 Task: Play online Dominion games in very easy mode.
Action: Mouse moved to (329, 265)
Screenshot: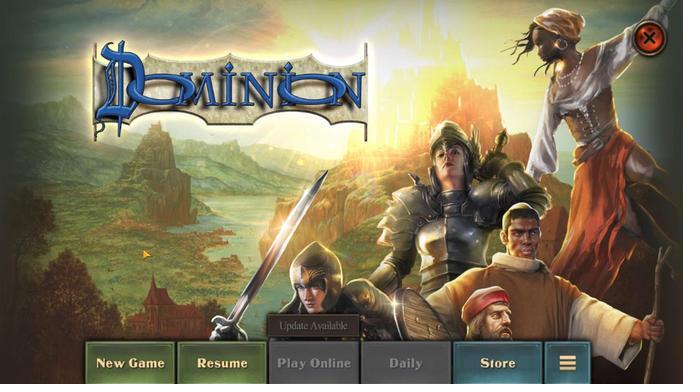 
Action: Mouse pressed left at (329, 265)
Screenshot: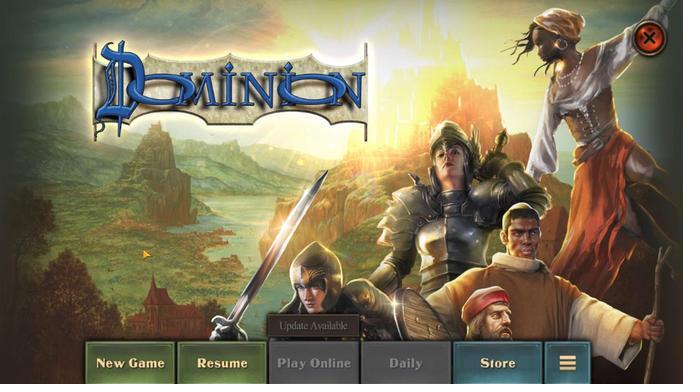 
Action: Mouse moved to (246, 336)
Screenshot: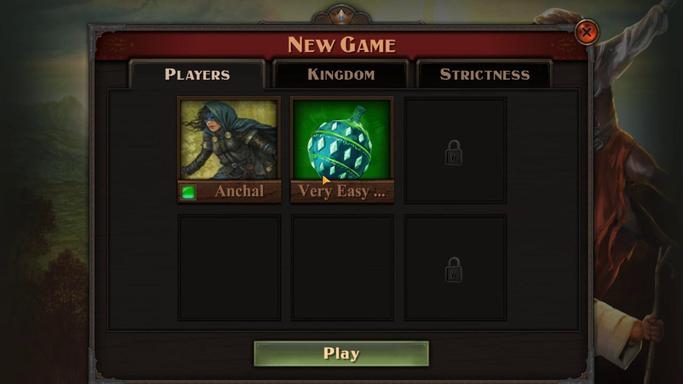 
Action: Mouse pressed left at (246, 336)
Screenshot: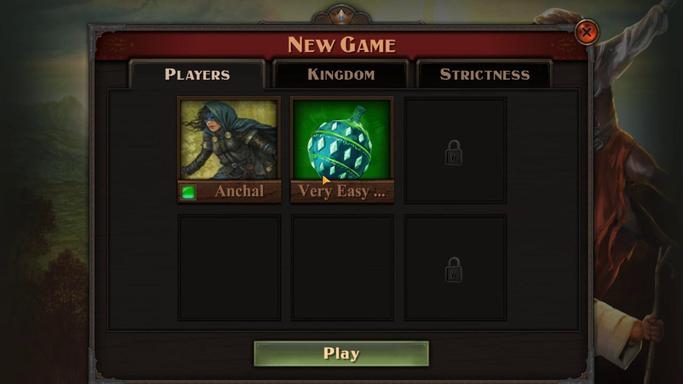 
Action: Mouse moved to (290, 336)
Screenshot: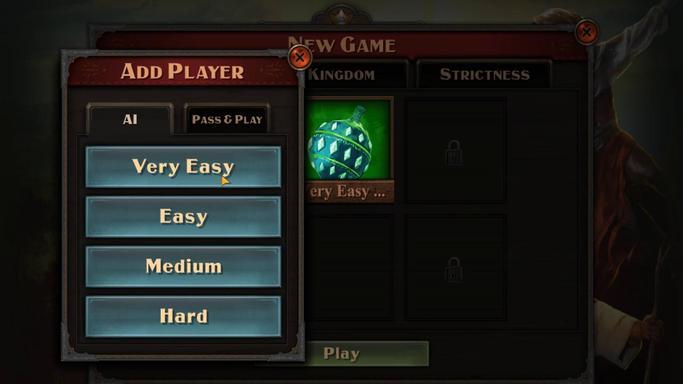 
Action: Mouse pressed left at (290, 336)
Screenshot: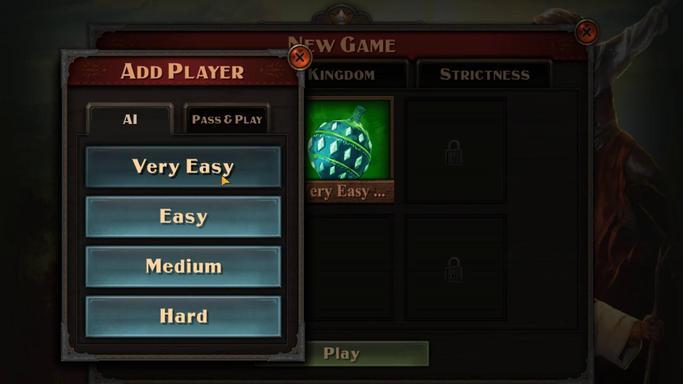 
Action: Mouse moved to (258, 264)
Screenshot: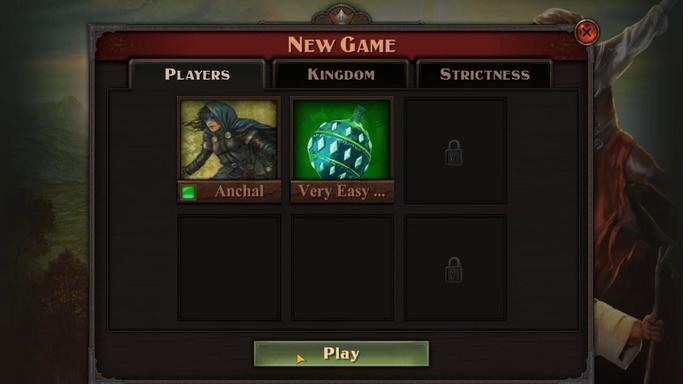 
Action: Mouse pressed left at (258, 264)
Screenshot: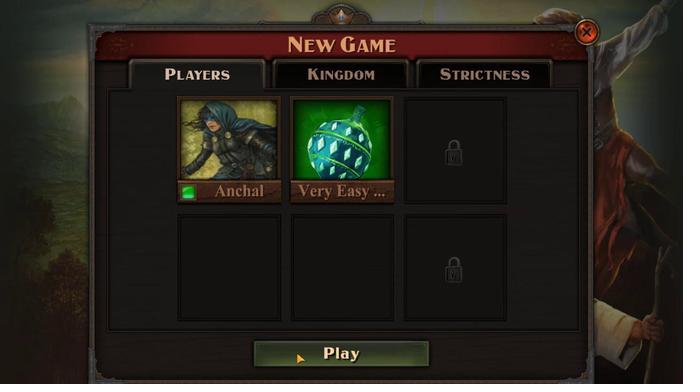 
Action: Mouse moved to (271, 271)
Screenshot: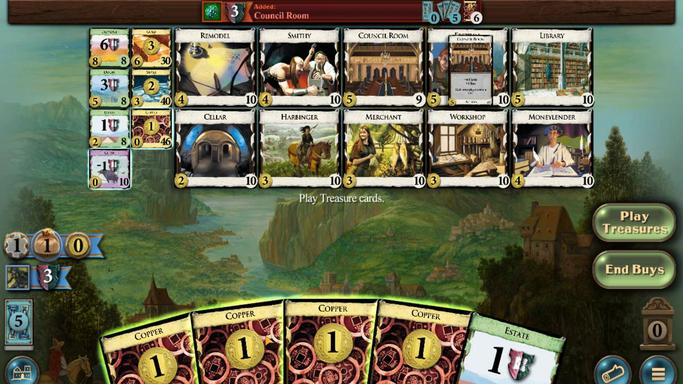 
Action: Mouse pressed left at (271, 271)
Screenshot: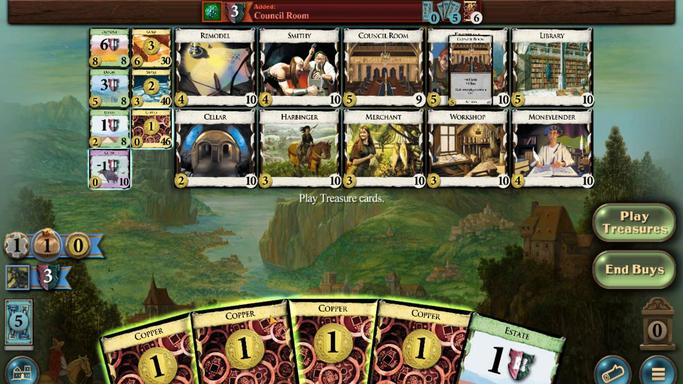 
Action: Mouse moved to (260, 268)
Screenshot: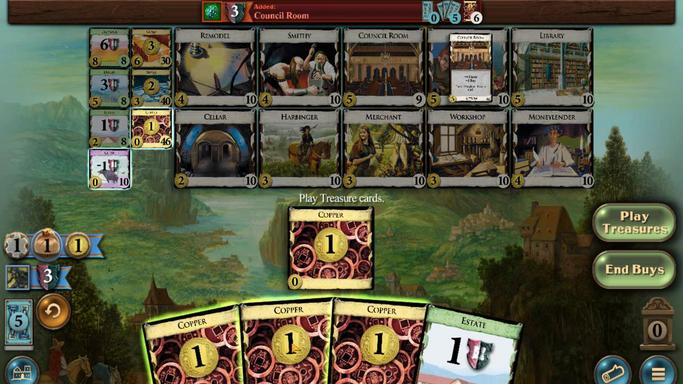 
Action: Mouse pressed left at (260, 268)
Screenshot: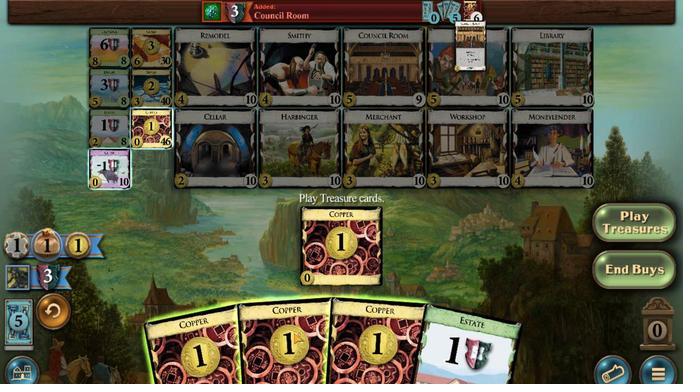 
Action: Mouse moved to (277, 267)
Screenshot: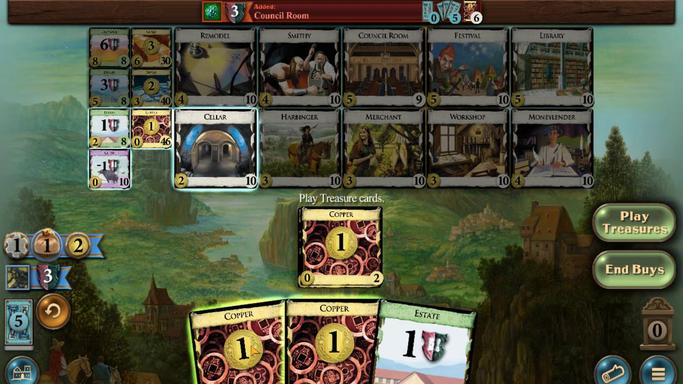 
Action: Mouse pressed left at (277, 267)
Screenshot: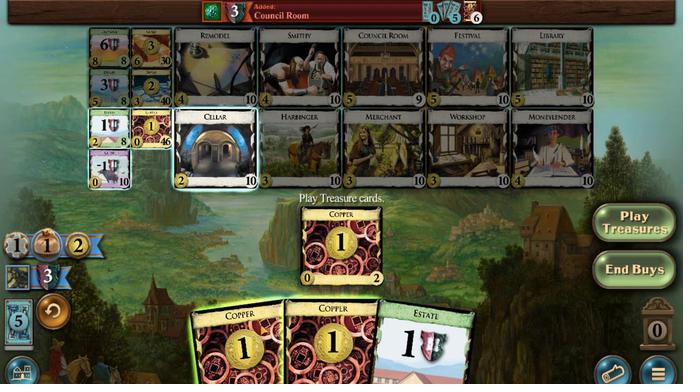 
Action: Mouse moved to (261, 347)
Screenshot: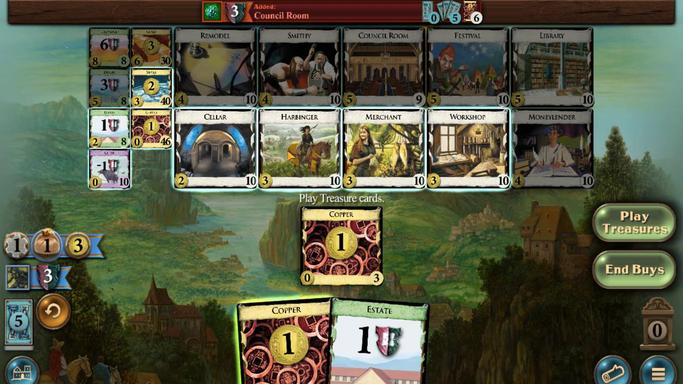 
Action: Mouse pressed left at (261, 347)
Screenshot: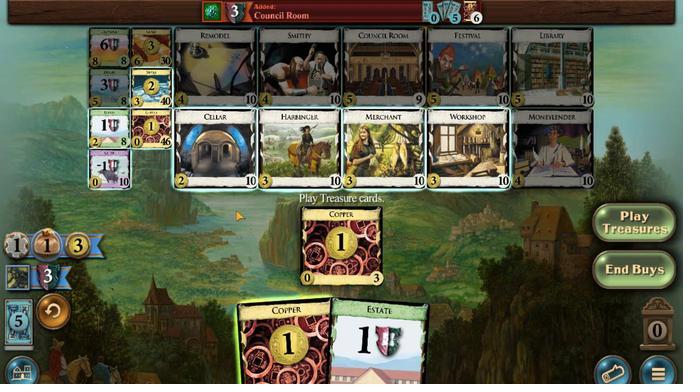 
Action: Mouse moved to (245, 272)
Screenshot: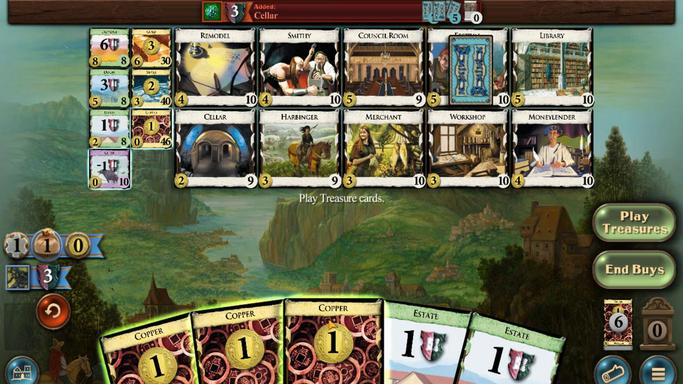 
Action: Mouse pressed left at (245, 272)
Screenshot: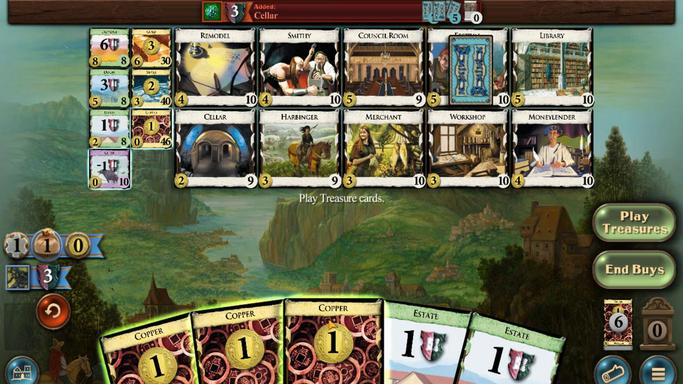 
Action: Mouse moved to (269, 267)
Screenshot: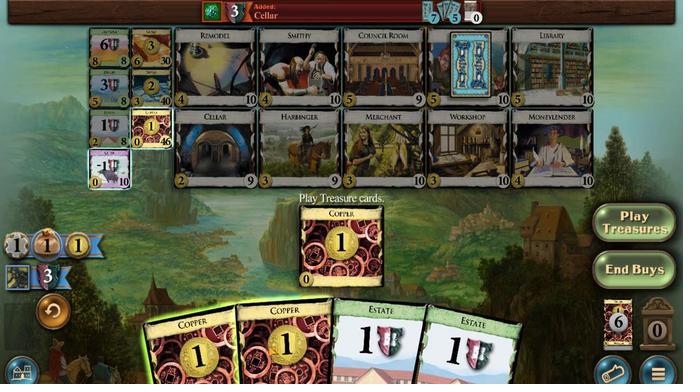 
Action: Mouse pressed left at (269, 267)
Screenshot: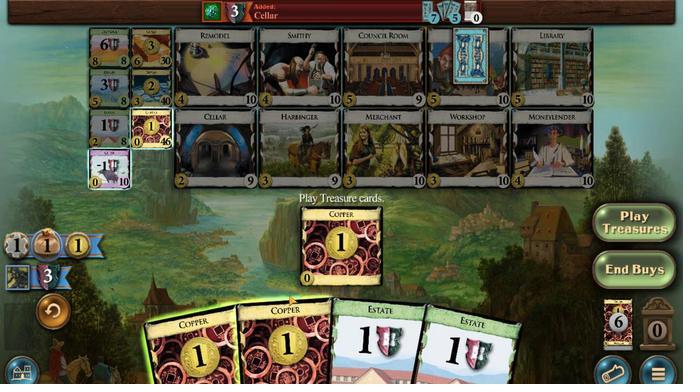 
Action: Mouse moved to (292, 267)
Screenshot: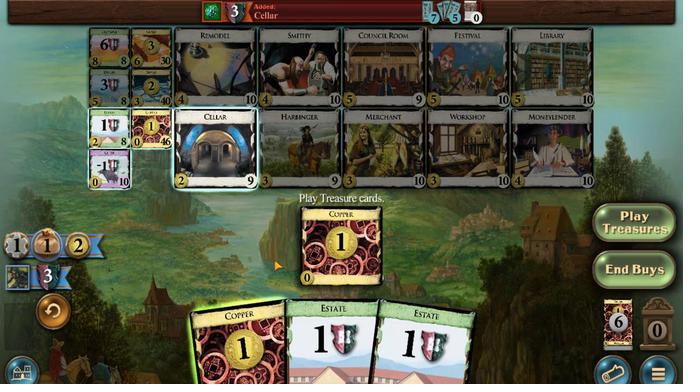 
Action: Mouse pressed left at (292, 267)
Screenshot: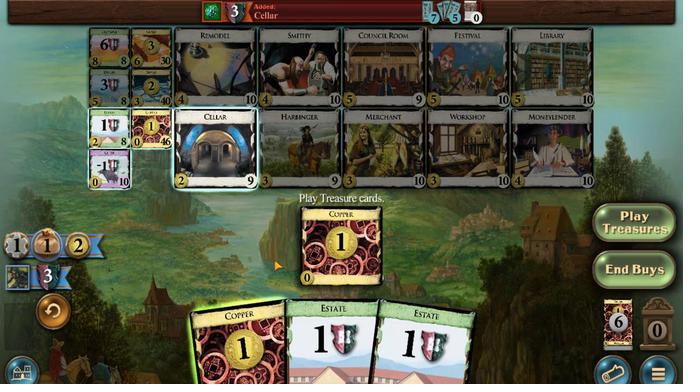 
Action: Mouse moved to (232, 353)
Screenshot: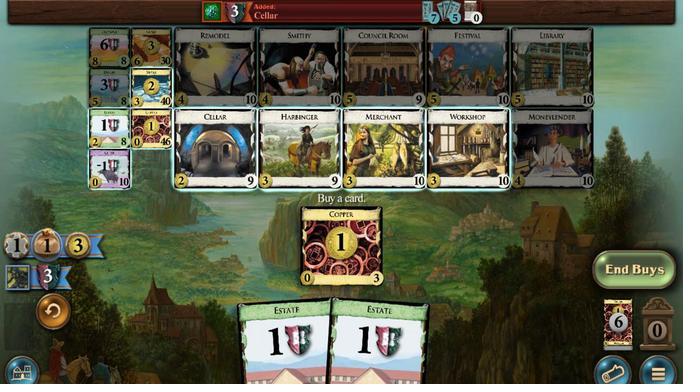 
Action: Mouse pressed left at (232, 353)
Screenshot: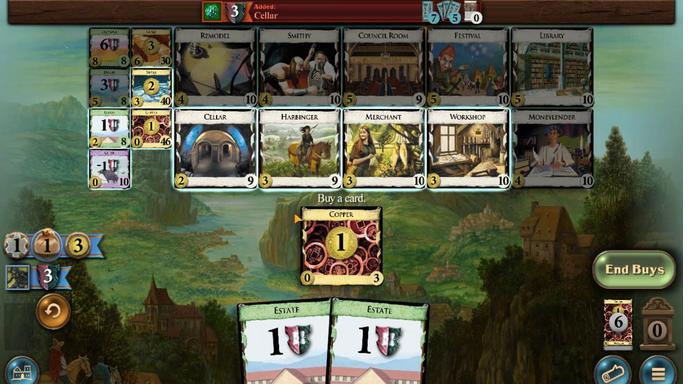 
Action: Mouse moved to (233, 266)
Screenshot: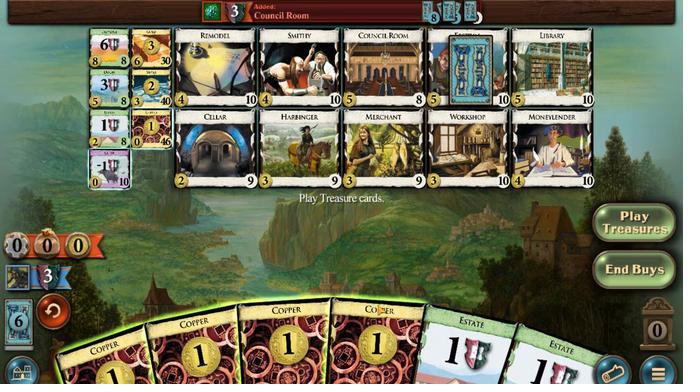 
Action: Mouse pressed left at (233, 266)
Screenshot: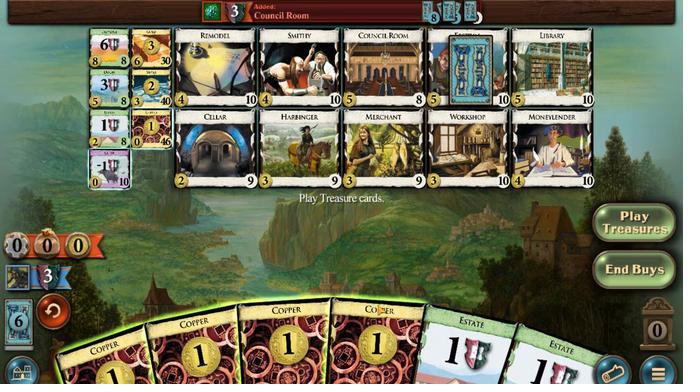 
Action: Mouse moved to (251, 267)
Screenshot: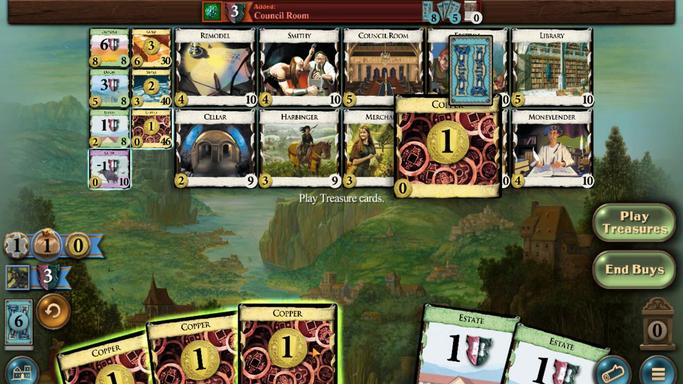 
Action: Mouse pressed left at (251, 267)
Screenshot: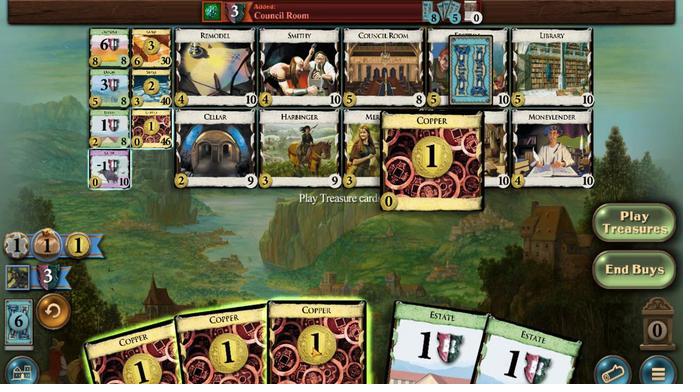 
Action: Mouse moved to (274, 270)
Screenshot: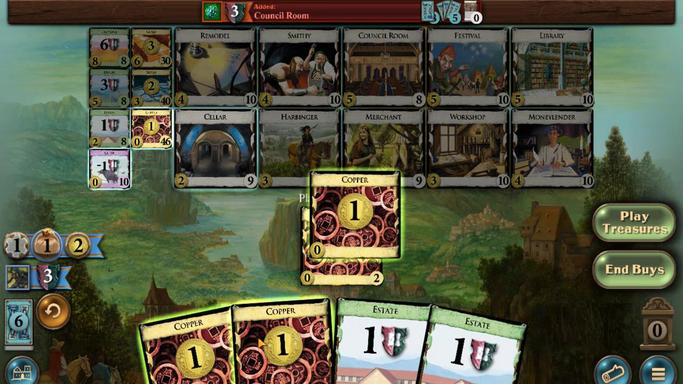 
Action: Mouse pressed left at (274, 270)
Screenshot: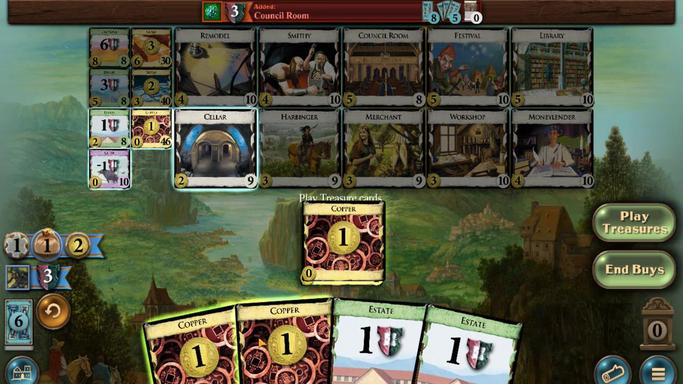 
Action: Mouse moved to (319, 369)
Screenshot: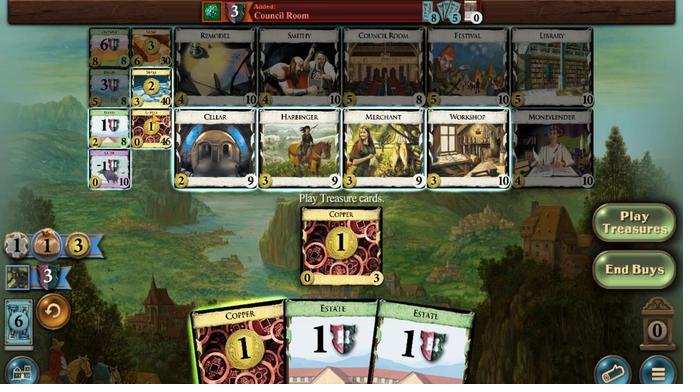 
Action: Mouse pressed left at (319, 369)
Screenshot: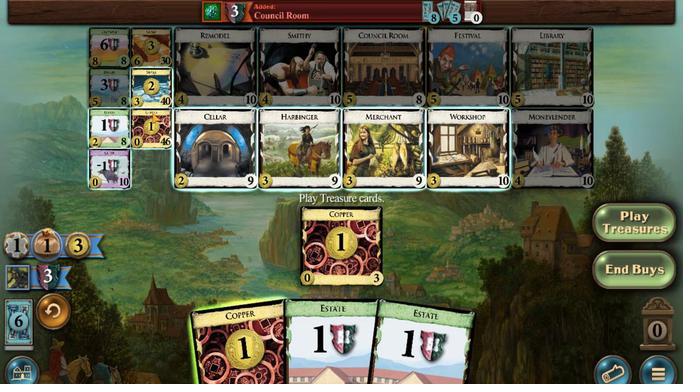 
Action: Mouse moved to (308, 261)
Screenshot: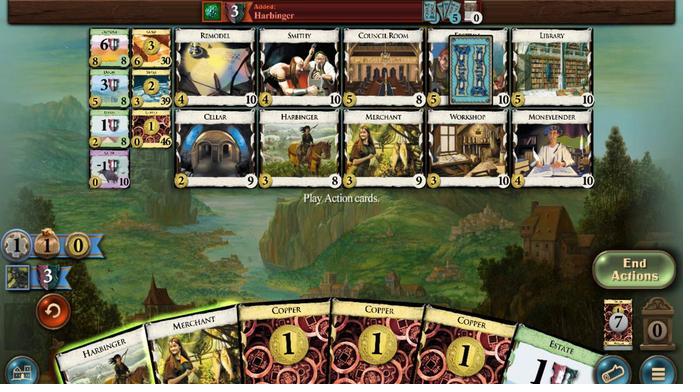 
Action: Mouse pressed left at (308, 261)
Screenshot: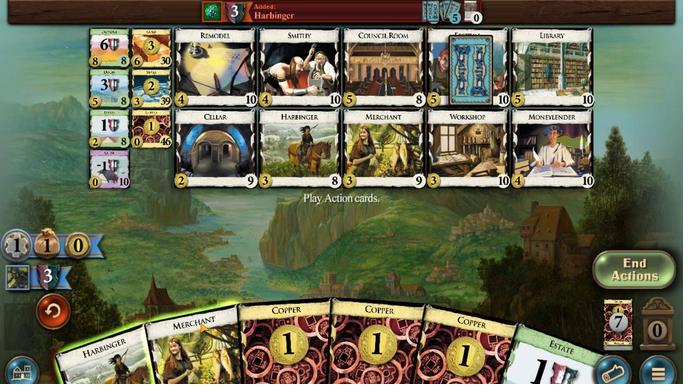 
Action: Mouse moved to (328, 258)
Screenshot: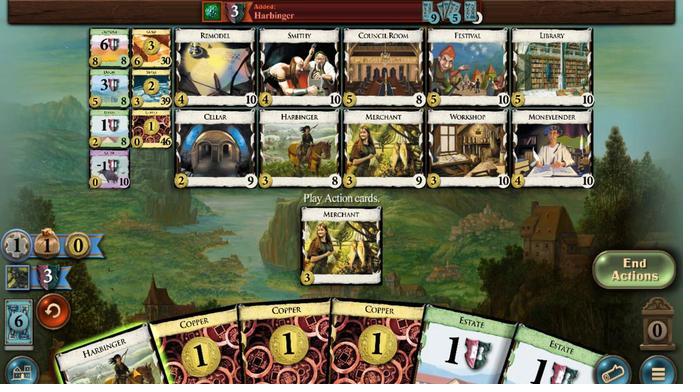 
Action: Mouse pressed left at (328, 258)
Screenshot: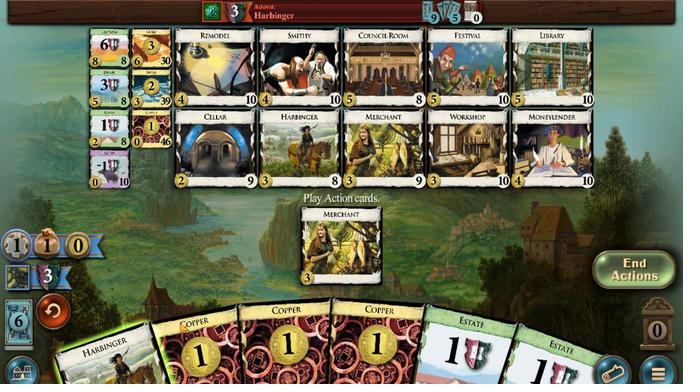 
Action: Mouse moved to (277, 260)
Screenshot: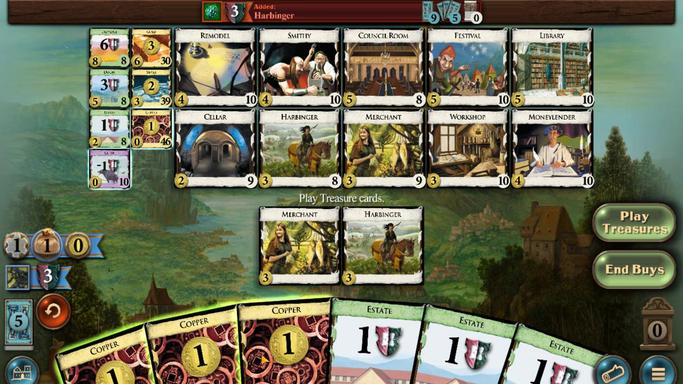 
Action: Mouse pressed left at (277, 260)
Screenshot: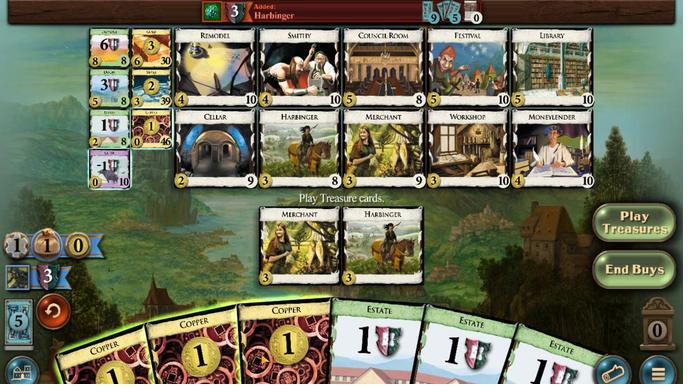 
Action: Mouse moved to (283, 257)
Screenshot: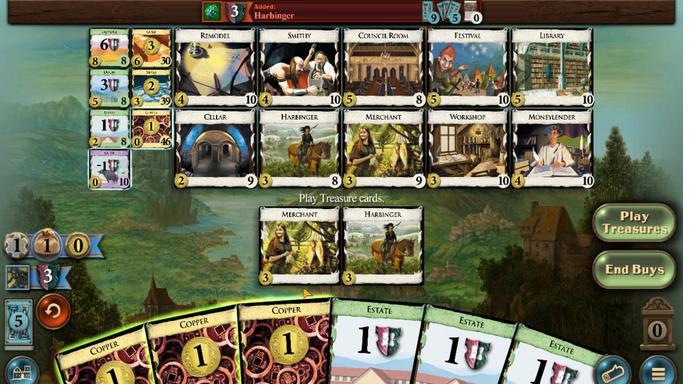 
Action: Mouse pressed left at (283, 257)
Screenshot: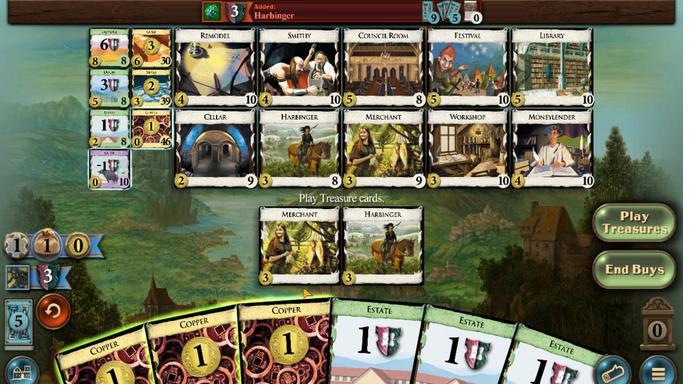 
Action: Mouse moved to (289, 261)
Screenshot: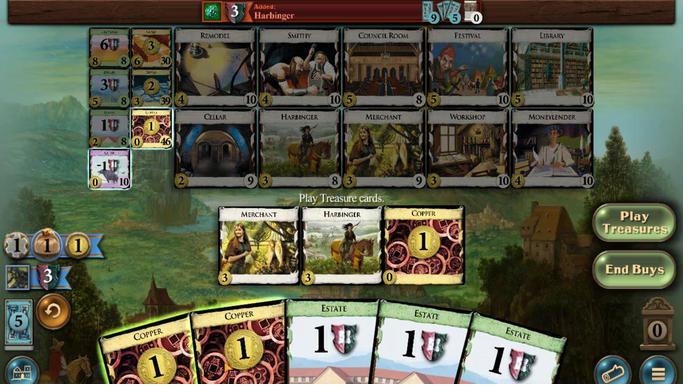 
Action: Mouse pressed left at (289, 261)
Screenshot: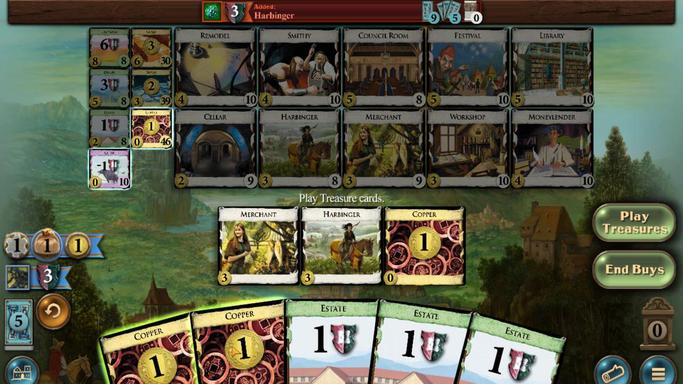 
Action: Mouse moved to (303, 259)
Screenshot: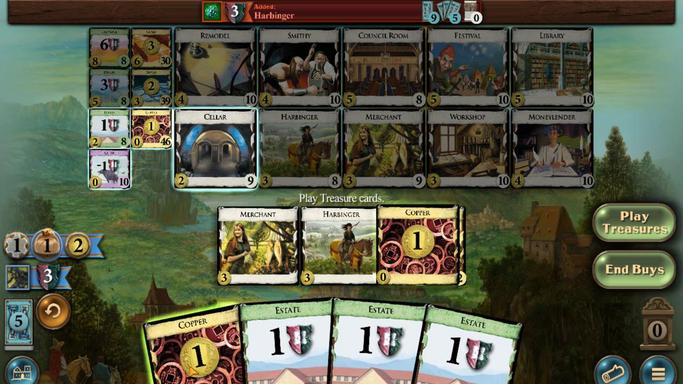 
Action: Mouse pressed left at (303, 259)
Screenshot: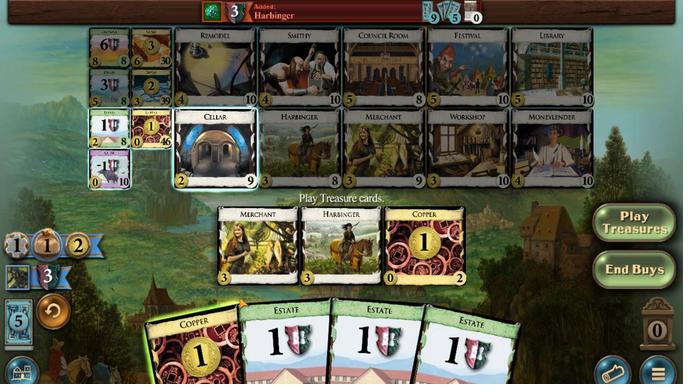 
Action: Mouse moved to (320, 371)
Screenshot: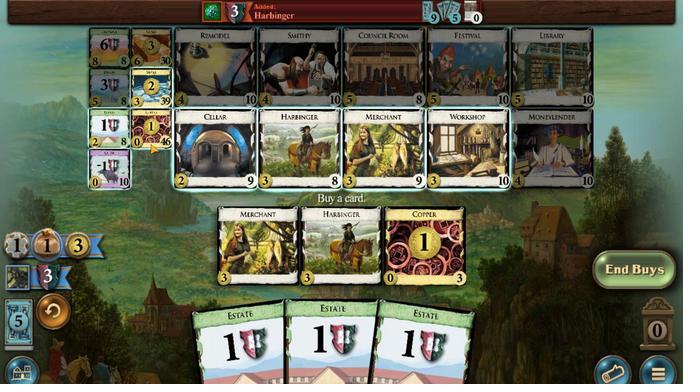 
Action: Mouse pressed left at (320, 371)
Screenshot: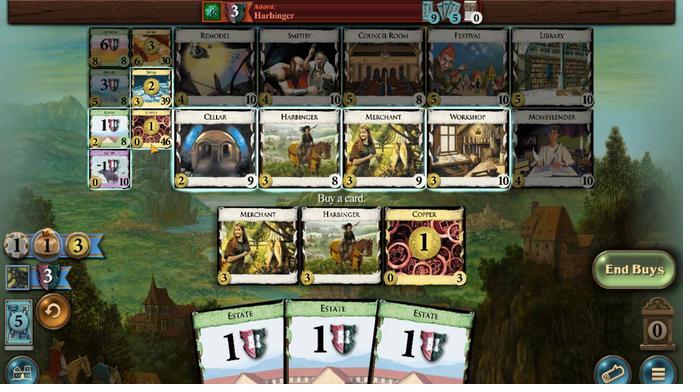
Action: Mouse moved to (185, 269)
Screenshot: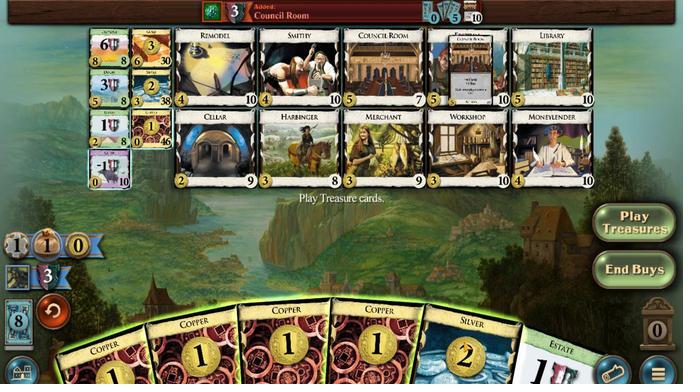 
Action: Mouse pressed left at (185, 269)
Screenshot: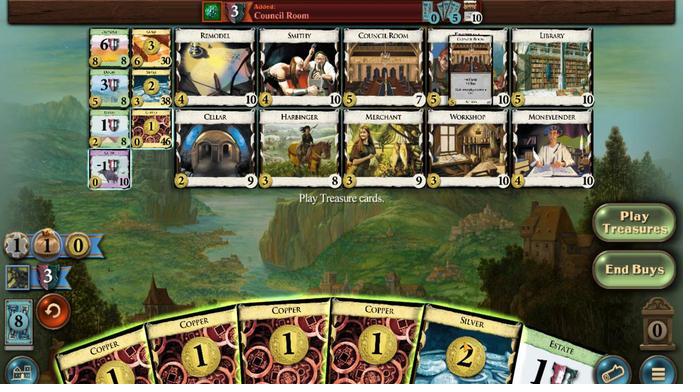 
Action: Mouse moved to (217, 265)
Screenshot: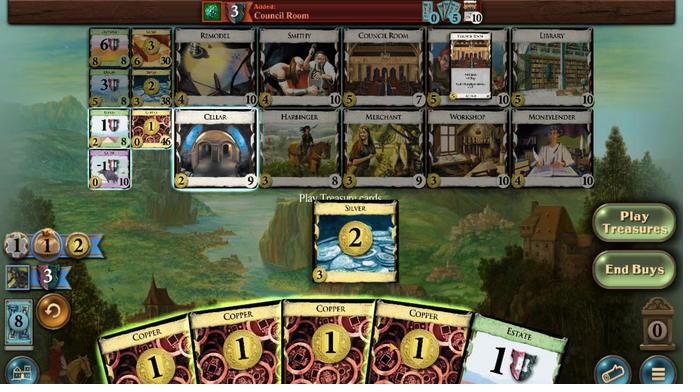 
Action: Mouse pressed left at (217, 265)
Screenshot: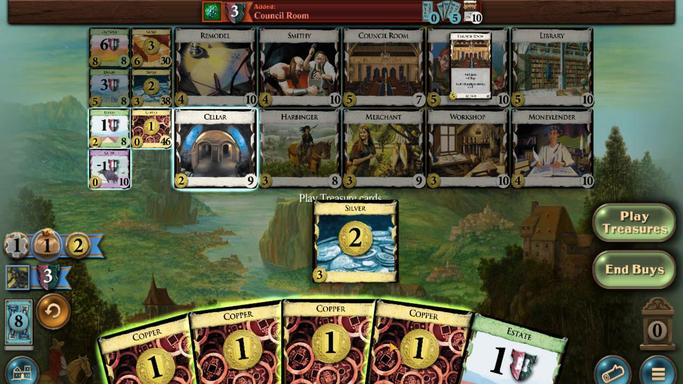 
Action: Mouse moved to (229, 269)
Screenshot: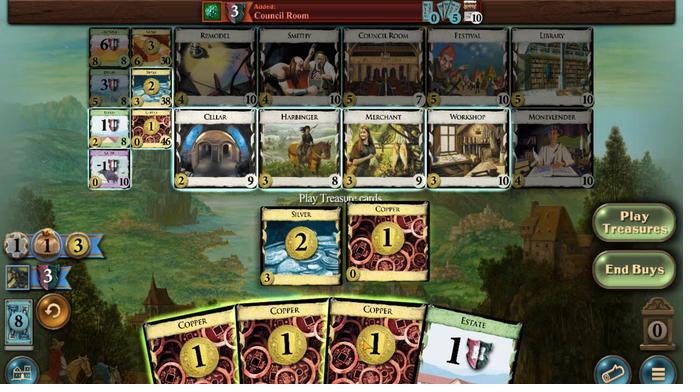 
Action: Mouse pressed left at (229, 269)
Screenshot: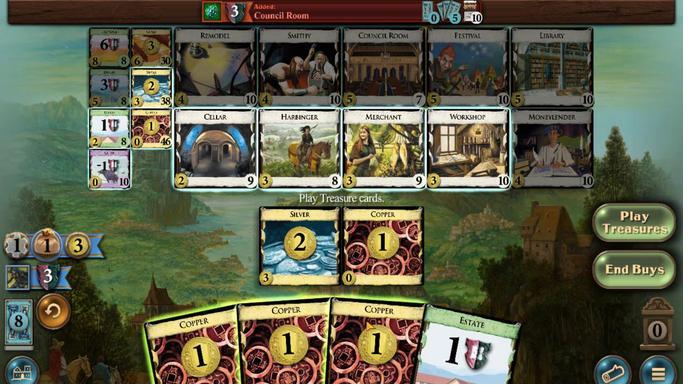 
Action: Mouse moved to (245, 271)
Screenshot: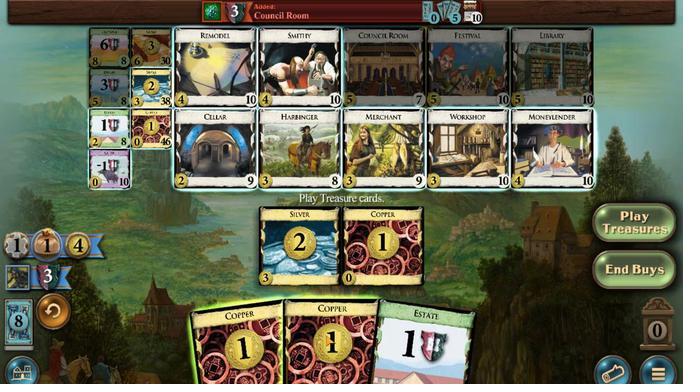 
Action: Mouse pressed left at (245, 271)
Screenshot: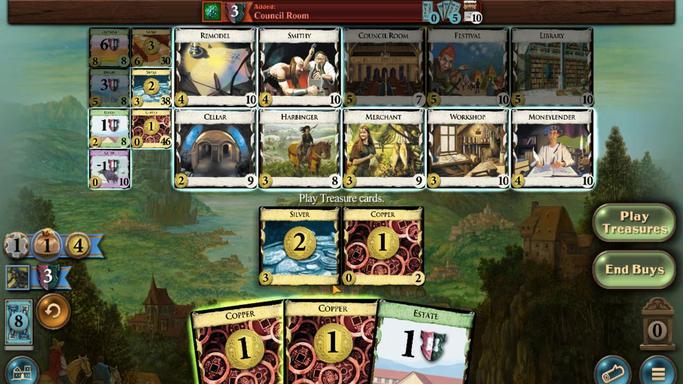 
Action: Mouse moved to (227, 385)
Screenshot: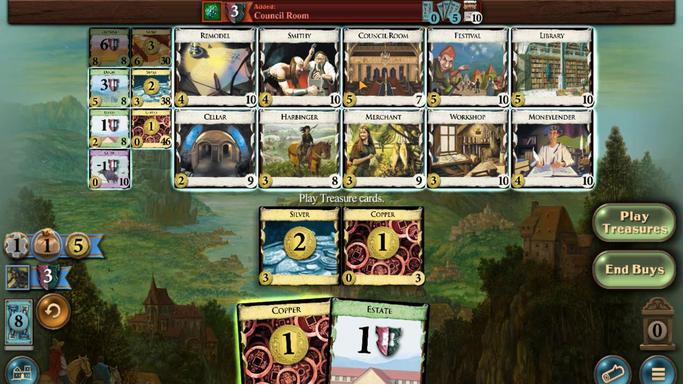 
Action: Mouse pressed left at (227, 385)
Screenshot: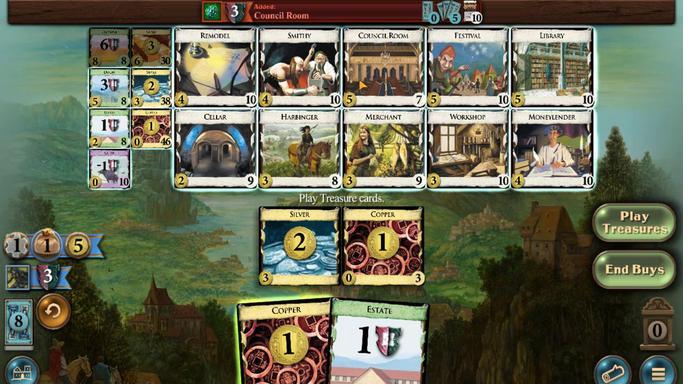 
Action: Mouse moved to (300, 270)
Screenshot: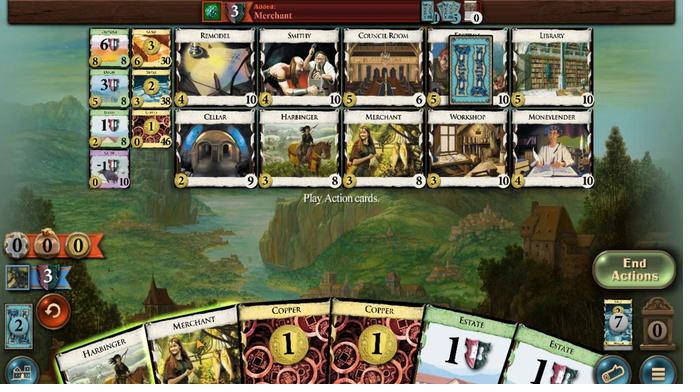 
Action: Mouse pressed left at (300, 270)
Screenshot: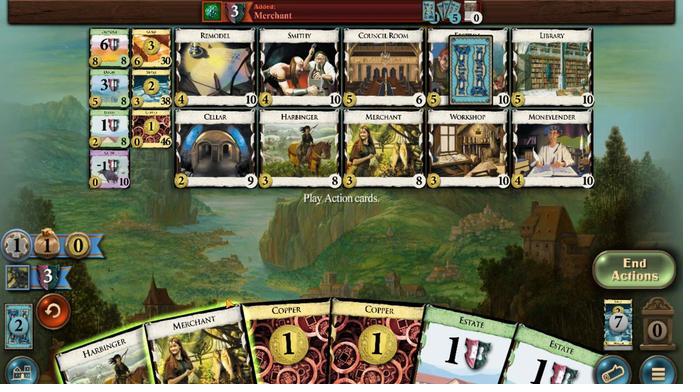 
Action: Mouse moved to (333, 260)
Screenshot: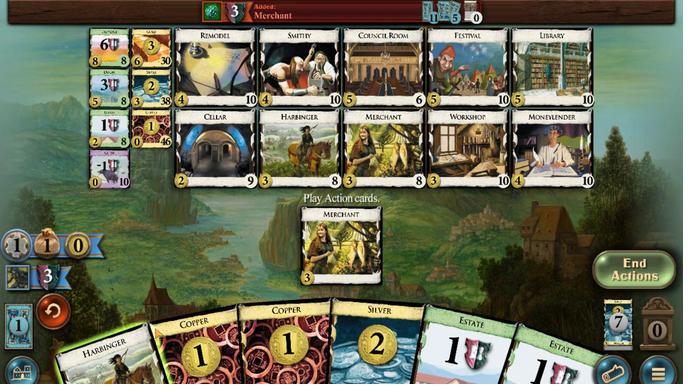 
Action: Mouse pressed left at (333, 260)
Screenshot: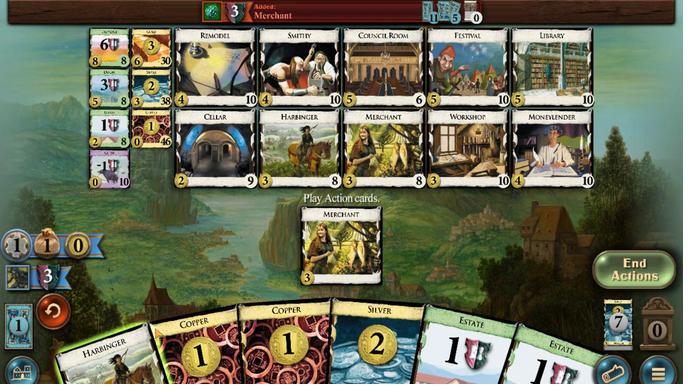 
Action: Mouse moved to (188, 377)
Screenshot: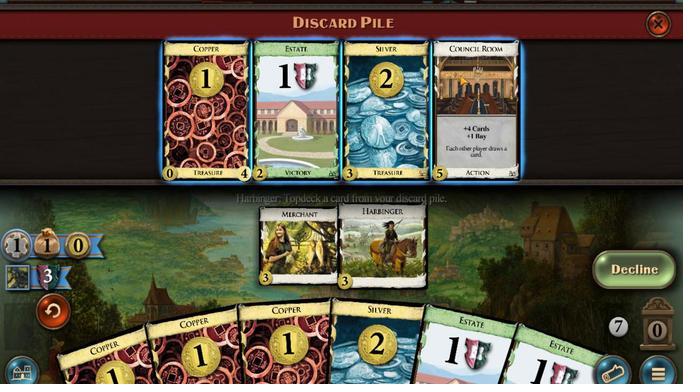 
Action: Mouse pressed left at (188, 377)
Screenshot: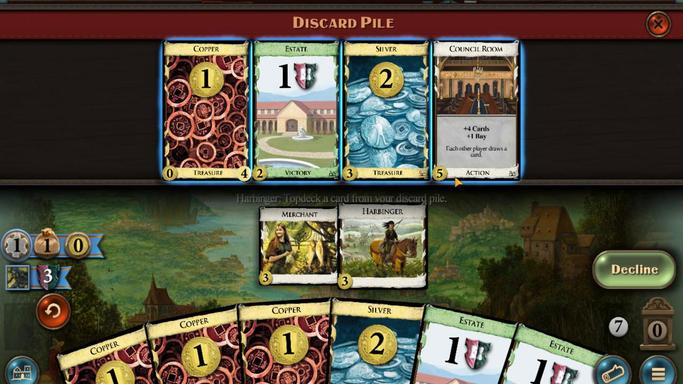 
Action: Mouse moved to (220, 369)
Screenshot: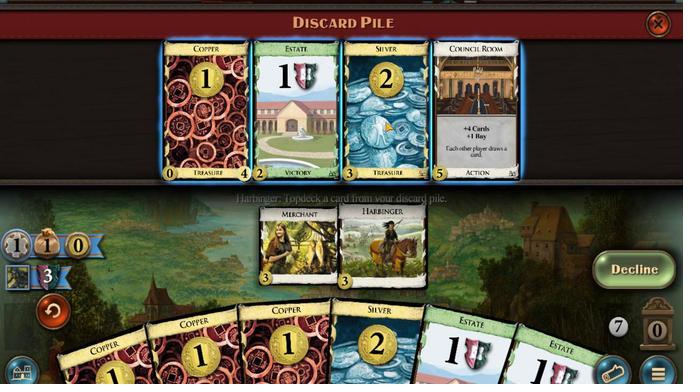 
Action: Mouse pressed left at (220, 369)
Screenshot: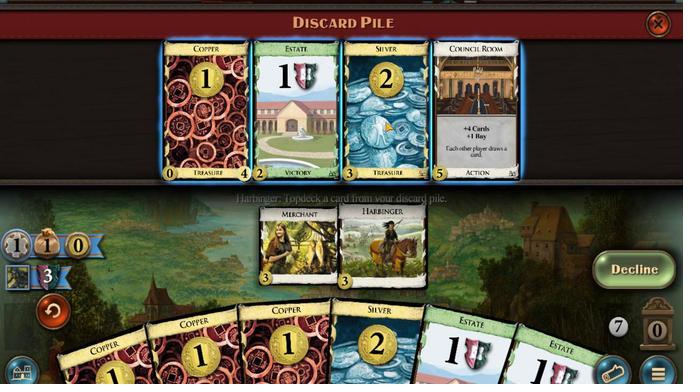 
Action: Mouse moved to (223, 373)
Screenshot: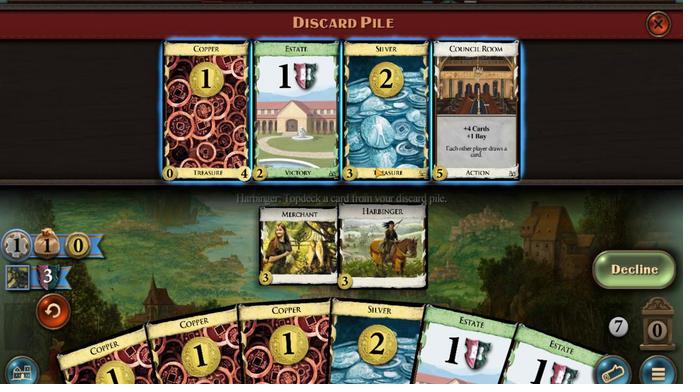 
Action: Mouse pressed left at (223, 373)
Screenshot: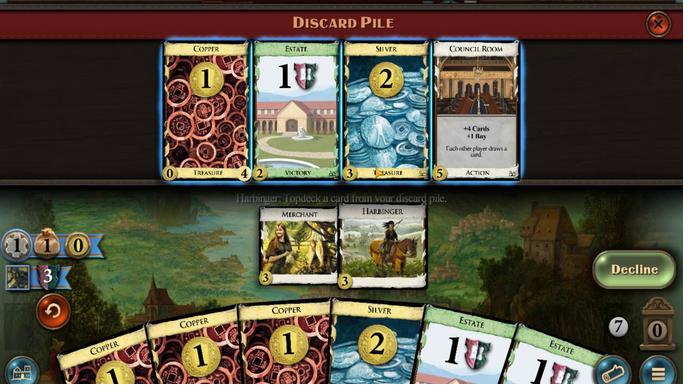 
Action: Mouse moved to (234, 264)
Screenshot: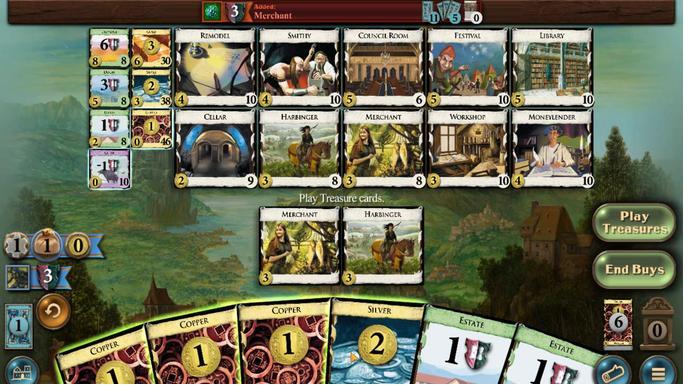 
Action: Mouse pressed left at (234, 264)
Screenshot: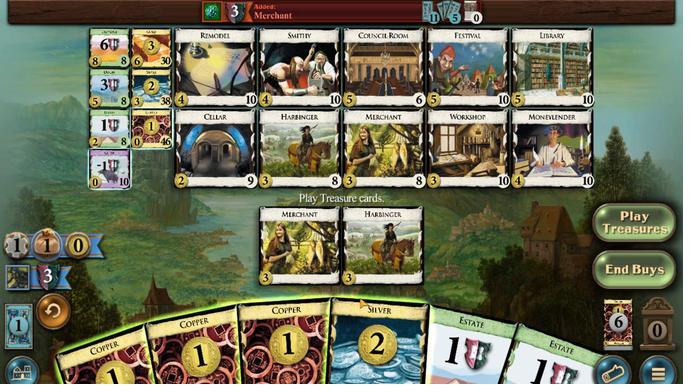 
Action: Mouse moved to (247, 261)
Screenshot: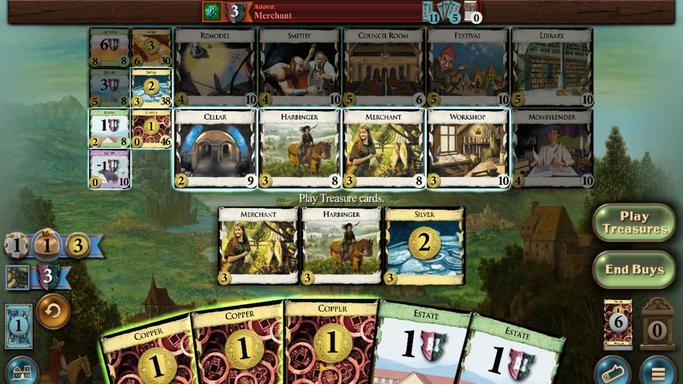 
Action: Mouse pressed left at (247, 261)
Screenshot: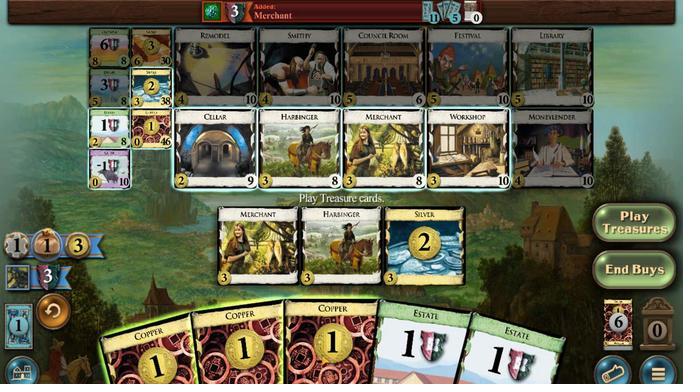 
Action: Mouse moved to (260, 267)
Screenshot: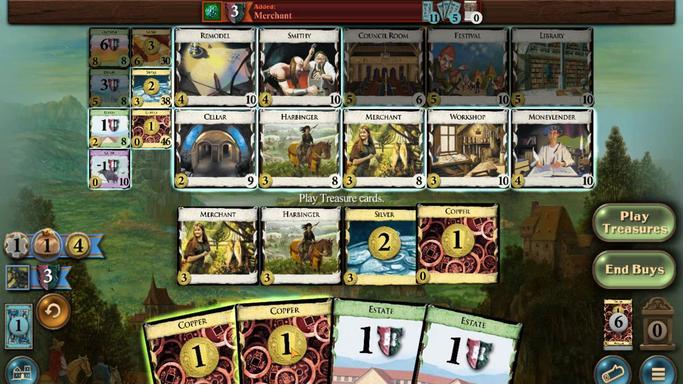 
Action: Mouse pressed left at (260, 267)
Screenshot: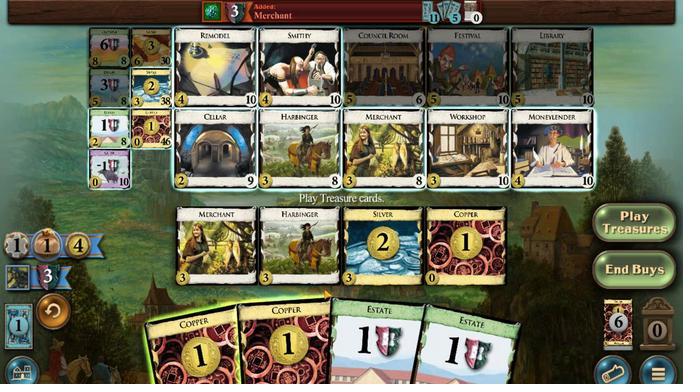 
Action: Mouse moved to (284, 262)
Screenshot: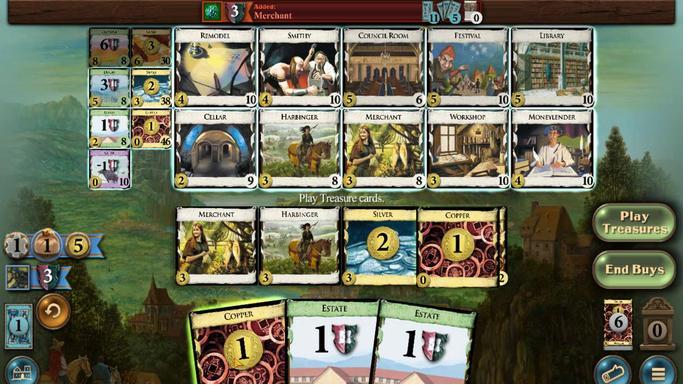 
Action: Mouse pressed left at (284, 262)
Screenshot: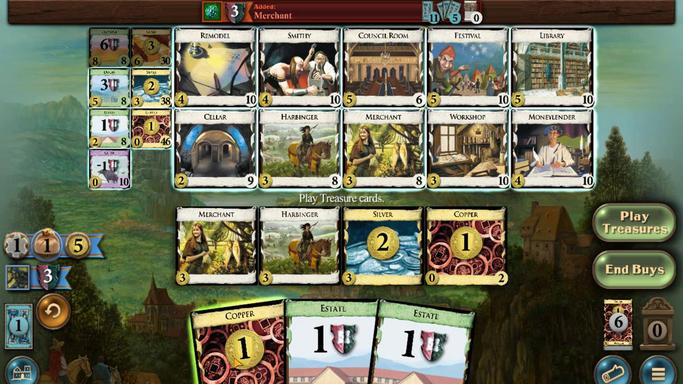 
Action: Mouse moved to (326, 273)
Screenshot: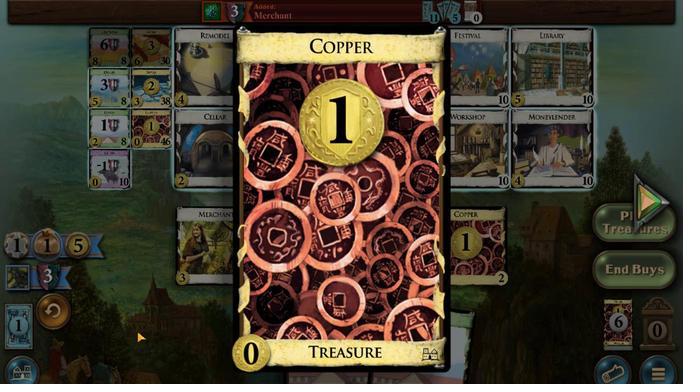 
Action: Mouse pressed left at (326, 273)
Screenshot: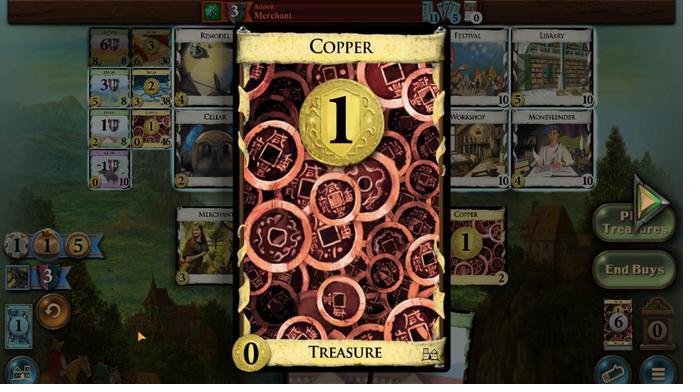 
Action: Mouse moved to (185, 382)
Screenshot: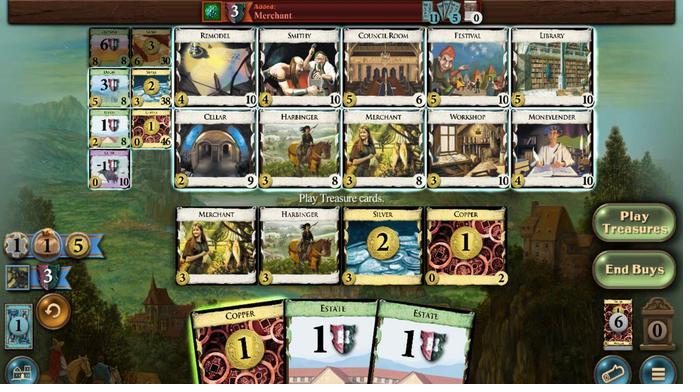 
Action: Mouse pressed left at (185, 382)
Screenshot: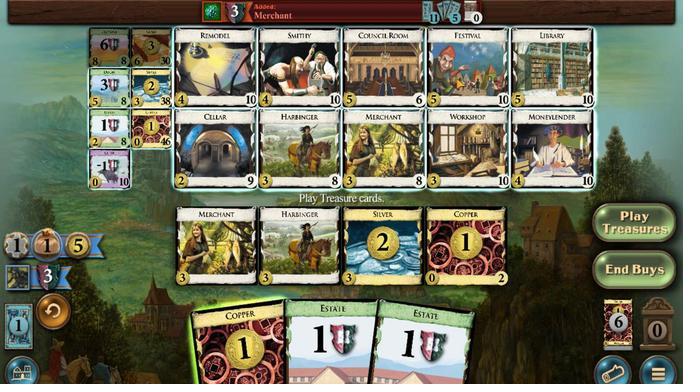
Action: Mouse moved to (336, 256)
Screenshot: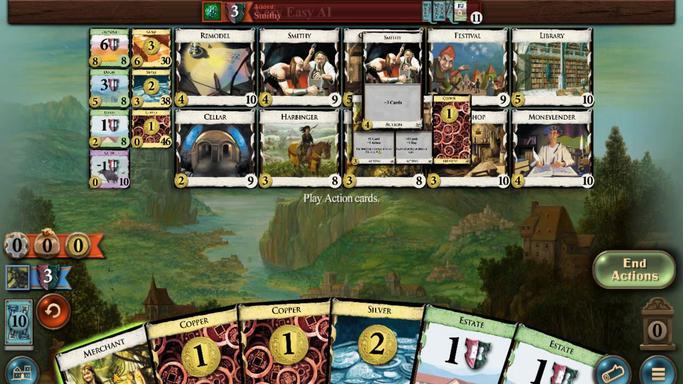 
Action: Mouse pressed left at (336, 256)
Screenshot: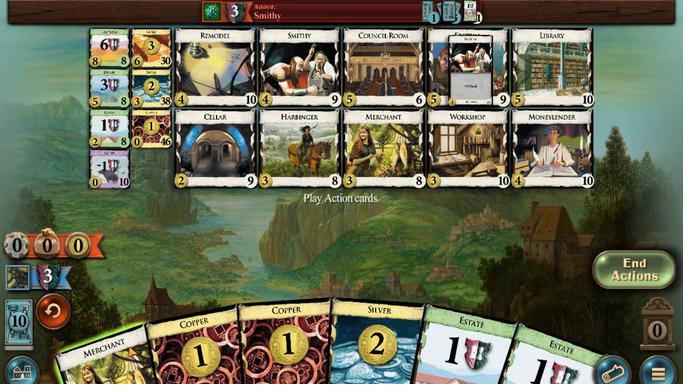
Action: Mouse moved to (334, 259)
Screenshot: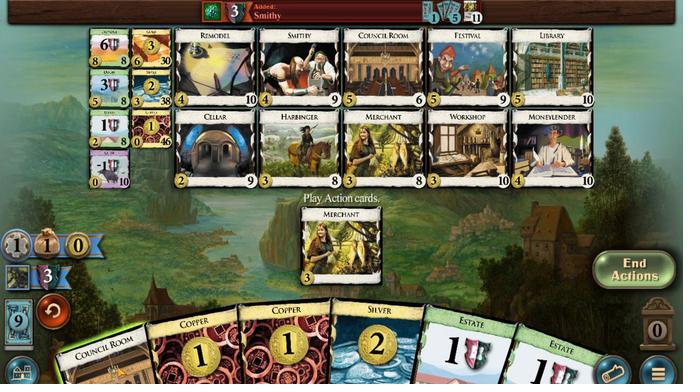 
Action: Mouse pressed left at (334, 259)
Screenshot: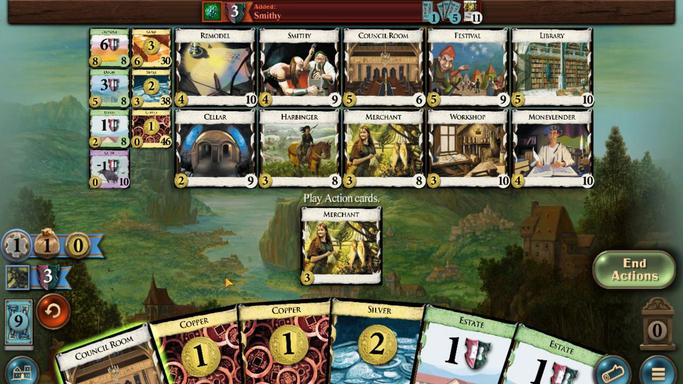
Action: Mouse moved to (236, 264)
Screenshot: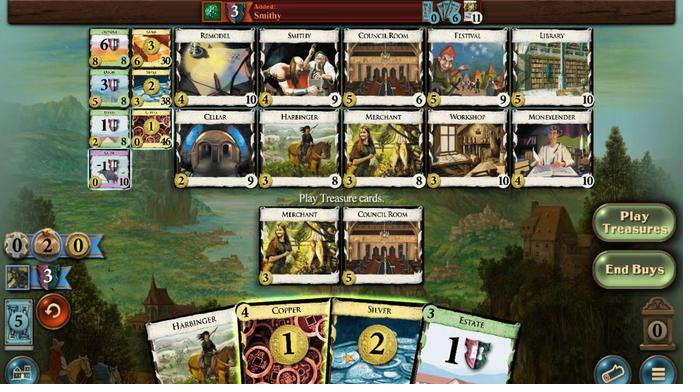 
Action: Mouse pressed left at (236, 264)
Screenshot: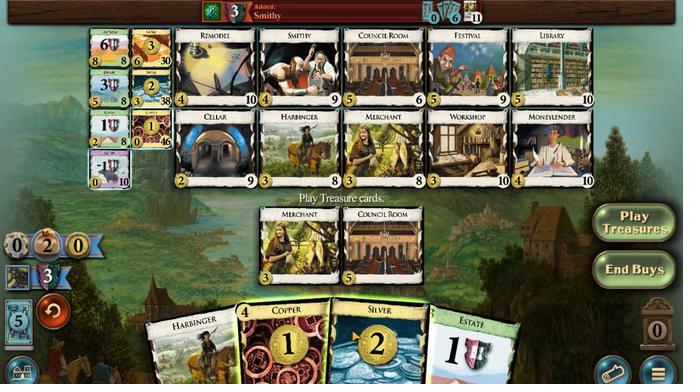 
Action: Mouse moved to (244, 265)
Screenshot: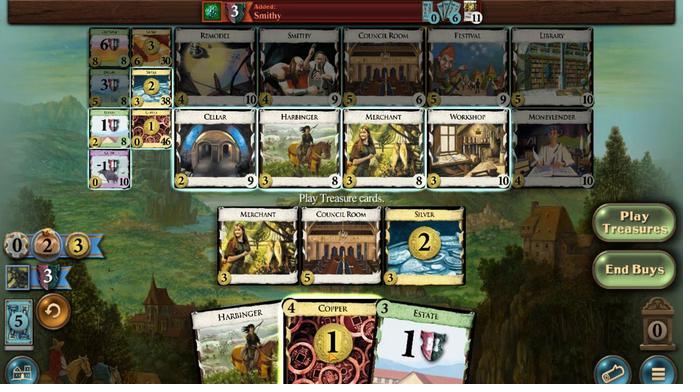
Action: Mouse pressed left at (244, 265)
Screenshot: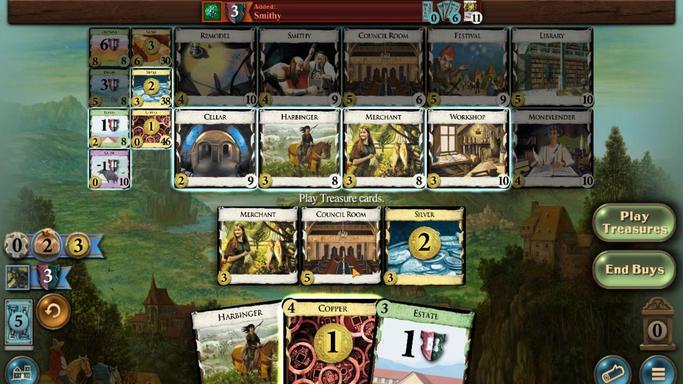
Action: Mouse moved to (245, 267)
Screenshot: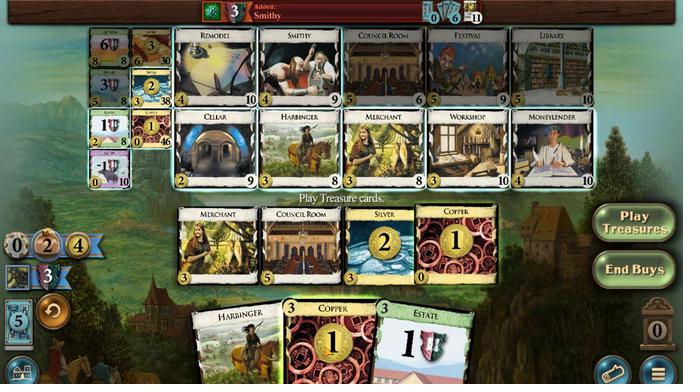 
Action: Mouse pressed left at (245, 267)
Screenshot: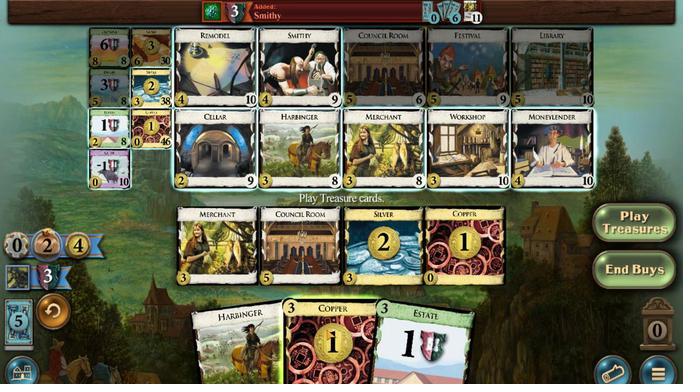 
Action: Mouse moved to (224, 389)
Screenshot: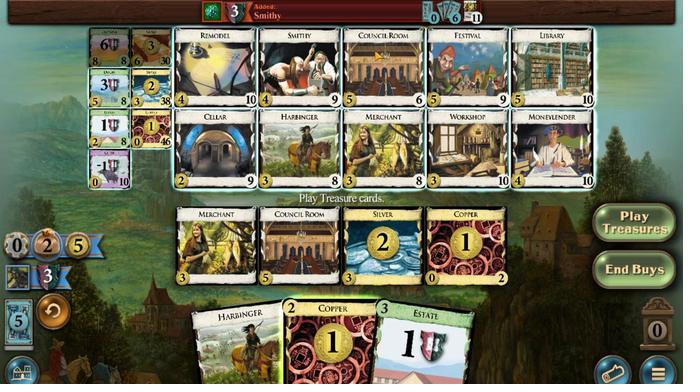 
Action: Mouse pressed left at (224, 389)
Screenshot: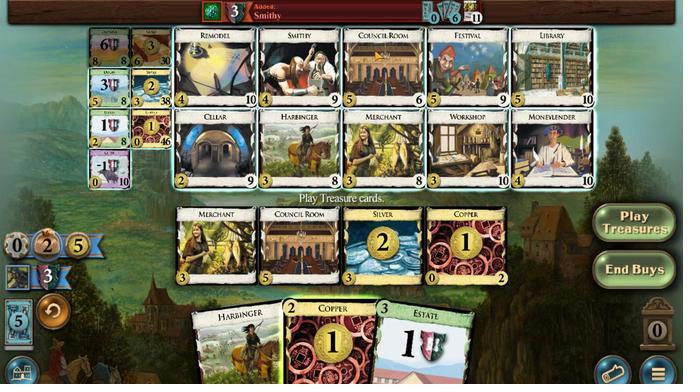 
Action: Mouse moved to (324, 354)
Screenshot: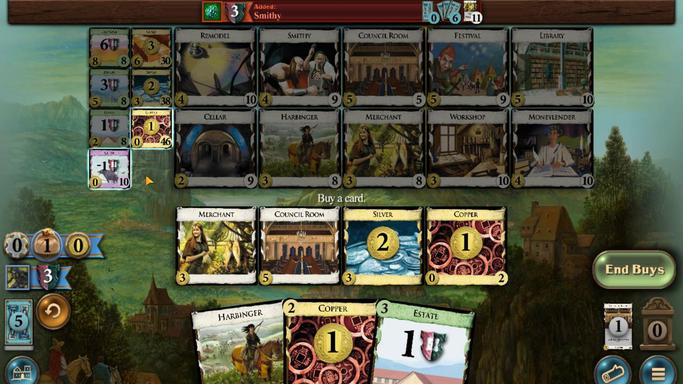 
Action: Mouse pressed left at (324, 354)
Screenshot: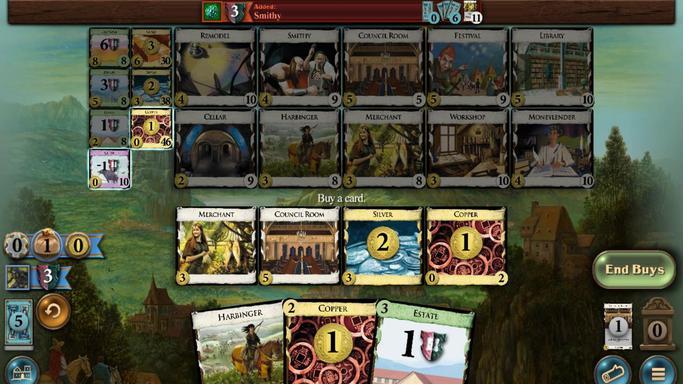 
Action: Mouse moved to (331, 263)
Screenshot: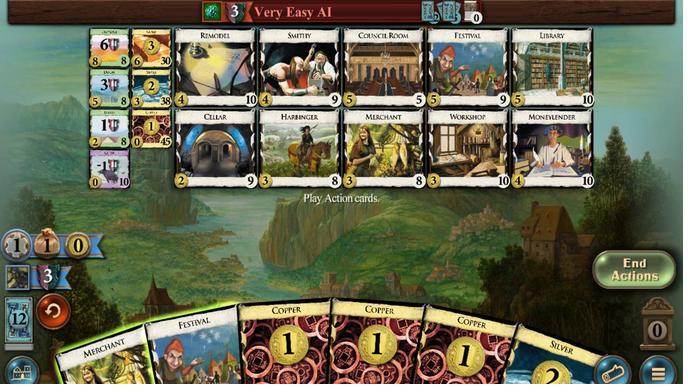 
Action: Mouse pressed left at (331, 263)
Screenshot: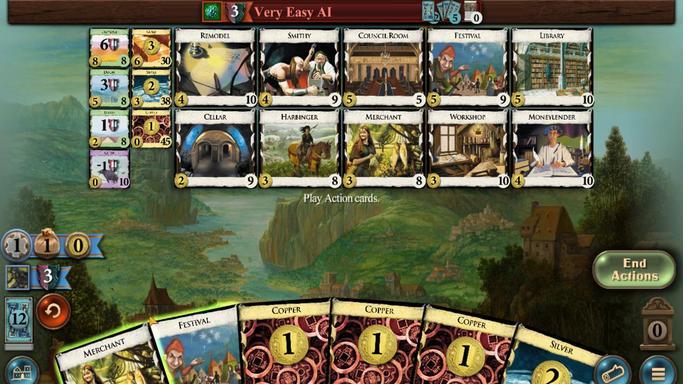 
Action: Mouse moved to (337, 261)
Screenshot: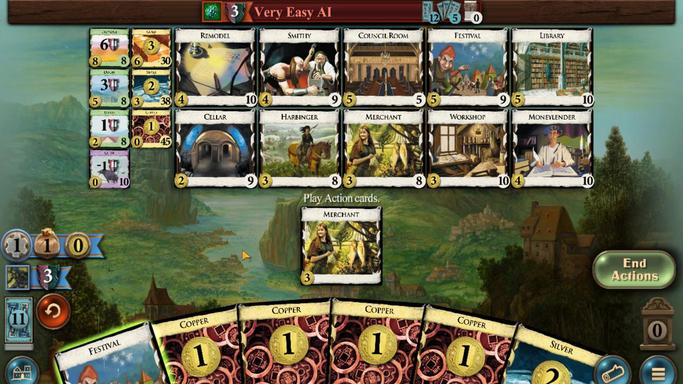 
Action: Mouse pressed left at (337, 261)
Screenshot: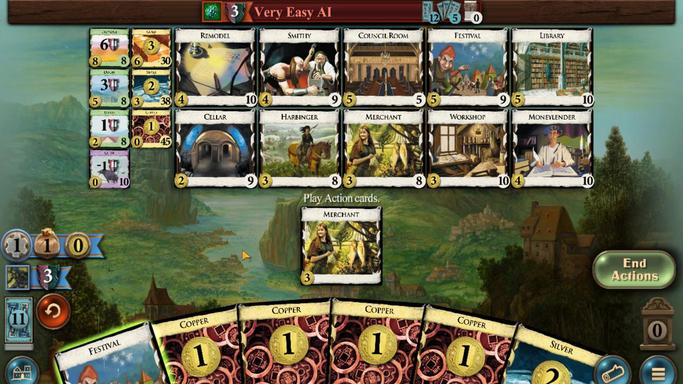 
Action: Mouse moved to (175, 262)
Screenshot: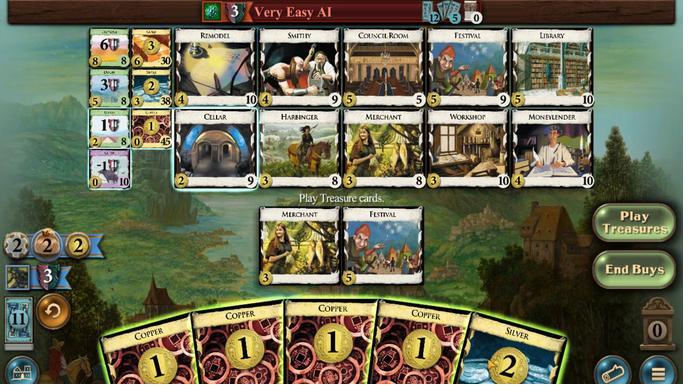 
Action: Mouse pressed left at (175, 262)
Screenshot: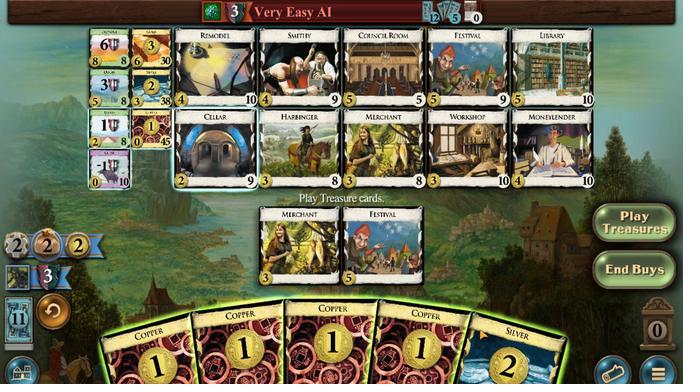 
Action: Mouse moved to (202, 262)
Screenshot: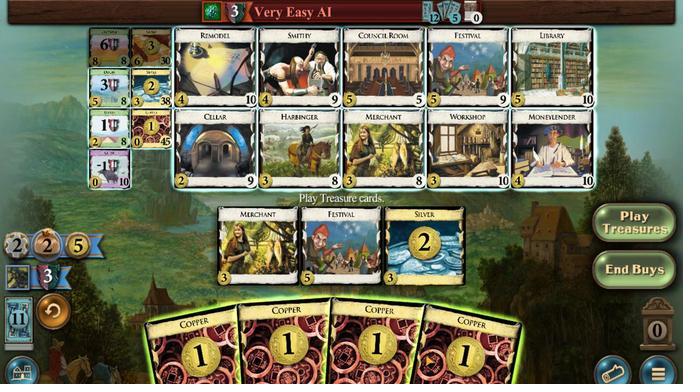 
Action: Mouse pressed left at (202, 262)
Screenshot: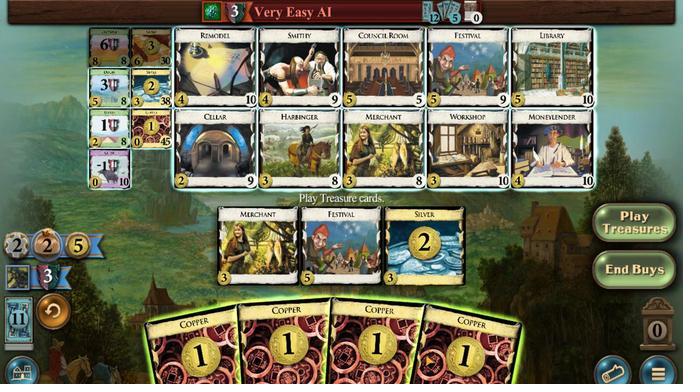 
Action: Mouse moved to (321, 388)
Screenshot: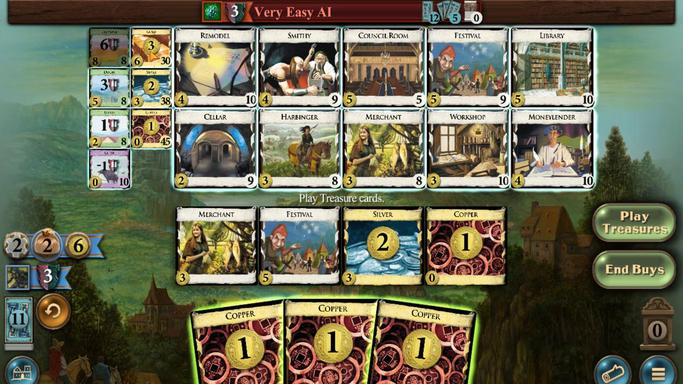 
Action: Mouse pressed left at (321, 388)
Screenshot: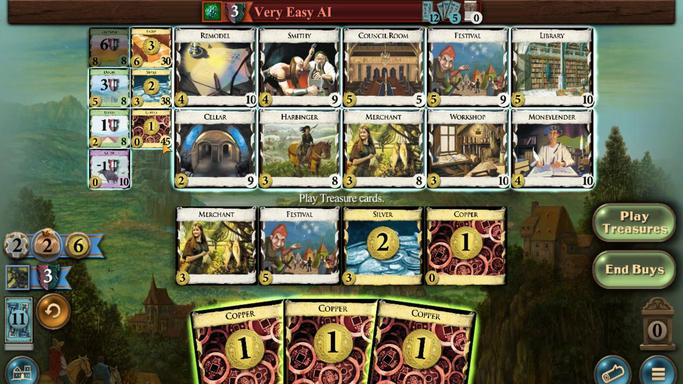 
Action: Mouse moved to (321, 353)
Screenshot: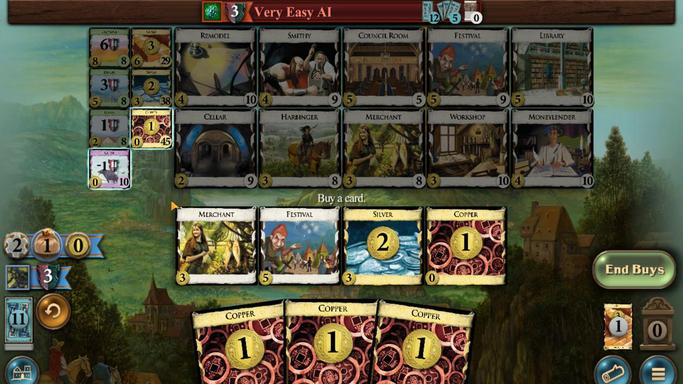 
Action: Mouse pressed left at (321, 353)
Screenshot: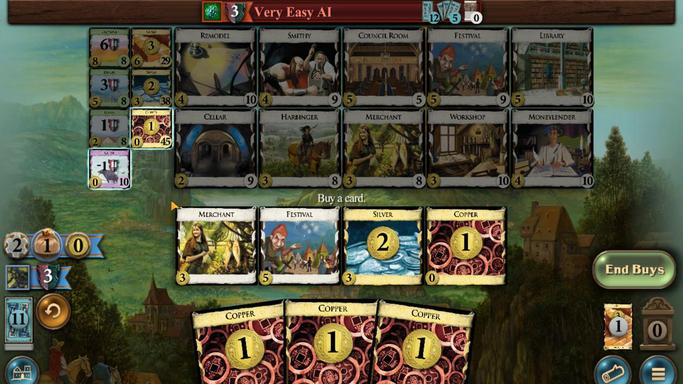 
Action: Mouse moved to (341, 262)
Screenshot: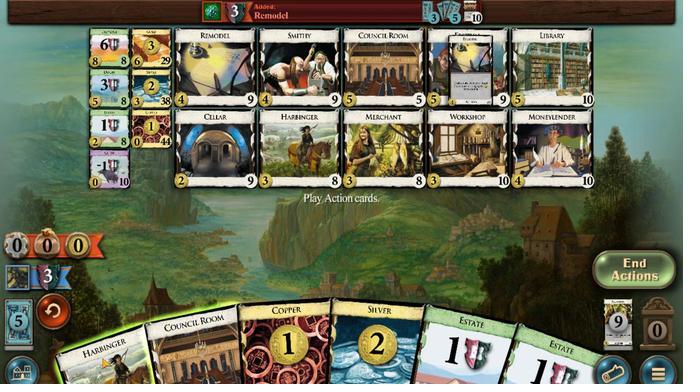 
Action: Mouse pressed left at (341, 262)
Screenshot: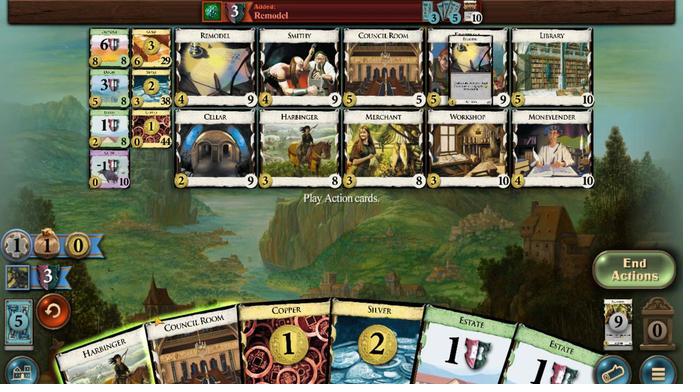 
Action: Mouse moved to (200, 375)
Screenshot: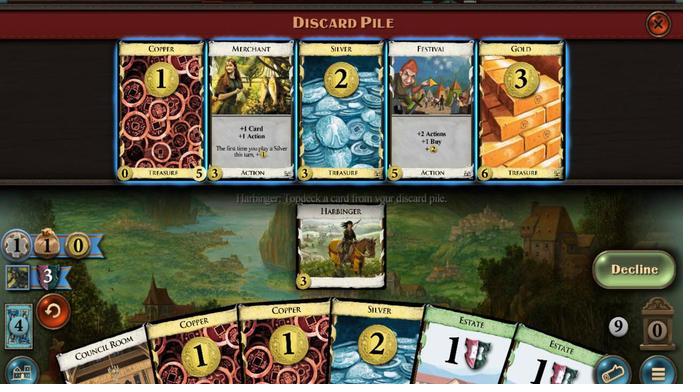 
Action: Mouse pressed left at (200, 375)
Screenshot: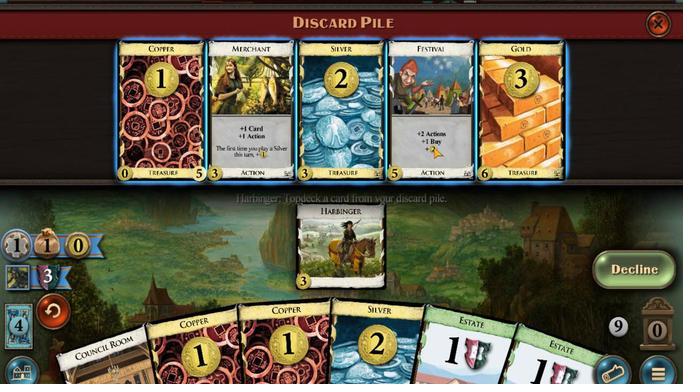 
Action: Mouse moved to (334, 262)
Screenshot: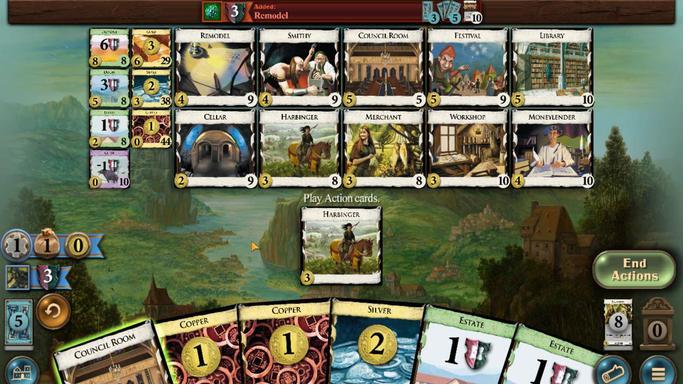 
Action: Mouse pressed left at (334, 262)
Screenshot: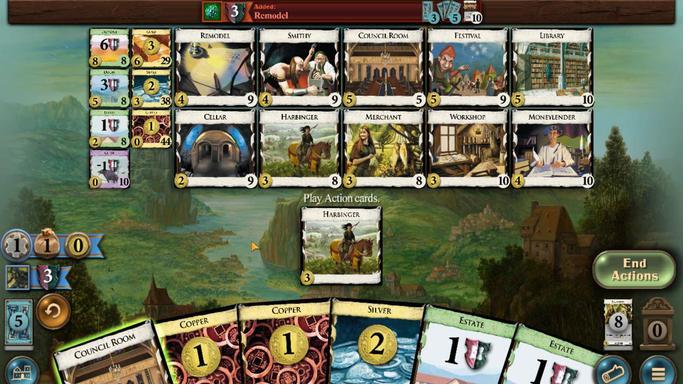 
Action: Mouse moved to (250, 266)
Screenshot: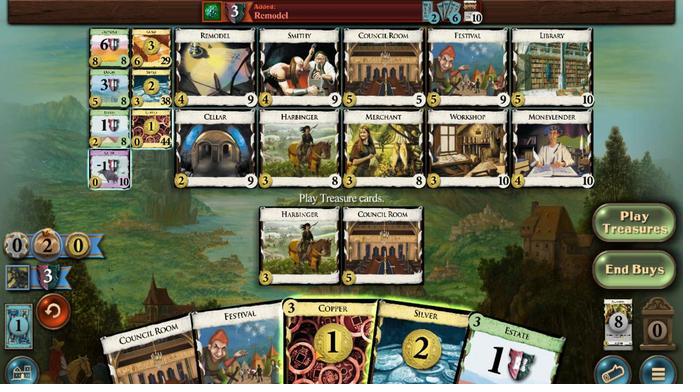
Action: Mouse pressed left at (250, 266)
Screenshot: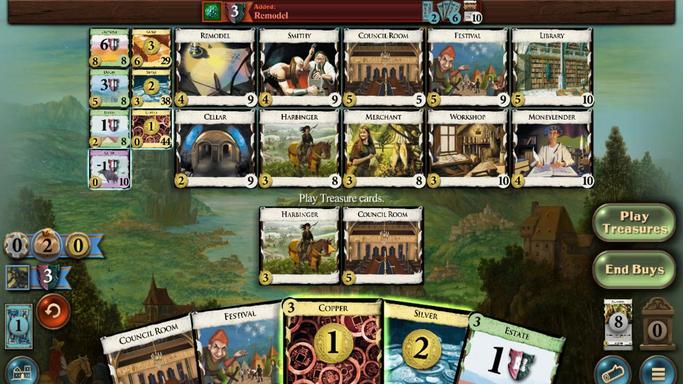 
Action: Mouse moved to (209, 255)
Screenshot: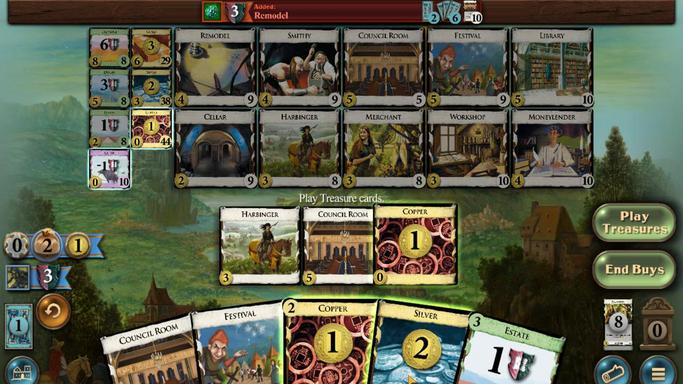 
Action: Mouse pressed left at (209, 255)
Screenshot: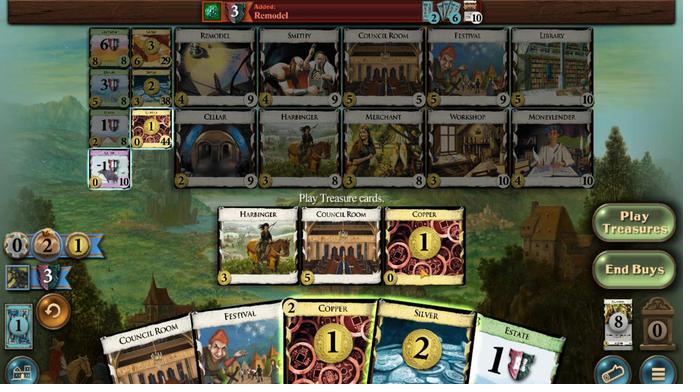 
Action: Mouse moved to (228, 264)
Screenshot: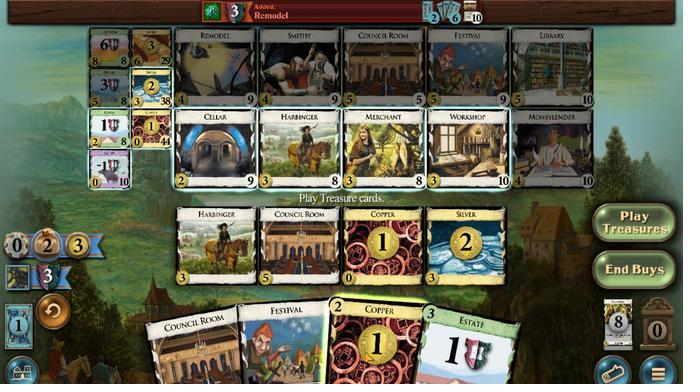 
Action: Mouse pressed left at (228, 264)
Screenshot: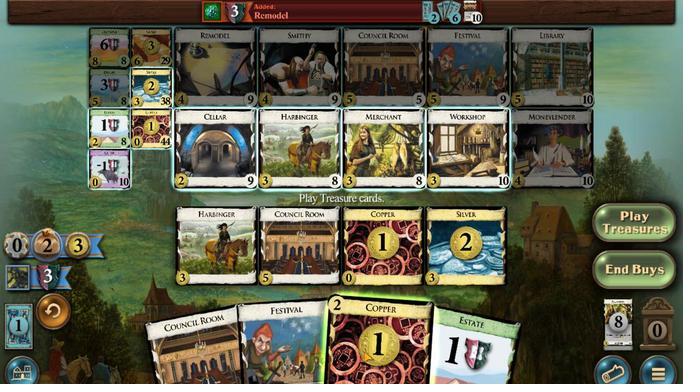 
Action: Mouse moved to (241, 267)
Screenshot: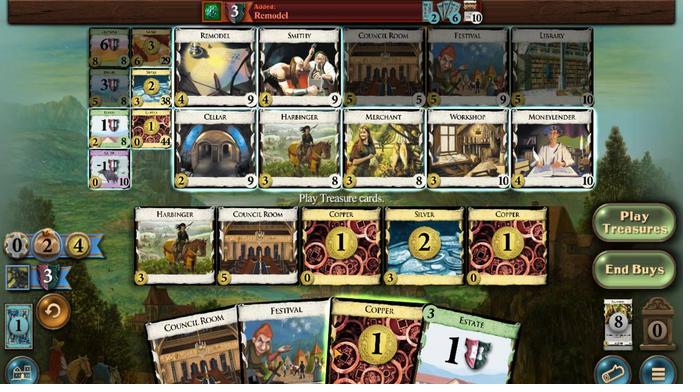 
Action: Mouse pressed left at (241, 267)
Screenshot: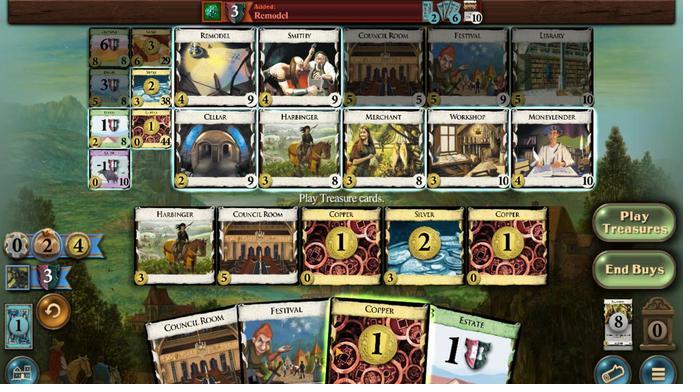 
Action: Mouse moved to (343, 370)
Screenshot: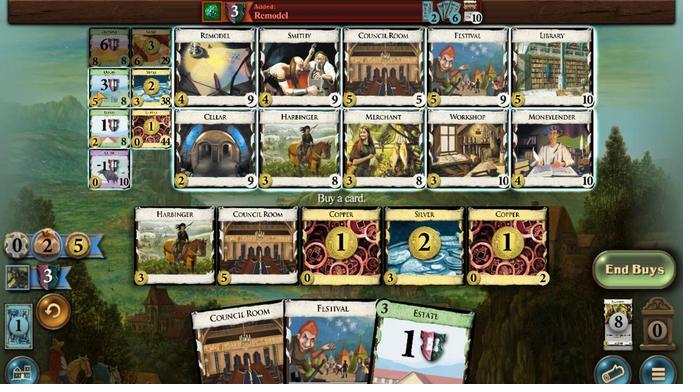 
Action: Mouse pressed left at (343, 370)
Screenshot: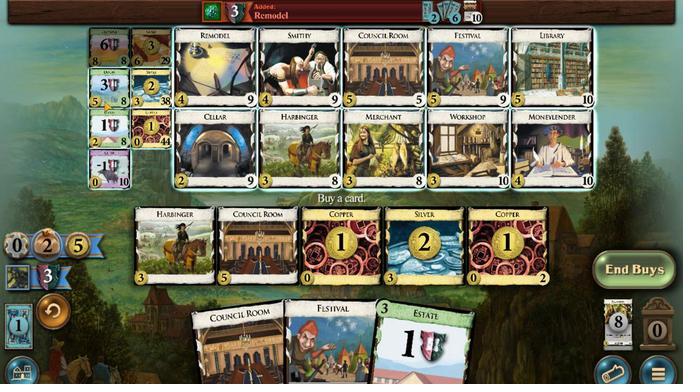 
Action: Mouse moved to (319, 359)
Screenshot: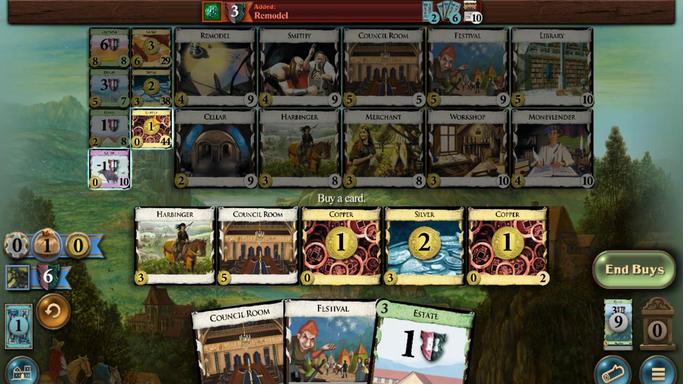 
Action: Mouse pressed left at (319, 359)
Screenshot: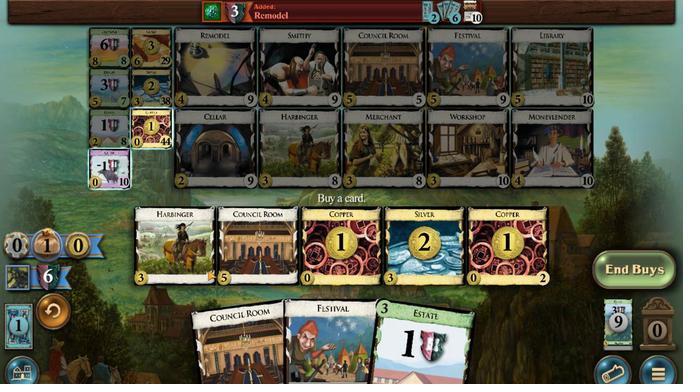 
Action: Mouse moved to (334, 260)
Screenshot: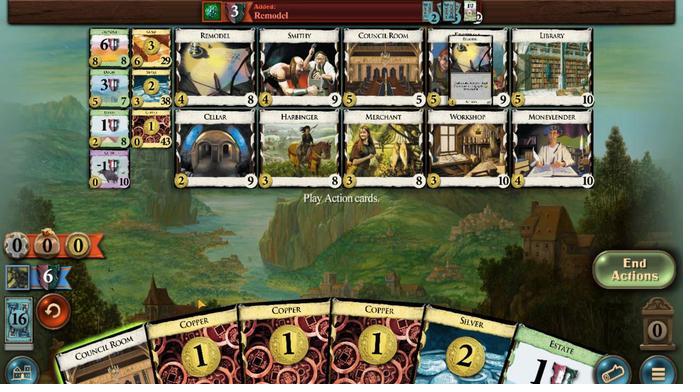 
Action: Mouse pressed left at (334, 260)
Screenshot: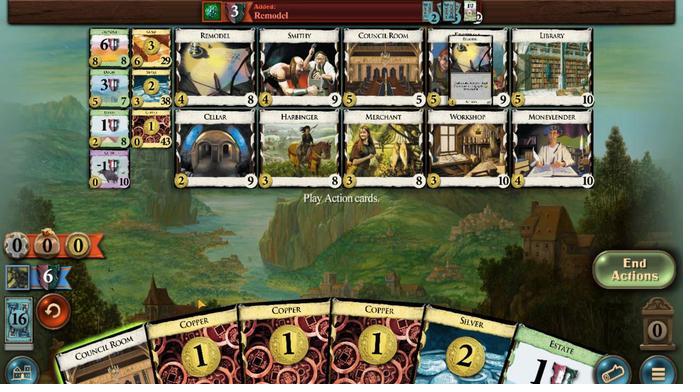 
Action: Mouse moved to (227, 266)
Screenshot: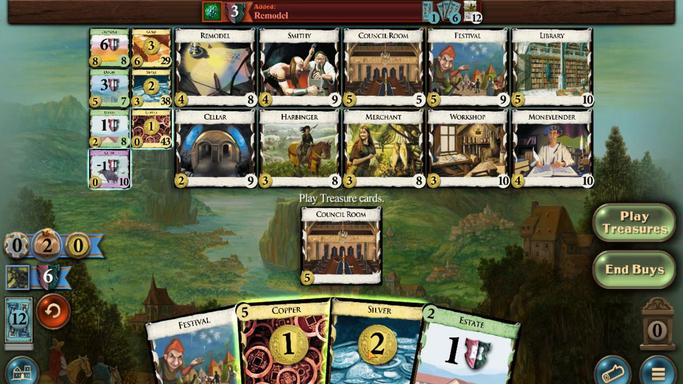 
Action: Mouse pressed left at (227, 266)
Screenshot: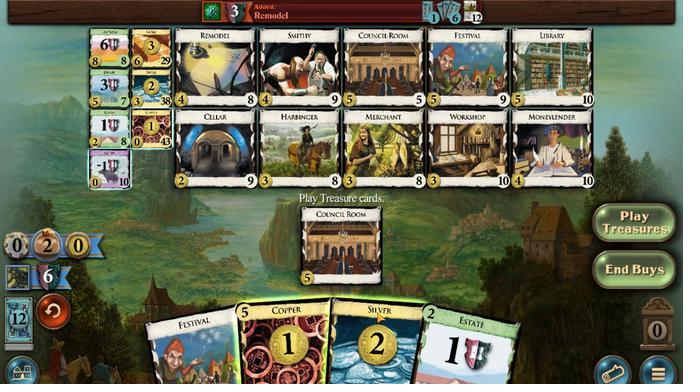 
Action: Mouse moved to (242, 268)
Screenshot: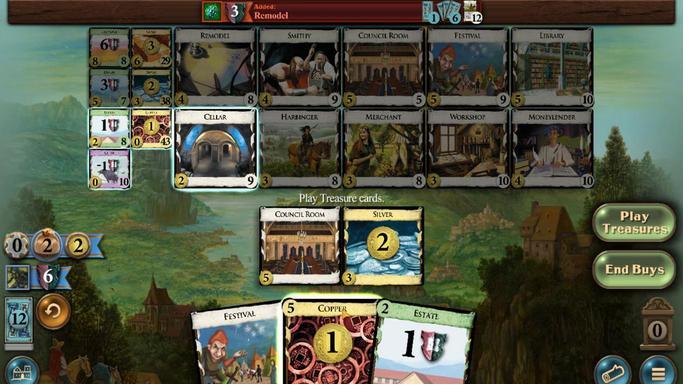 
Action: Mouse pressed left at (242, 268)
Screenshot: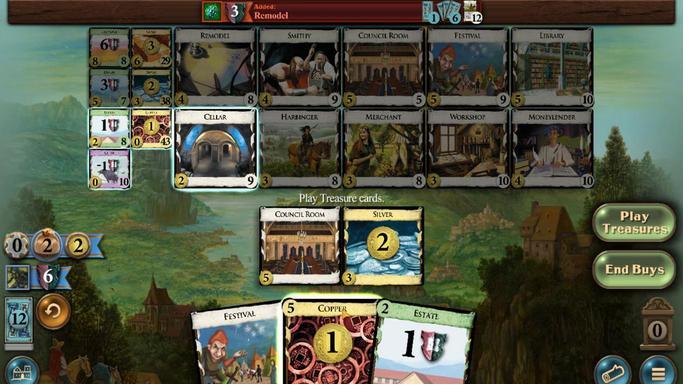 
Action: Mouse moved to (244, 266)
Screenshot: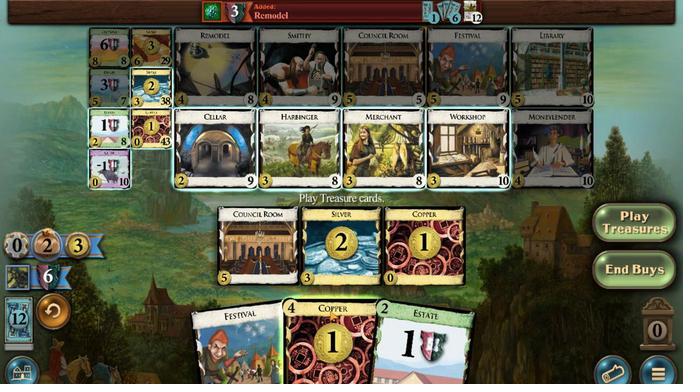 
Action: Mouse pressed left at (244, 266)
Screenshot: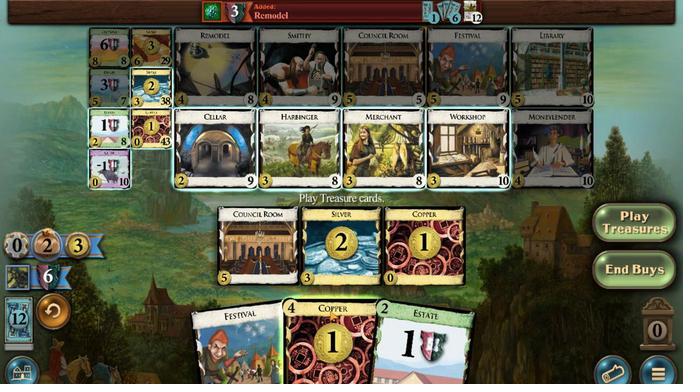 
Action: Mouse moved to (248, 269)
Screenshot: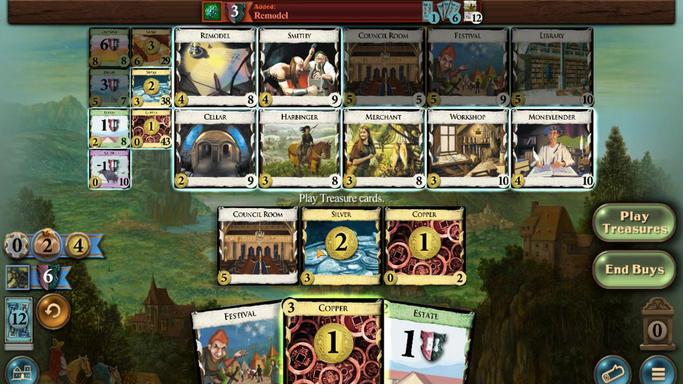 
Action: Mouse pressed left at (248, 269)
Screenshot: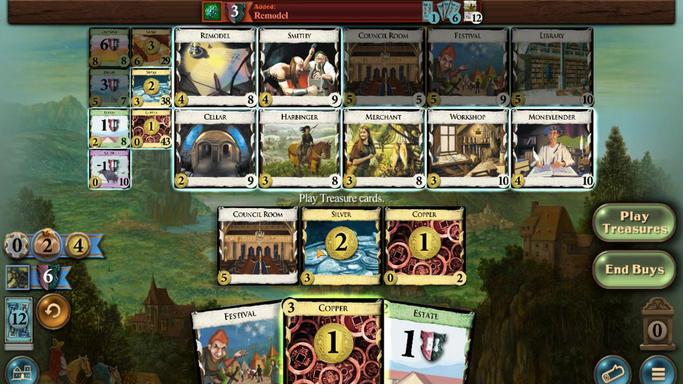 
Action: Mouse moved to (339, 372)
Screenshot: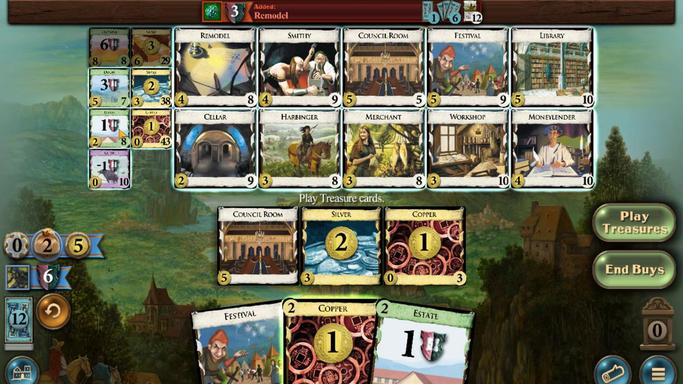 
Action: Mouse pressed left at (339, 372)
Screenshot: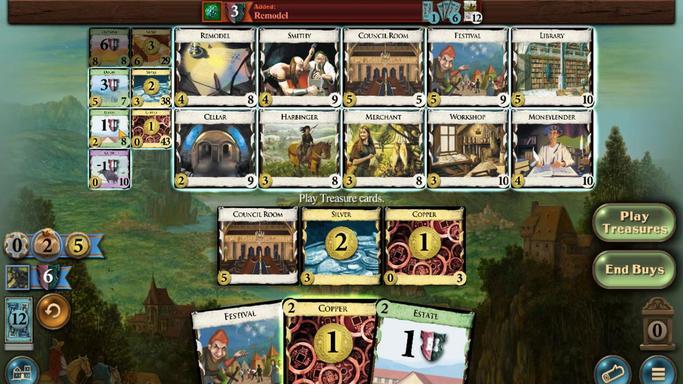 
Action: Mouse moved to (323, 355)
Screenshot: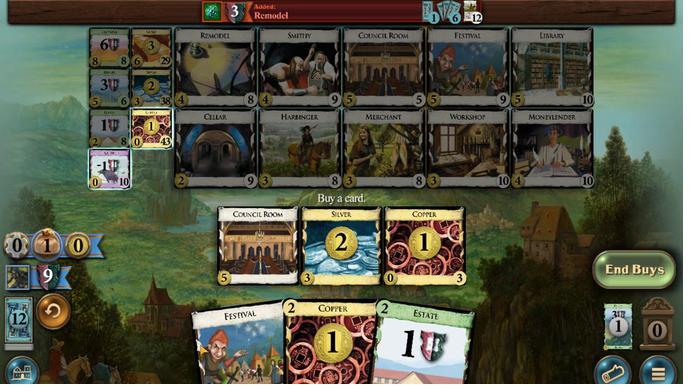 
Action: Mouse pressed left at (323, 355)
Screenshot: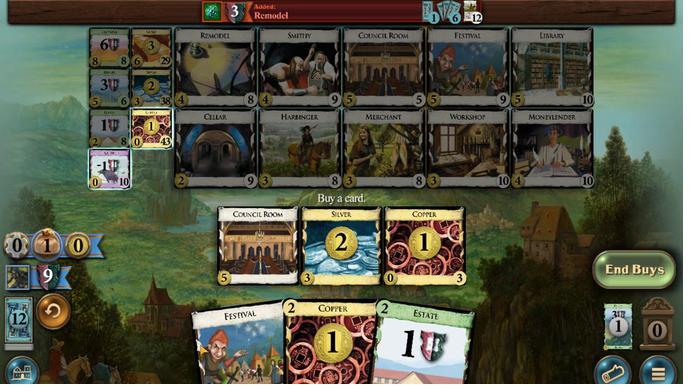 
Action: Mouse moved to (320, 267)
Screenshot: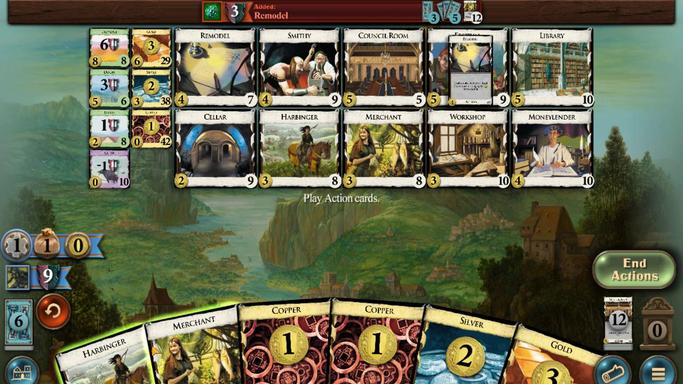 
Action: Mouse pressed left at (320, 267)
Screenshot: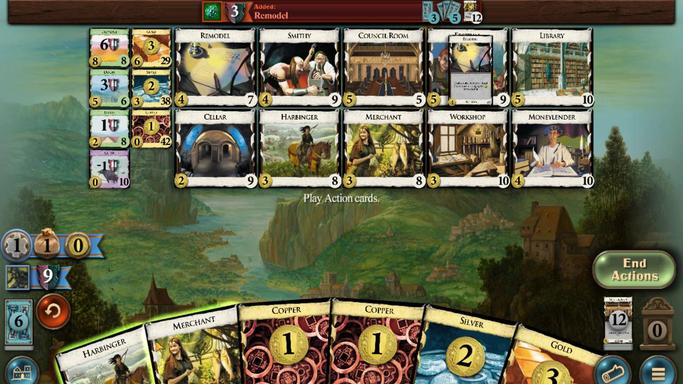 
Action: Mouse moved to (328, 262)
Screenshot: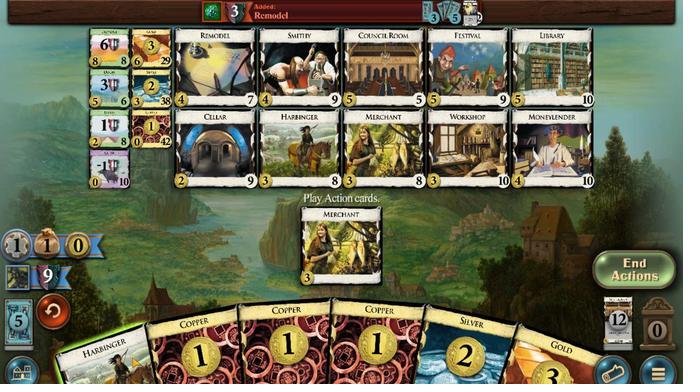 
Action: Mouse pressed left at (328, 262)
Screenshot: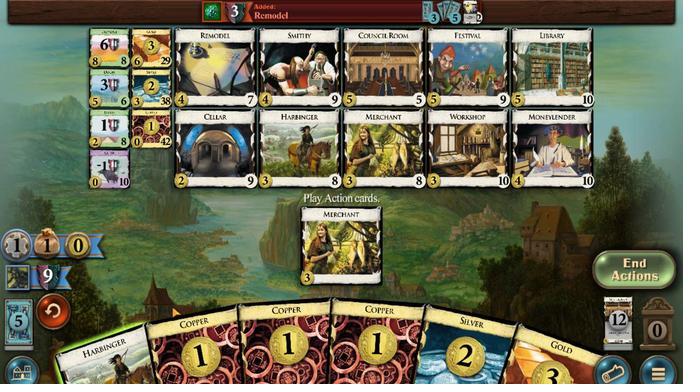 
Action: Mouse moved to (149, 373)
Screenshot: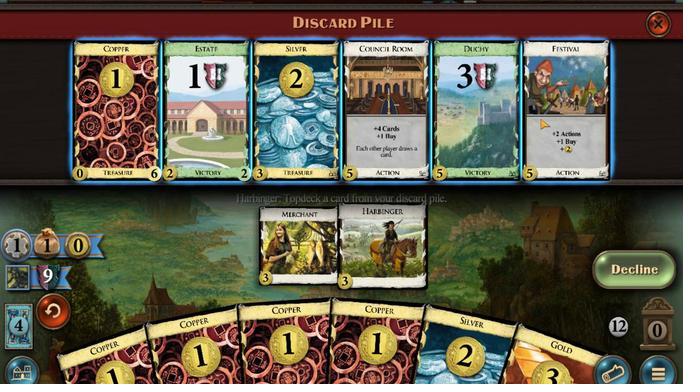 
Action: Mouse pressed left at (149, 373)
Screenshot: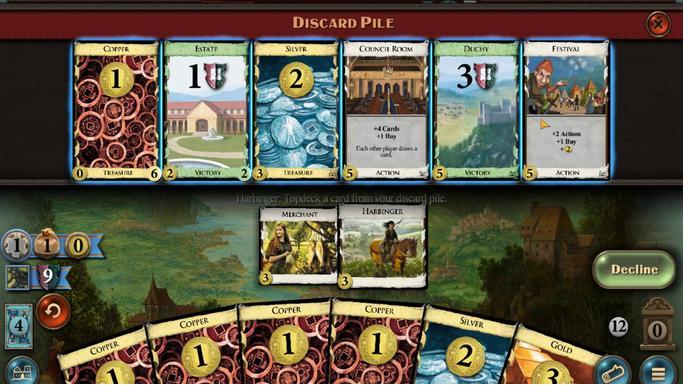
Action: Mouse moved to (158, 256)
Screenshot: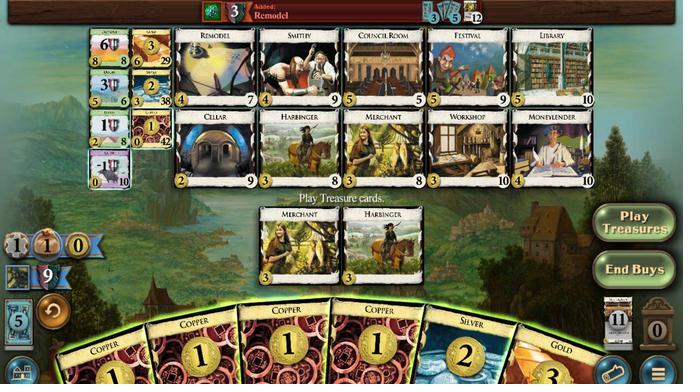 
Action: Mouse pressed left at (158, 256)
Screenshot: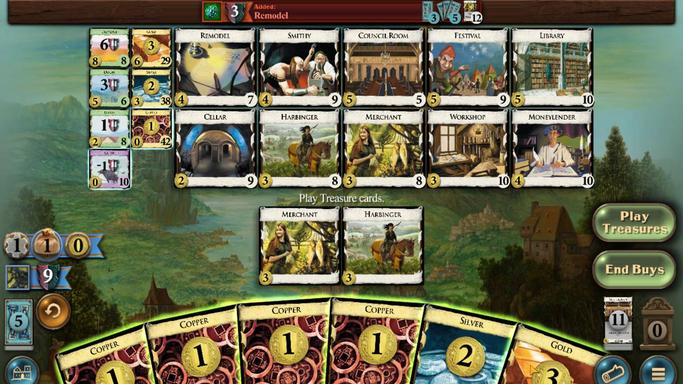 
Action: Mouse moved to (173, 259)
Screenshot: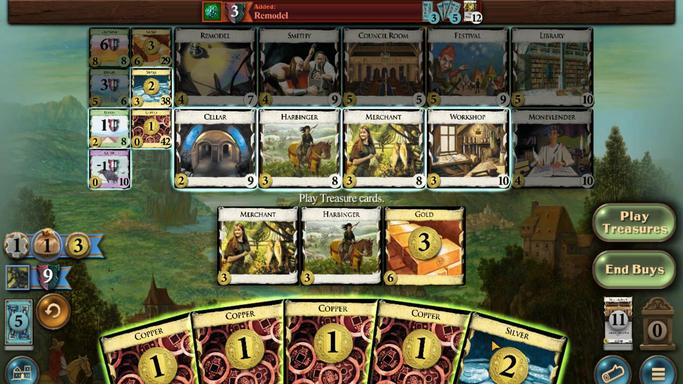 
Action: Mouse pressed left at (173, 259)
Screenshot: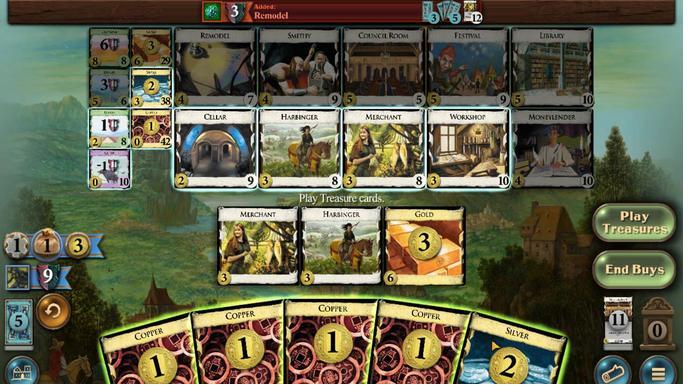 
Action: Mouse moved to (196, 262)
Screenshot: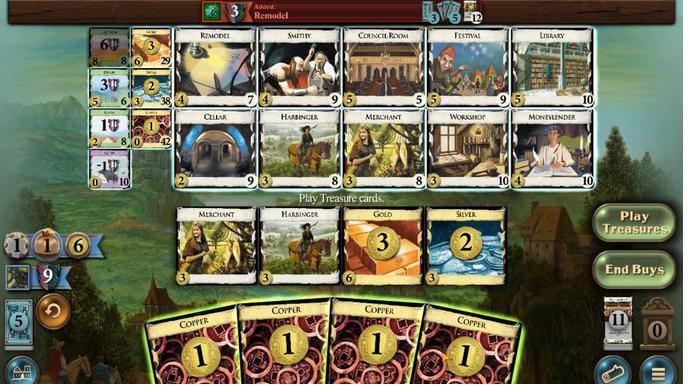 
Action: Mouse pressed left at (196, 262)
Screenshot: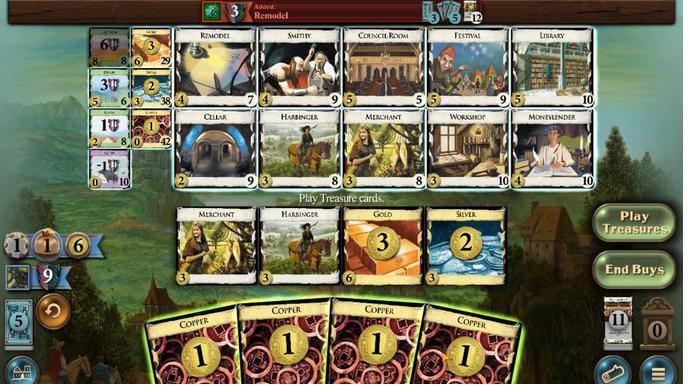 
Action: Mouse moved to (235, 263)
Screenshot: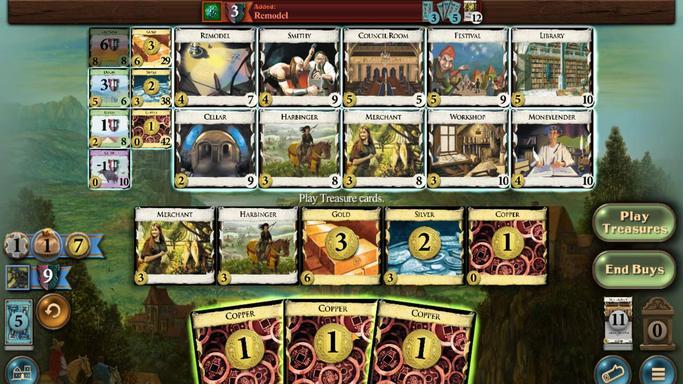 
Action: Mouse pressed left at (235, 263)
Screenshot: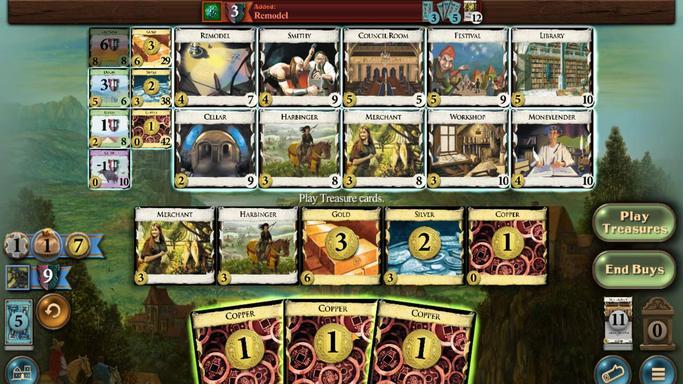 
Action: Mouse moved to (340, 388)
Screenshot: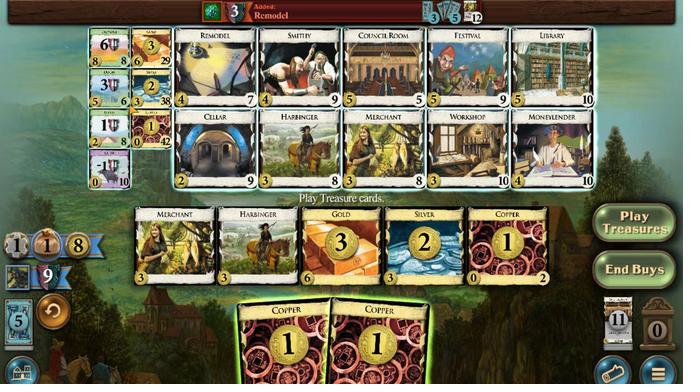 
Action: Mouse pressed left at (340, 388)
Screenshot: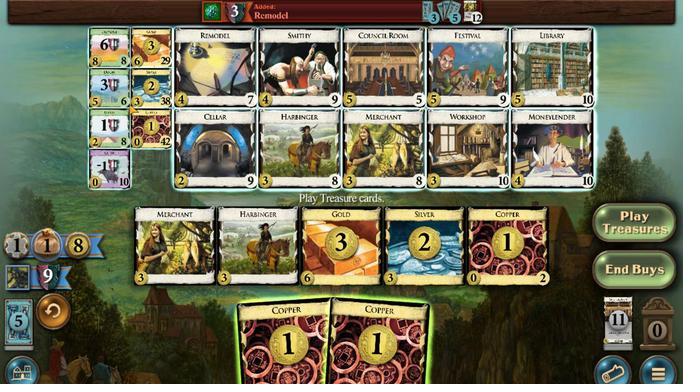 
Action: Mouse moved to (292, 265)
Screenshot: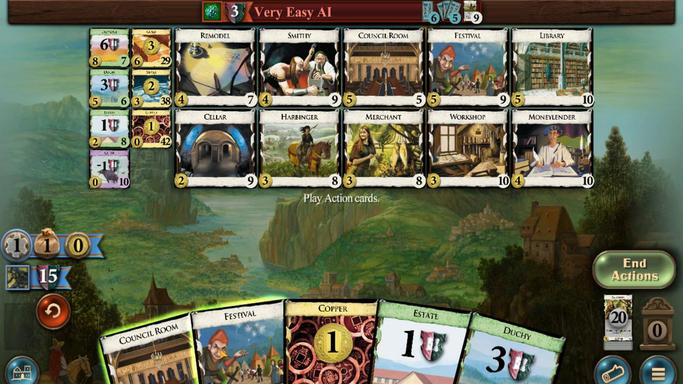 
Action: Mouse pressed left at (292, 265)
Screenshot: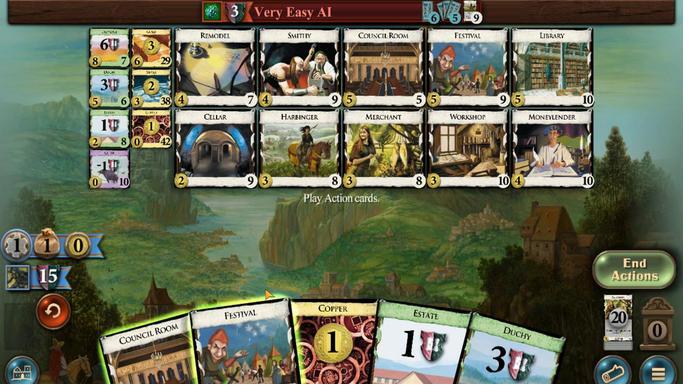 
Action: Mouse moved to (290, 267)
Screenshot: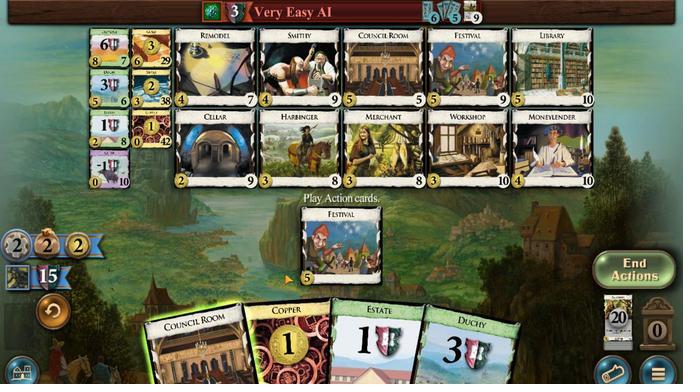 
Action: Mouse pressed left at (290, 267)
Screenshot: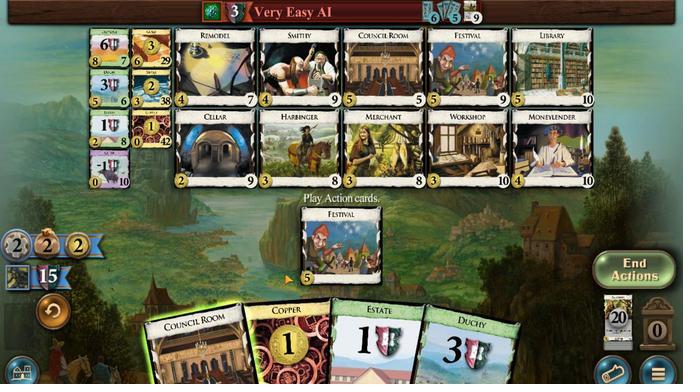 
Action: Mouse moved to (338, 266)
Screenshot: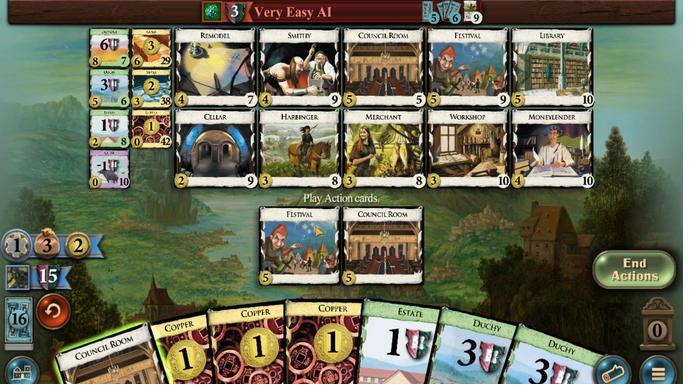 
Action: Mouse pressed left at (338, 266)
Screenshot: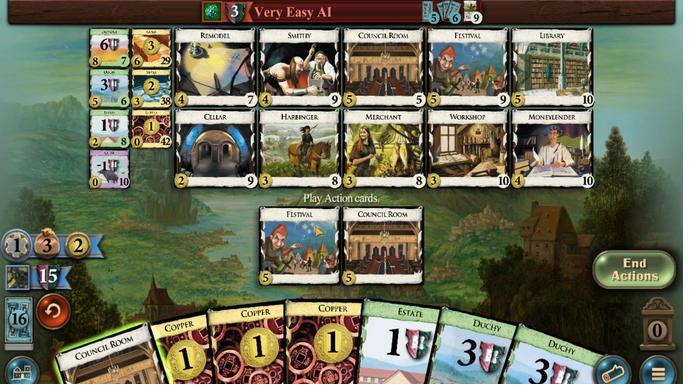 
Action: Mouse moved to (269, 264)
Screenshot: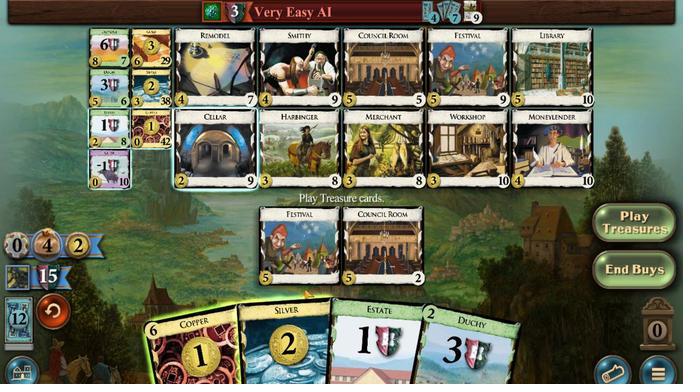 
Action: Mouse pressed left at (269, 264)
Screenshot: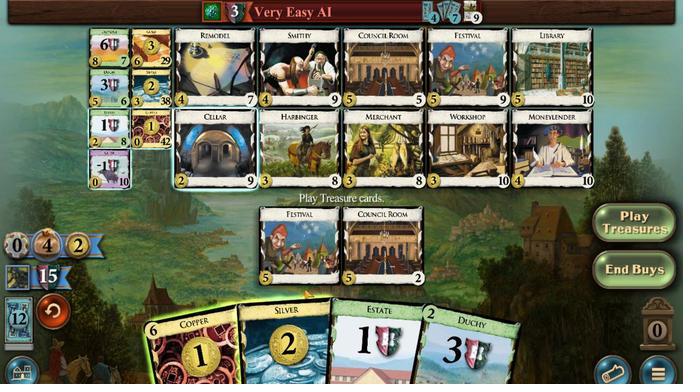 
Action: Mouse moved to (285, 268)
Screenshot: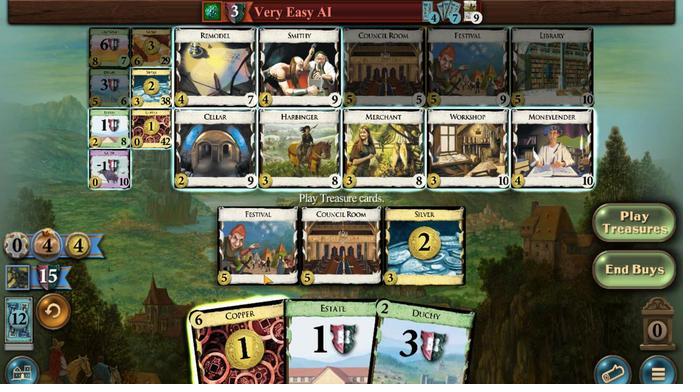 
Action: Mouse pressed left at (285, 268)
Screenshot: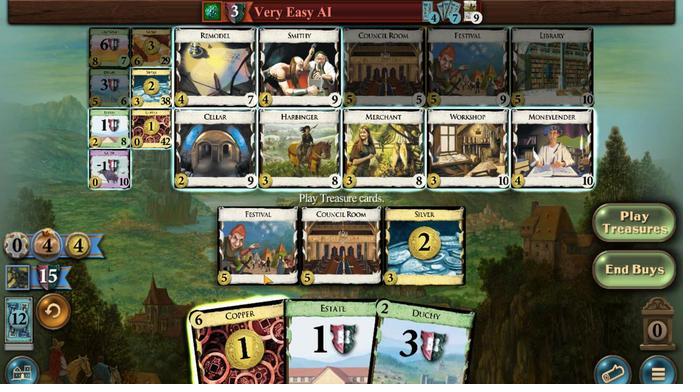 
Action: Mouse moved to (284, 266)
Screenshot: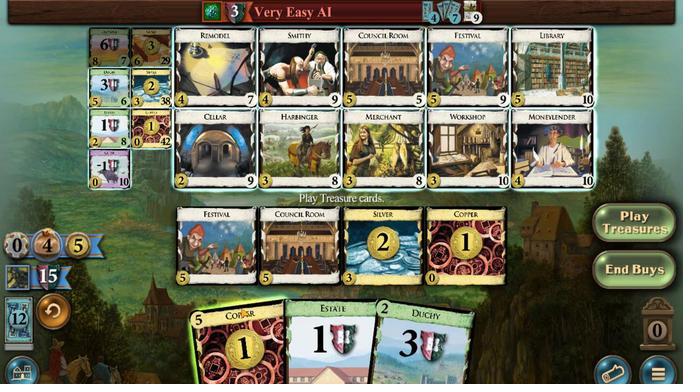 
Action: Mouse pressed left at (284, 266)
Screenshot: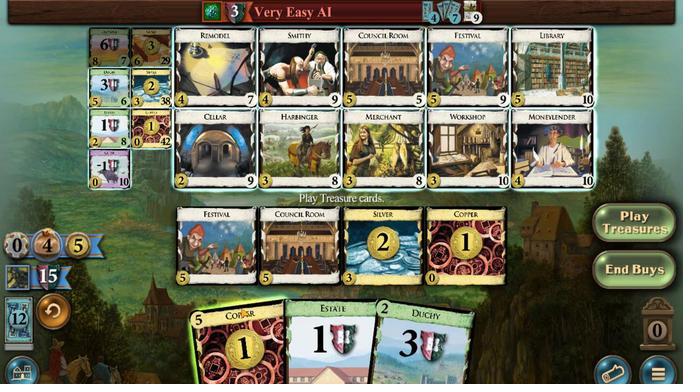 
Action: Mouse moved to (282, 275)
Screenshot: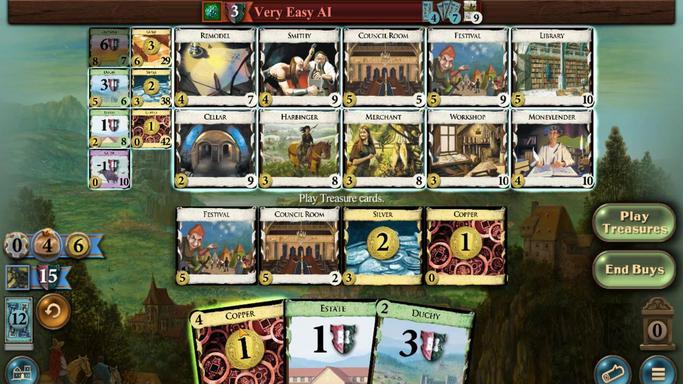 
Action: Mouse pressed left at (282, 275)
Screenshot: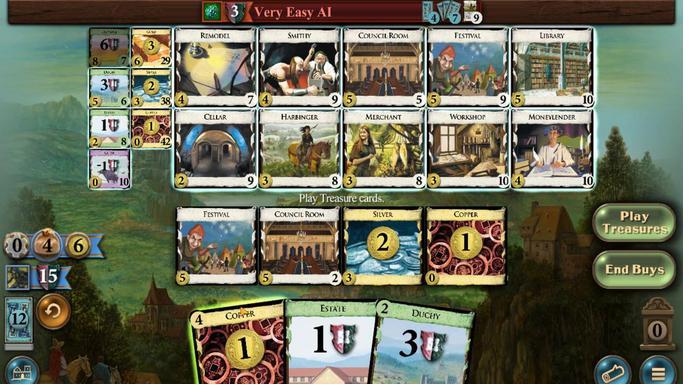 
Action: Mouse moved to (281, 274)
Screenshot: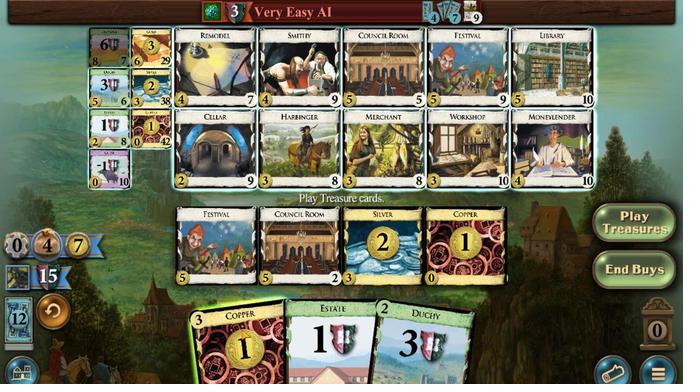 
Action: Mouse pressed left at (281, 274)
Screenshot: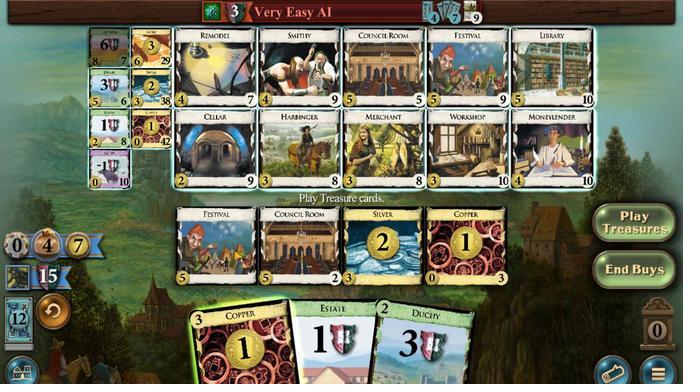 
Action: Mouse moved to (339, 389)
Screenshot: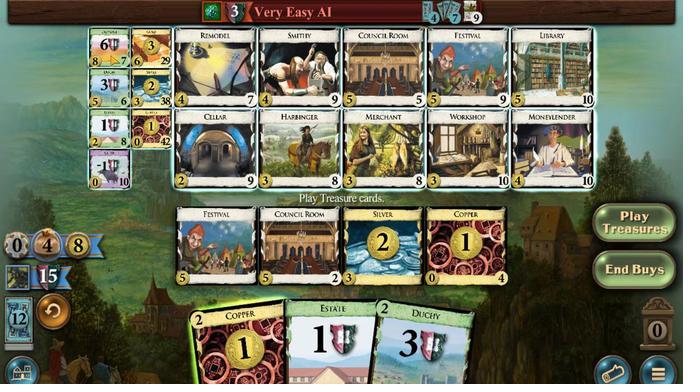 
Action: Mouse pressed left at (339, 389)
Screenshot: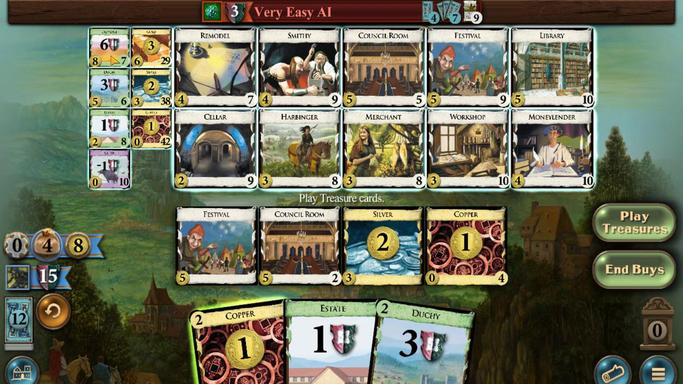 
Action: Mouse moved to (321, 358)
Screenshot: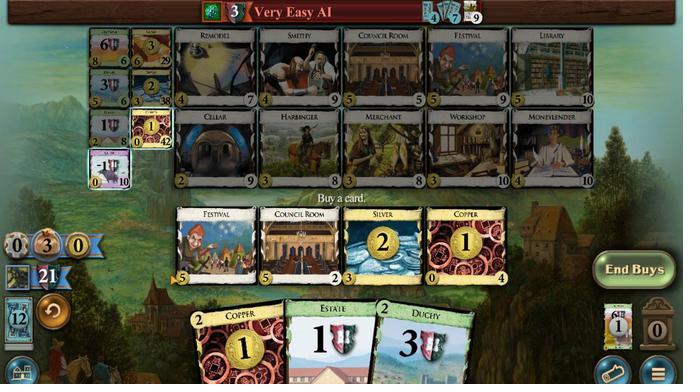 
Action: Mouse pressed left at (321, 358)
Screenshot: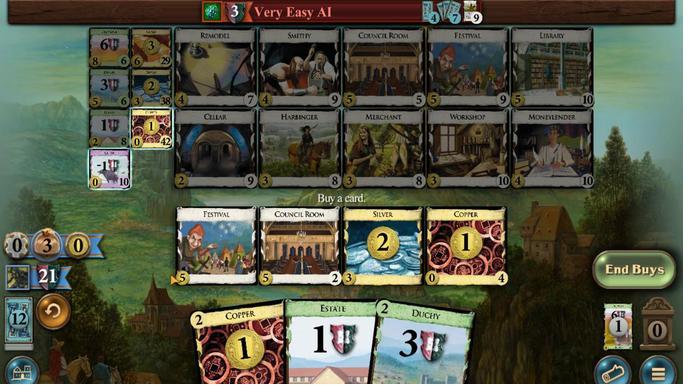 
Action: Mouse moved to (321, 352)
Screenshot: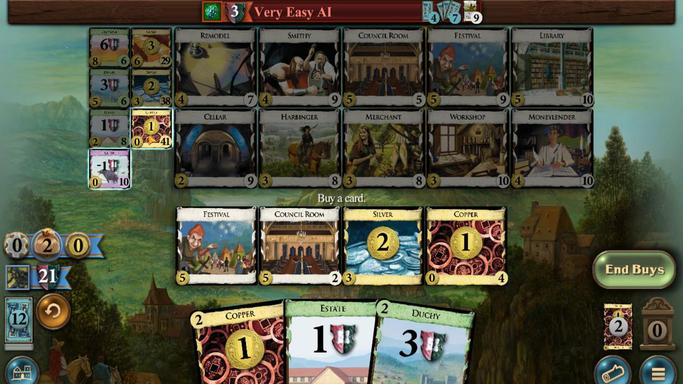 
Action: Mouse pressed left at (321, 352)
Screenshot: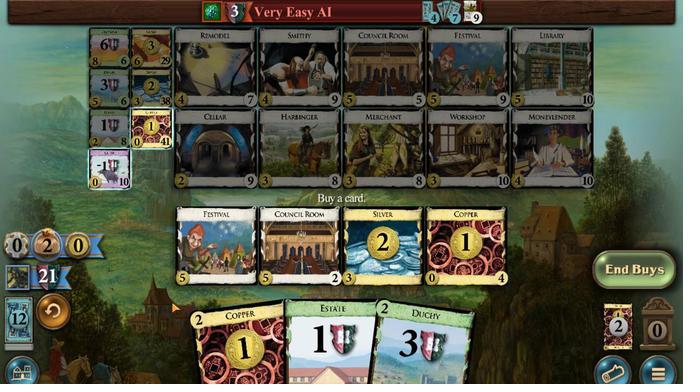 
Action: Mouse moved to (318, 353)
Screenshot: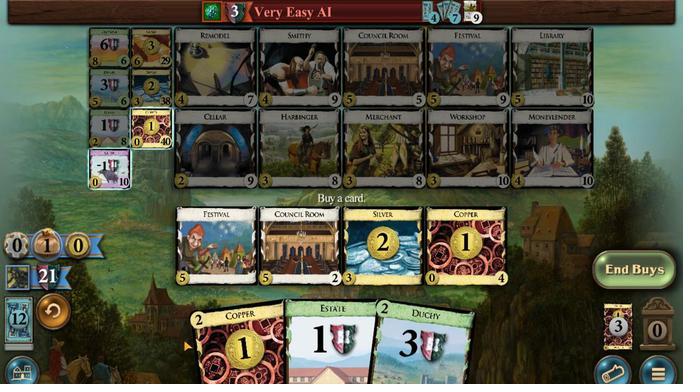 
Action: Mouse pressed left at (318, 353)
Screenshot: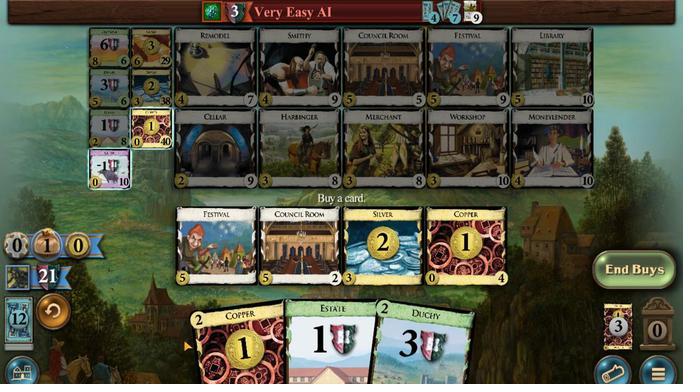 
Action: Mouse moved to (327, 264)
Screenshot: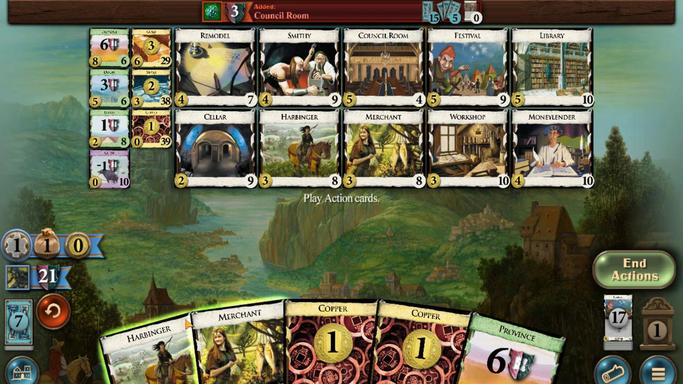 
Action: Mouse pressed left at (327, 264)
Screenshot: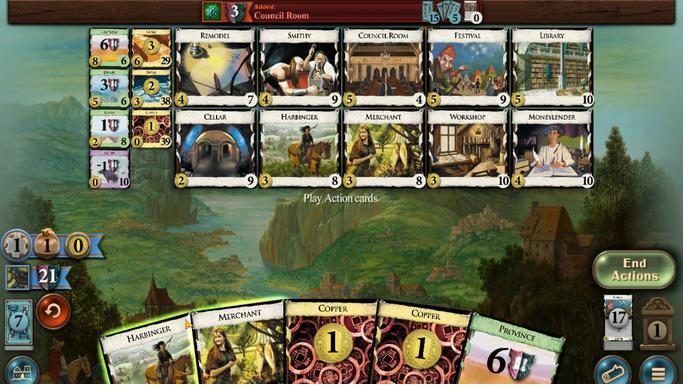 
Action: Mouse moved to (163, 380)
Screenshot: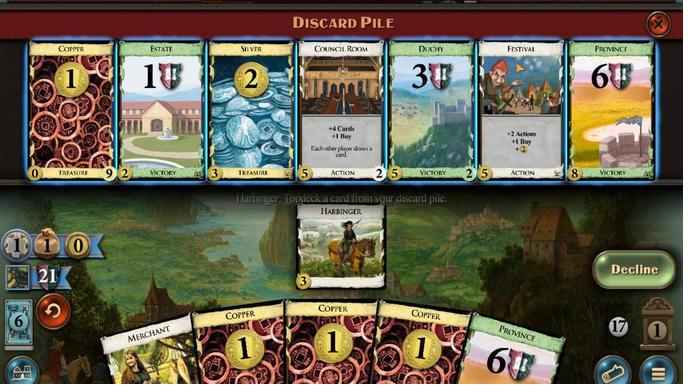 
Action: Mouse pressed left at (163, 380)
Screenshot: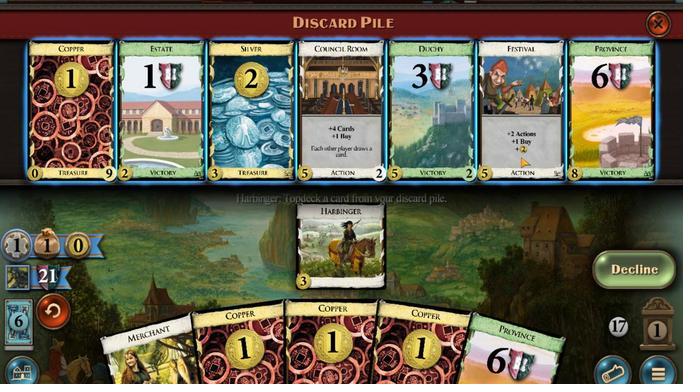 
Action: Mouse moved to (164, 371)
Screenshot: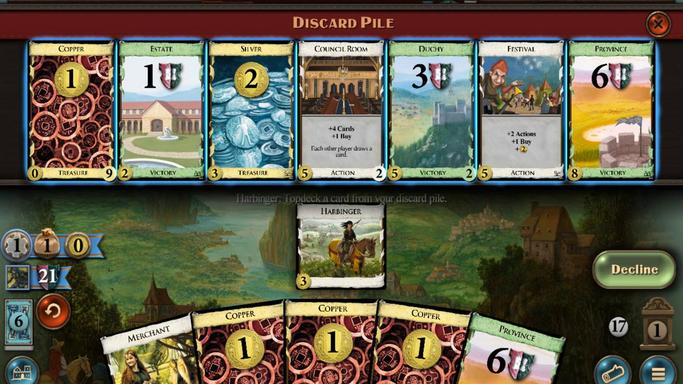
Action: Mouse pressed left at (164, 371)
Screenshot: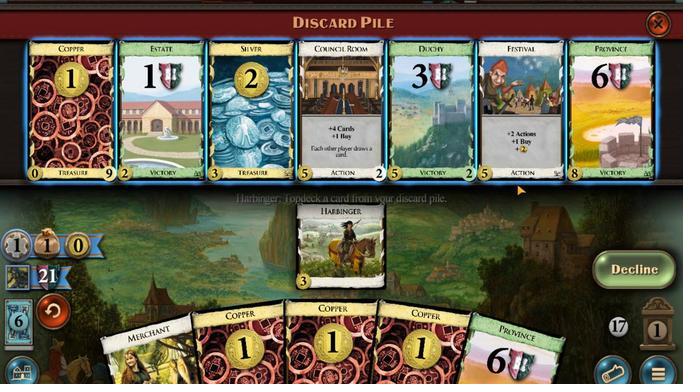
Action: Mouse moved to (316, 264)
Screenshot: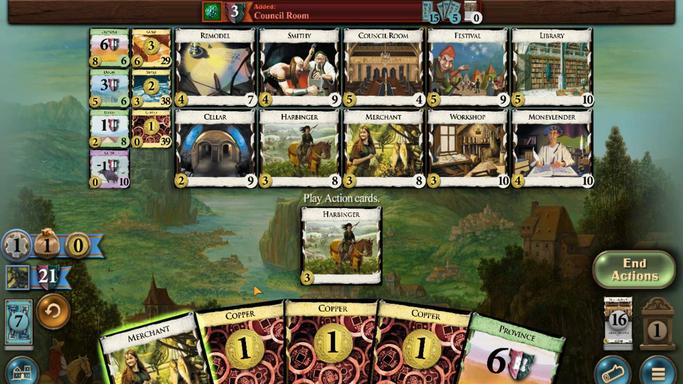 
Action: Mouse pressed left at (316, 264)
Screenshot: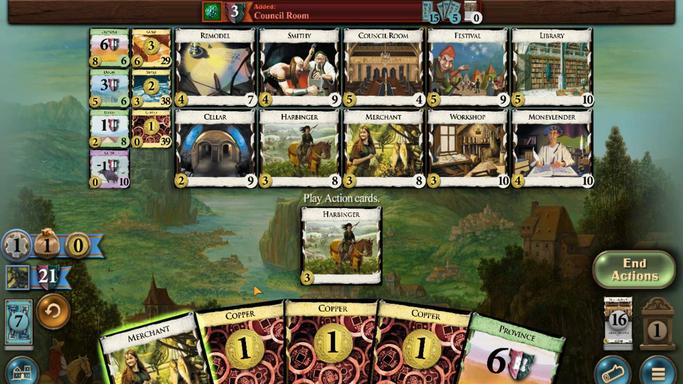 
Action: Mouse moved to (325, 259)
Screenshot: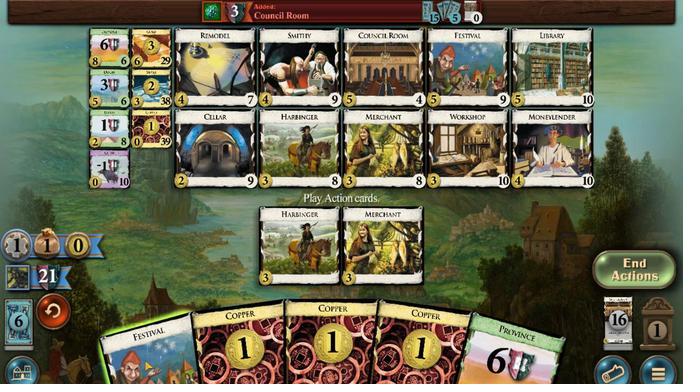 
Action: Mouse pressed left at (325, 259)
Screenshot: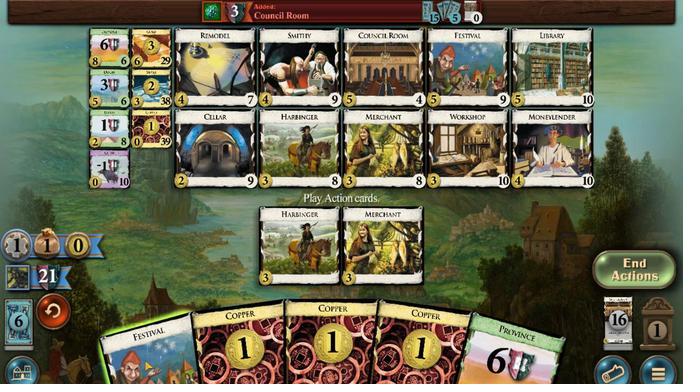 
Action: Mouse moved to (260, 267)
Screenshot: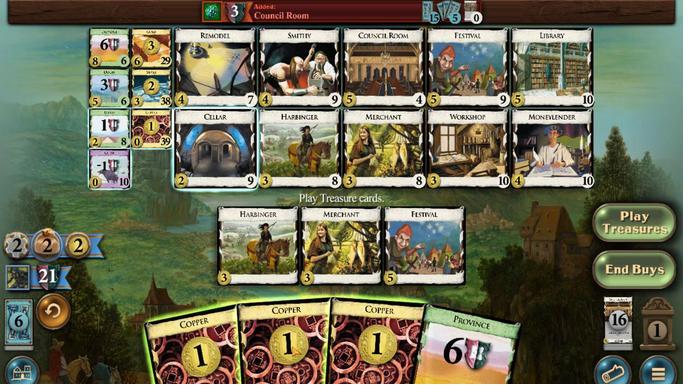 
Action: Mouse pressed left at (260, 267)
Screenshot: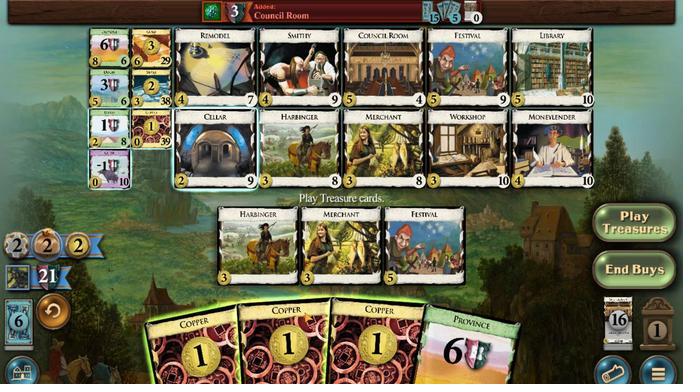 
Action: Mouse moved to (244, 269)
Screenshot: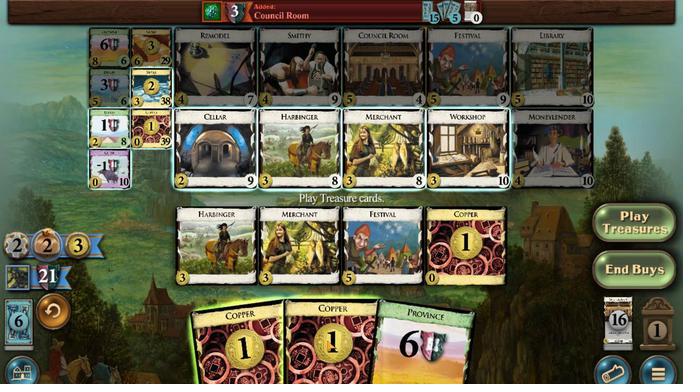 
Action: Mouse pressed left at (244, 269)
Screenshot: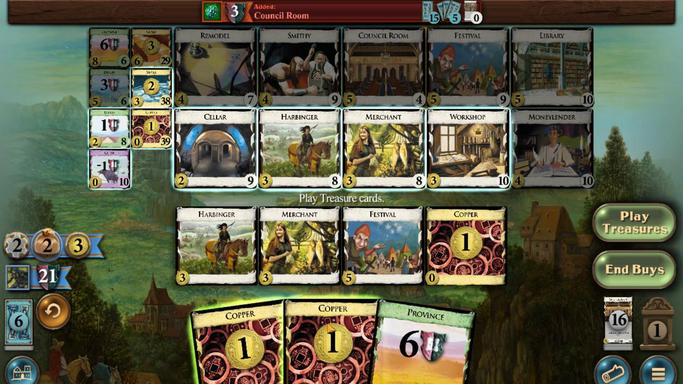 
Action: Mouse moved to (266, 274)
Screenshot: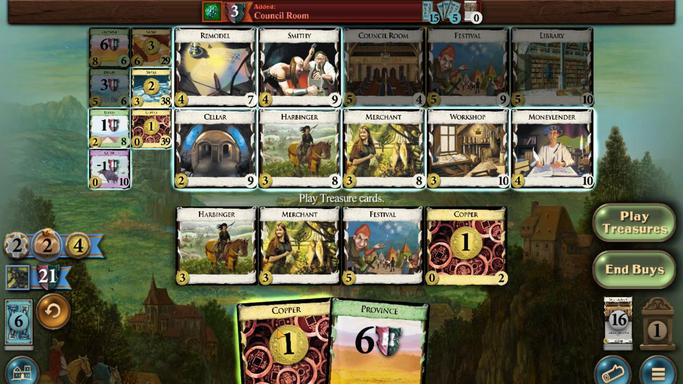 
Action: Mouse pressed left at (266, 274)
Screenshot: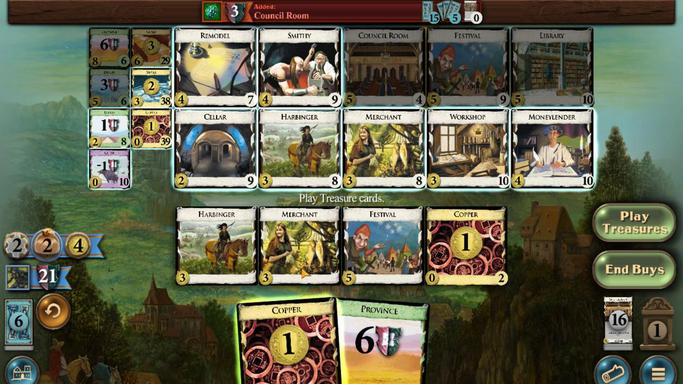 
Action: Mouse moved to (340, 372)
Screenshot: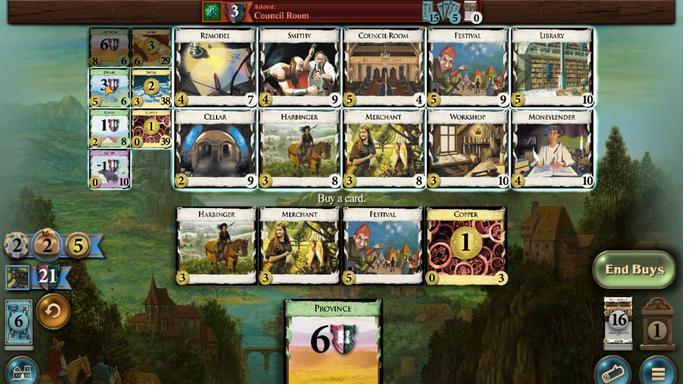 
Action: Mouse pressed left at (340, 372)
Screenshot: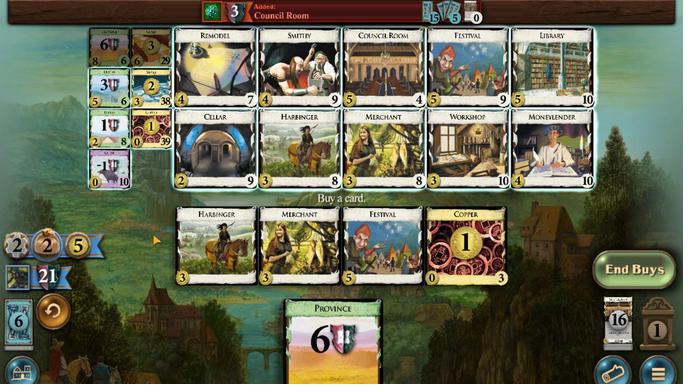 
Action: Mouse moved to (322, 357)
Screenshot: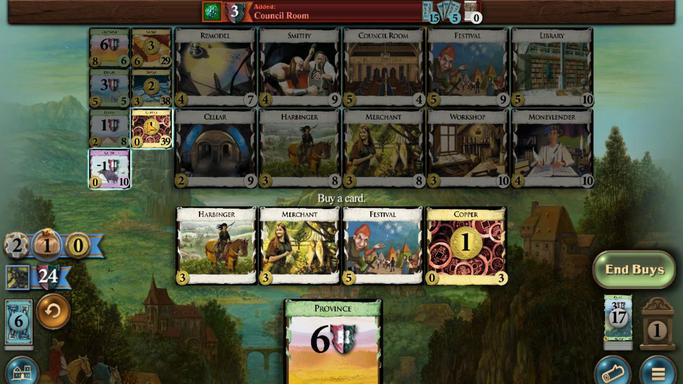 
Action: Mouse pressed left at (322, 357)
Screenshot: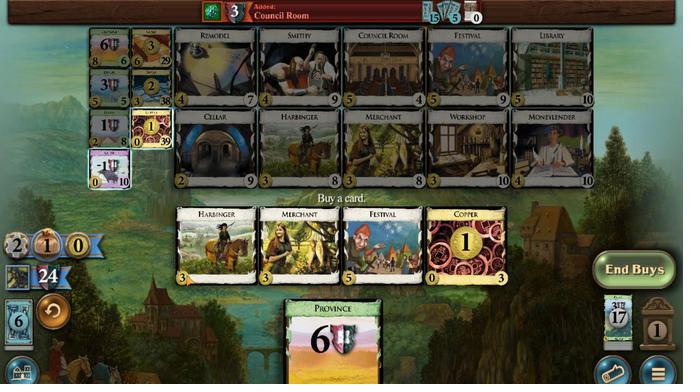 
Action: Mouse moved to (237, 270)
Screenshot: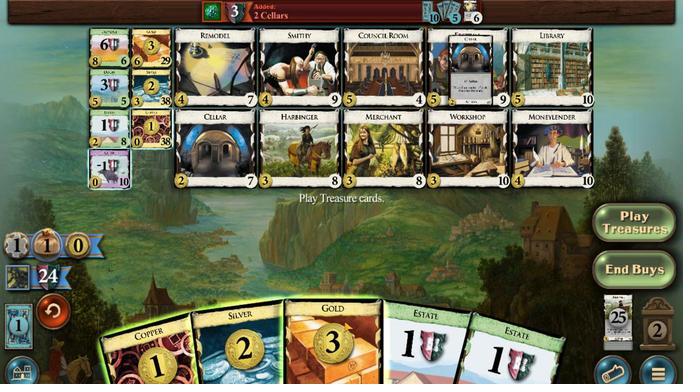 
Action: Mouse pressed left at (237, 270)
Screenshot: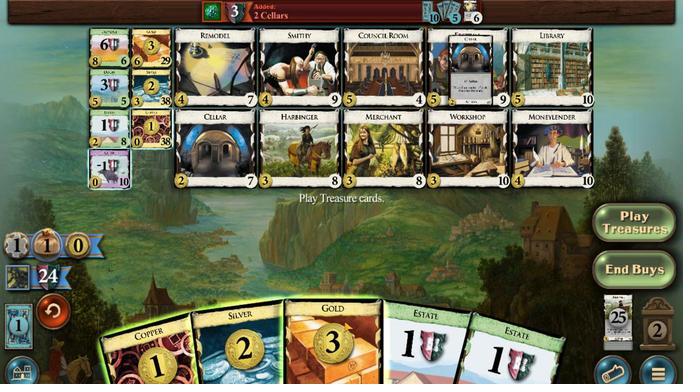 
Action: Mouse moved to (263, 261)
Screenshot: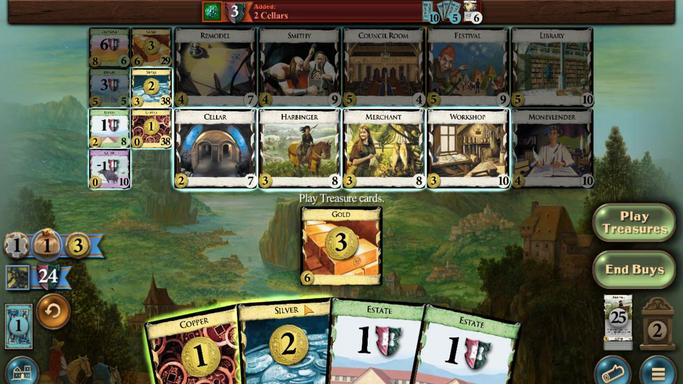 
Action: Mouse pressed left at (263, 260)
Screenshot: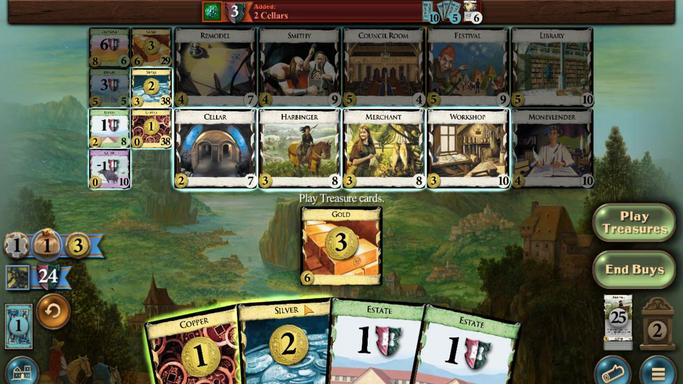 
Action: Mouse moved to (192, 385)
Screenshot: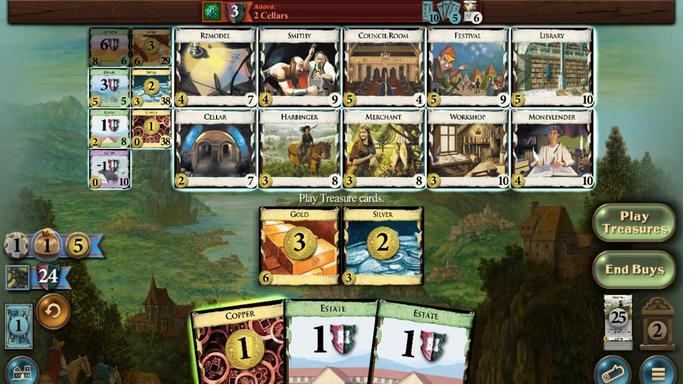 
Action: Mouse pressed left at (192, 385)
Screenshot: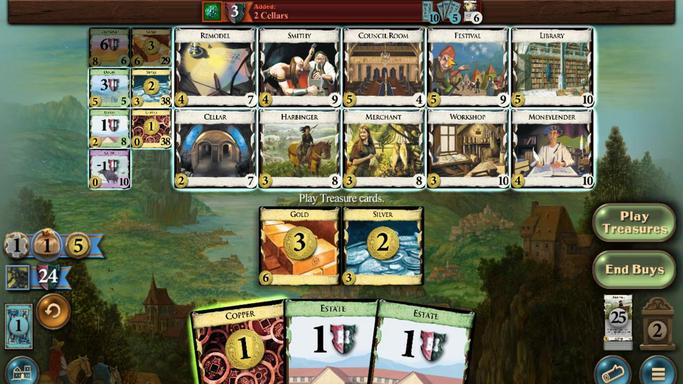 
Action: Mouse moved to (336, 266)
Screenshot: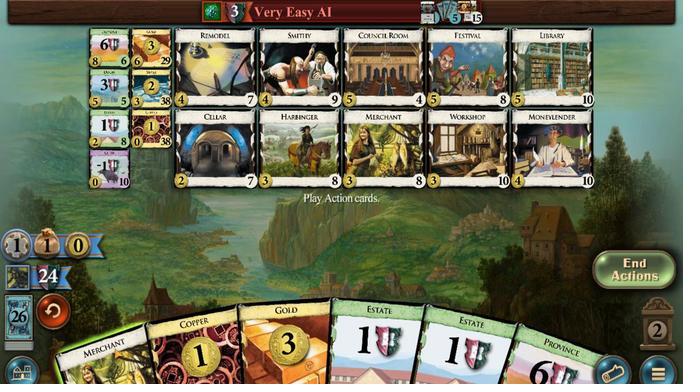 
Action: Mouse pressed left at (336, 266)
Screenshot: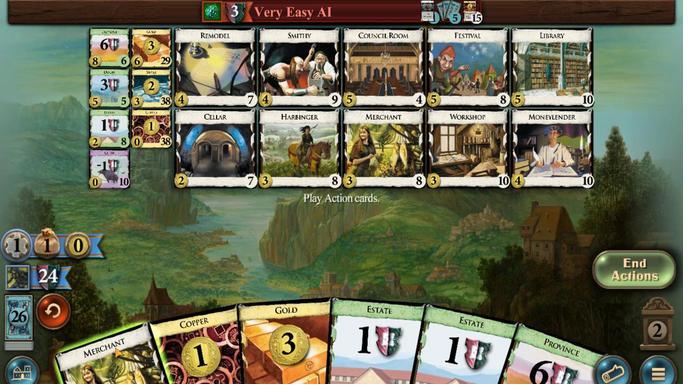
Action: Mouse moved to (341, 261)
Screenshot: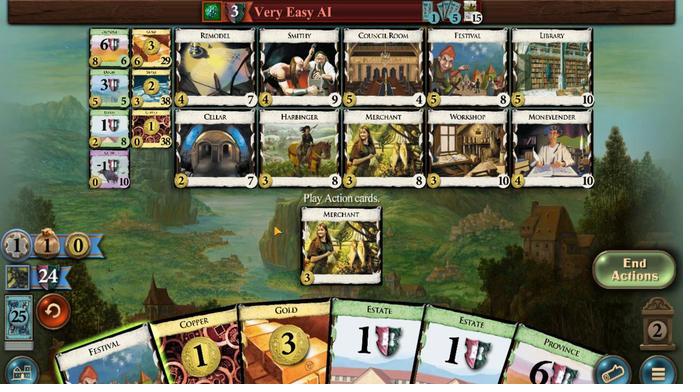 
Action: Mouse pressed left at (341, 261)
Screenshot: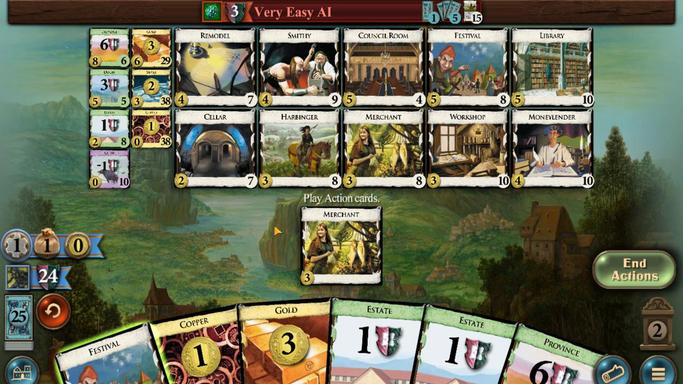 
Action: Mouse moved to (290, 272)
Screenshot: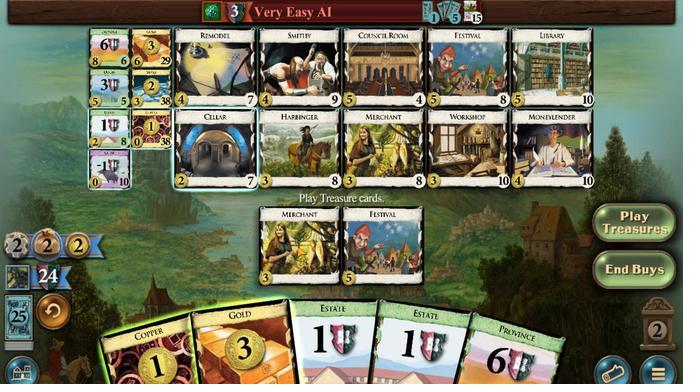 
Action: Mouse pressed left at (290, 272)
Screenshot: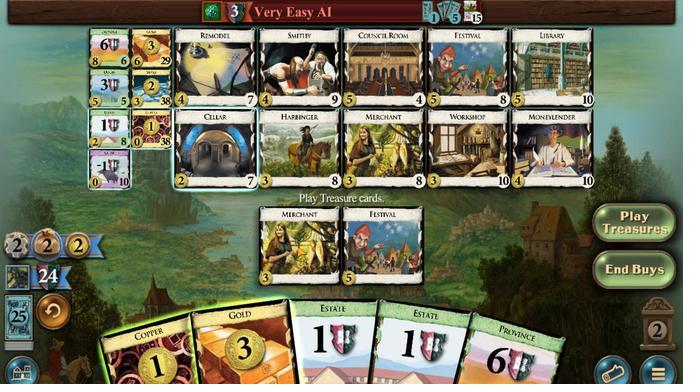 
Action: Mouse moved to (341, 372)
Screenshot: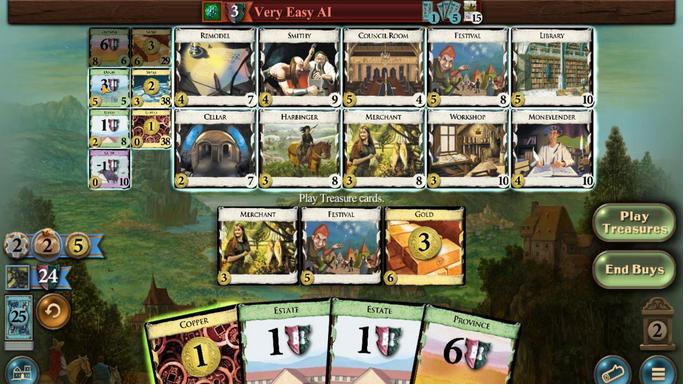 
Action: Mouse pressed left at (341, 372)
Screenshot: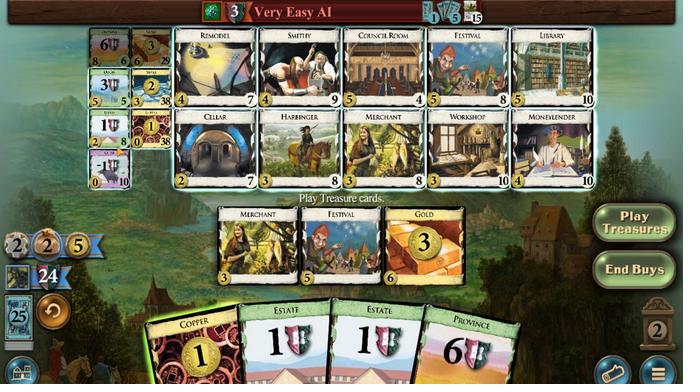 
Action: Mouse moved to (319, 355)
Screenshot: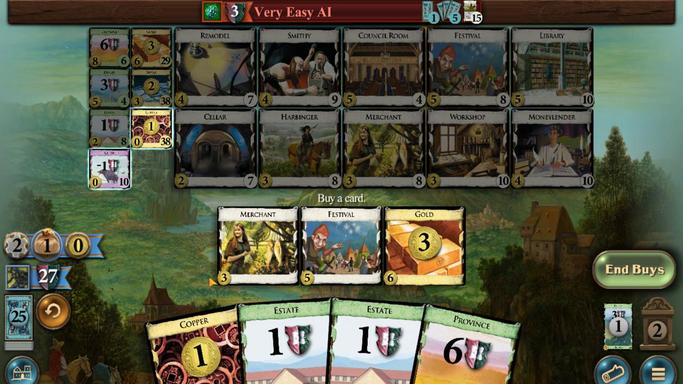 
Action: Mouse pressed left at (319, 355)
Screenshot: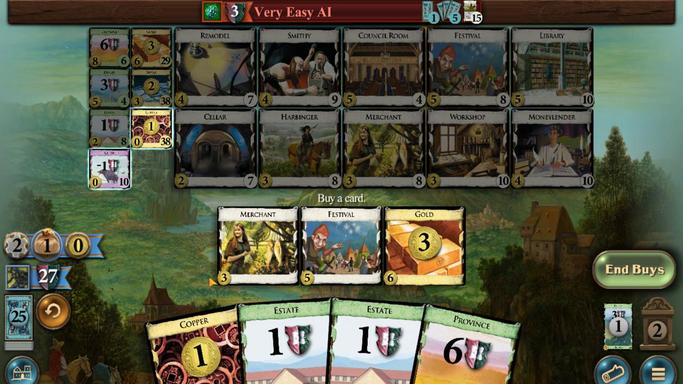 
Action: Mouse moved to (227, 272)
Screenshot: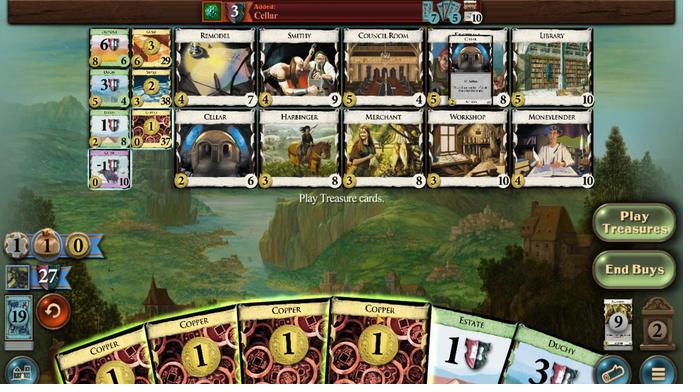
Action: Mouse pressed left at (227, 272)
Screenshot: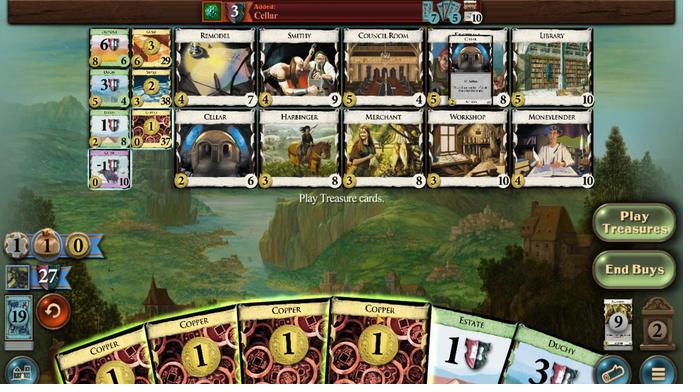 
Action: Mouse moved to (246, 272)
Screenshot: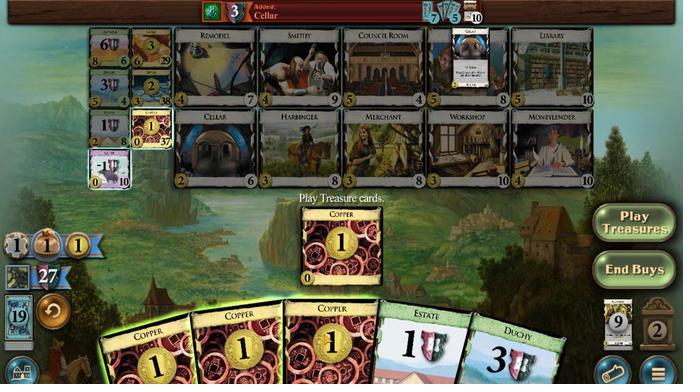 
Action: Mouse pressed left at (246, 272)
Screenshot: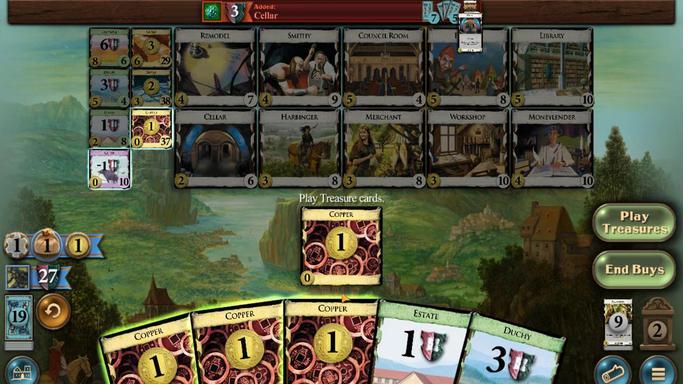 
Action: Mouse moved to (253, 280)
Screenshot: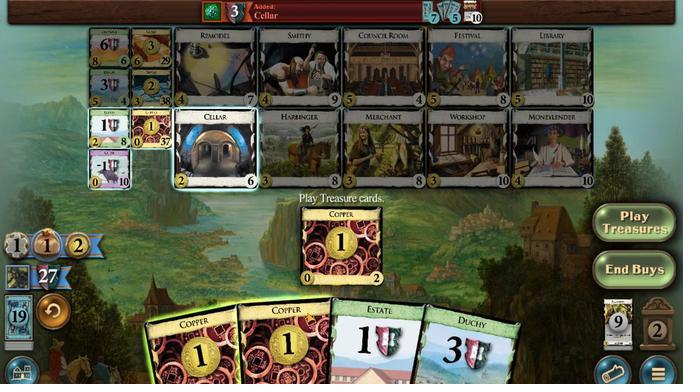 
Action: Mouse pressed left at (253, 280)
Screenshot: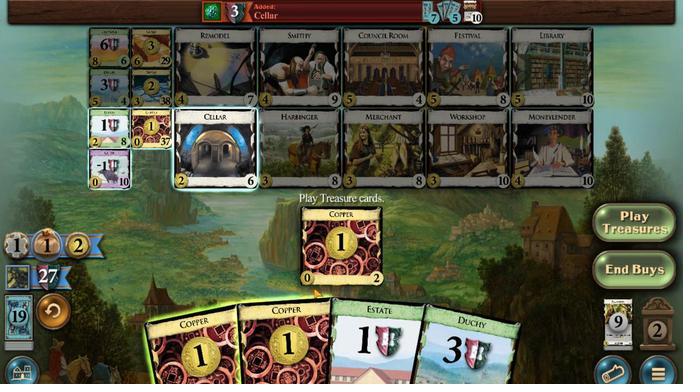
Action: Mouse moved to (279, 269)
Screenshot: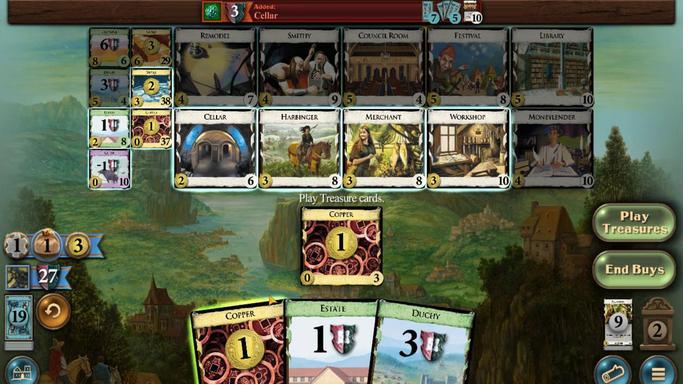 
Action: Mouse pressed left at (279, 269)
Screenshot: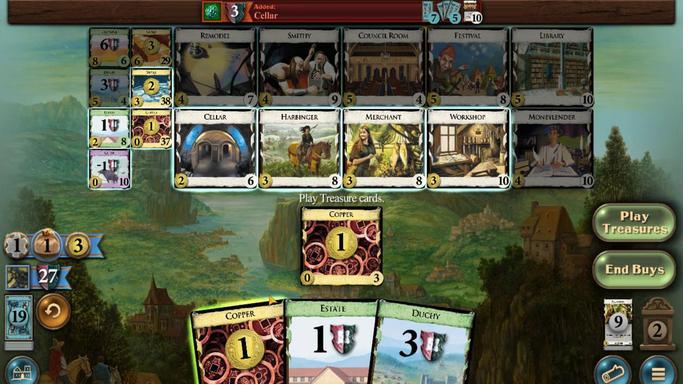 
Action: Mouse moved to (224, 350)
Screenshot: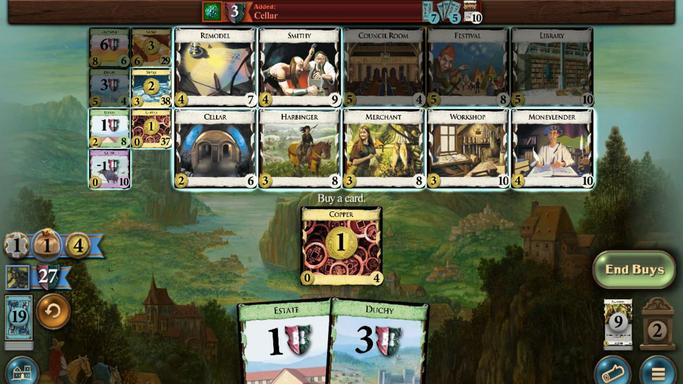 
Action: Mouse pressed left at (224, 350)
Screenshot: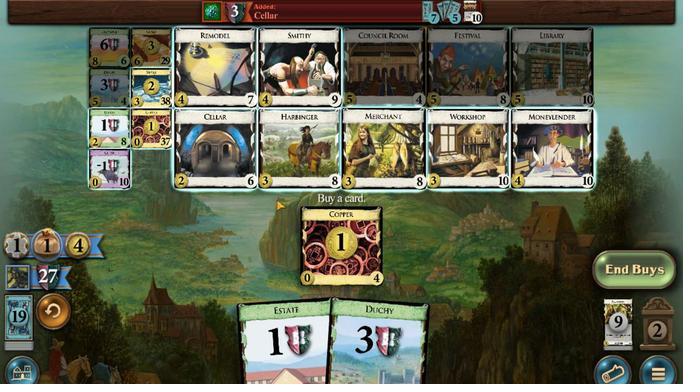 
Action: Mouse moved to (301, 262)
Screenshot: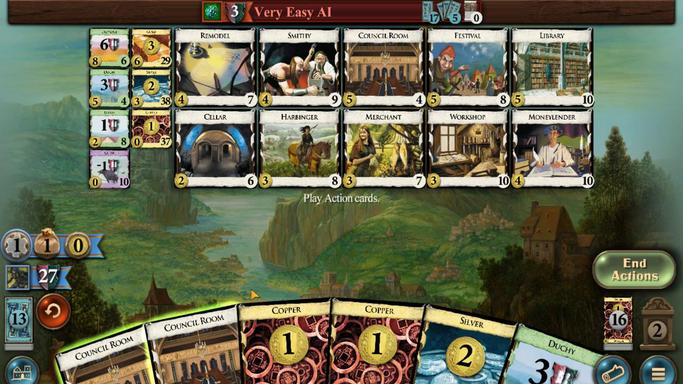 
Action: Mouse pressed left at (301, 262)
Screenshot: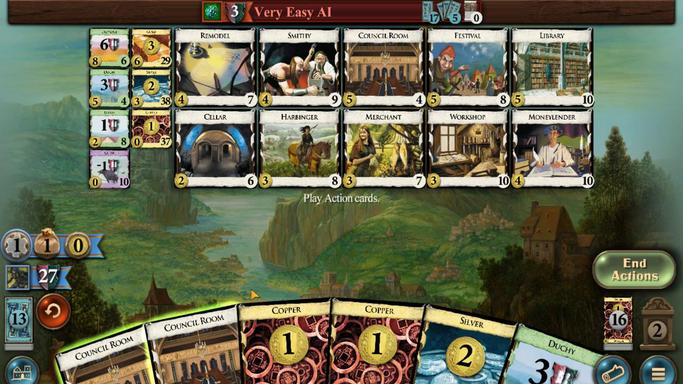 
Action: Mouse moved to (236, 268)
Screenshot: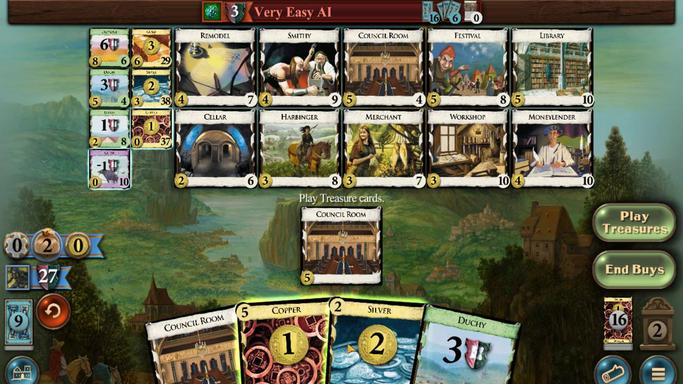 
Action: Mouse pressed left at (236, 268)
Screenshot: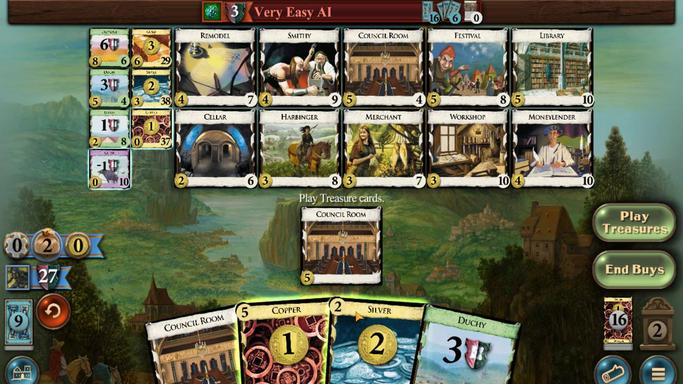 
Action: Mouse moved to (237, 256)
Screenshot: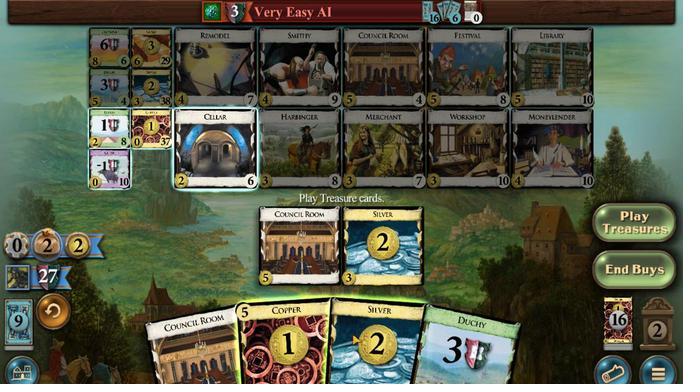 
Action: Mouse pressed left at (237, 256)
Screenshot: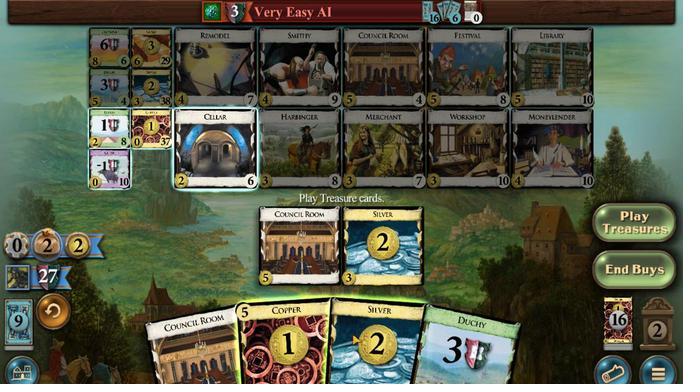 
Action: Mouse moved to (250, 272)
Screenshot: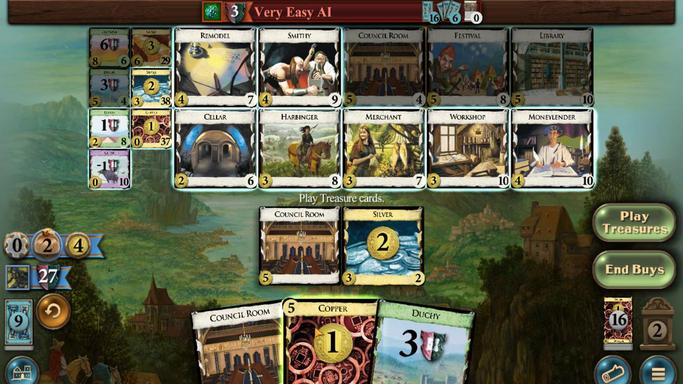 
Action: Mouse pressed left at (250, 272)
Screenshot: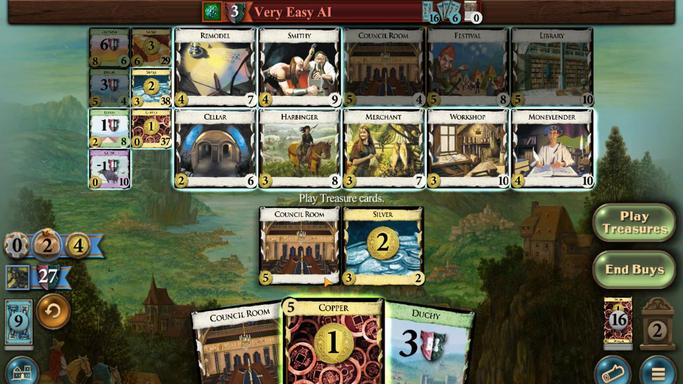 
Action: Mouse moved to (216, 383)
Screenshot: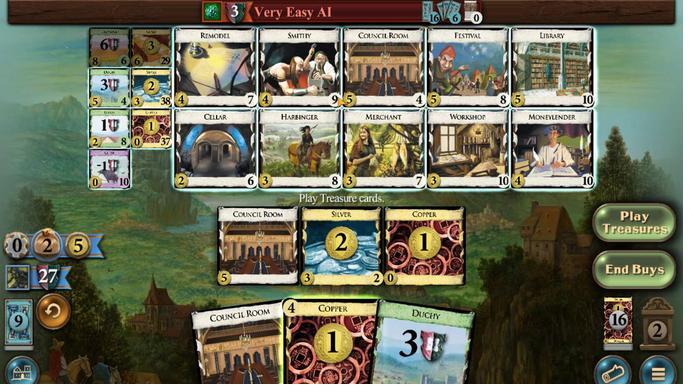 
Action: Mouse pressed left at (216, 383)
Screenshot: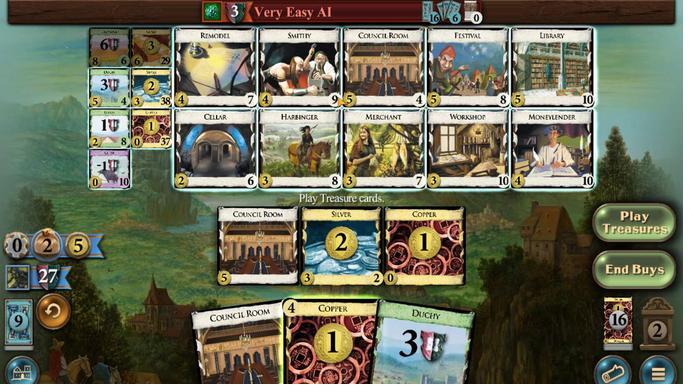 
Action: Mouse moved to (221, 383)
Screenshot: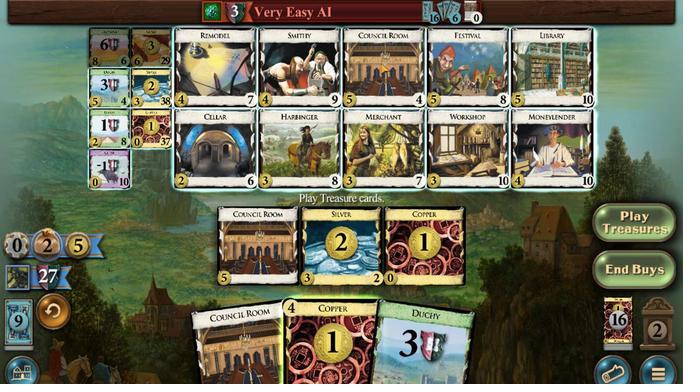 
Action: Mouse pressed left at (221, 383)
Screenshot: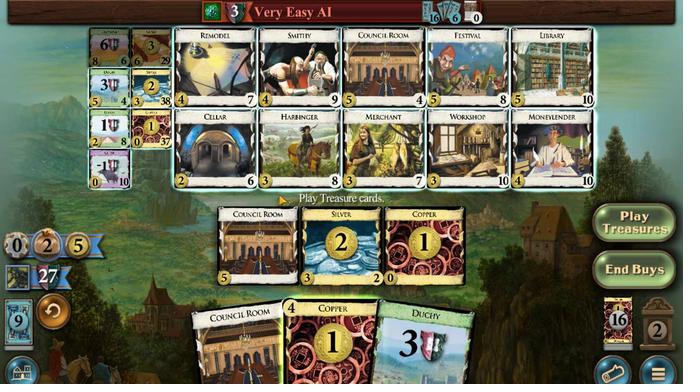 
Action: Mouse moved to (321, 355)
Screenshot: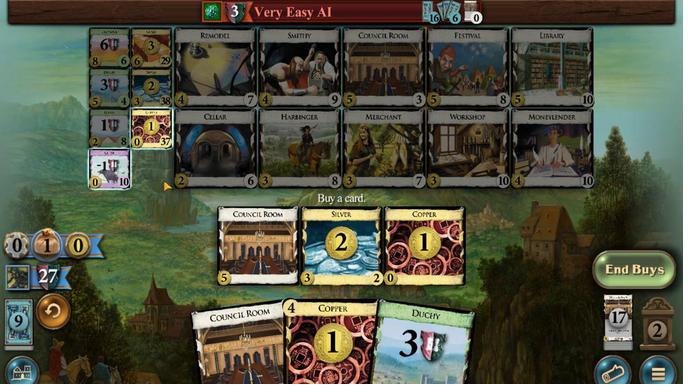 
Action: Mouse pressed left at (321, 355)
Screenshot: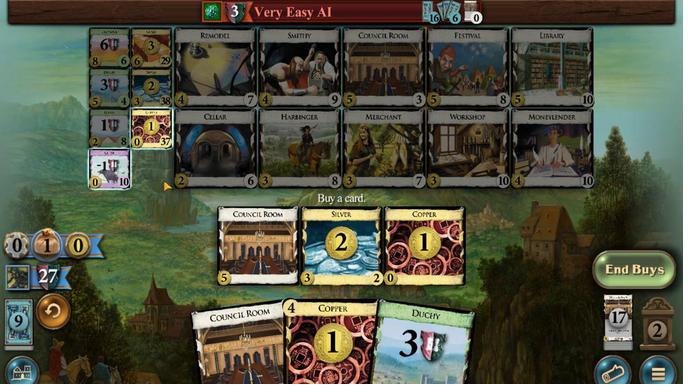 
Action: Mouse moved to (321, 265)
Screenshot: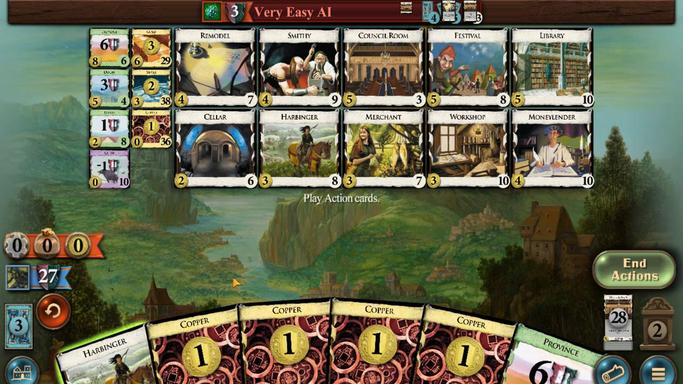 
Action: Mouse pressed left at (321, 265)
Screenshot: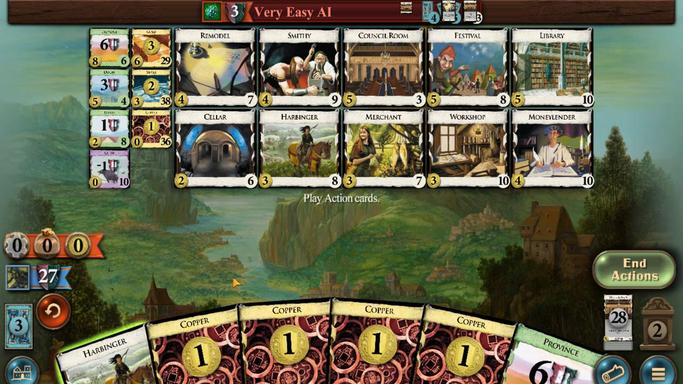 
Action: Mouse moved to (337, 258)
Screenshot: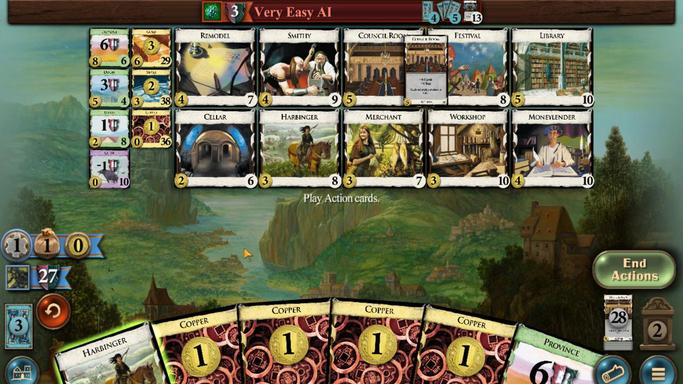 
Action: Mouse pressed left at (337, 258)
Screenshot: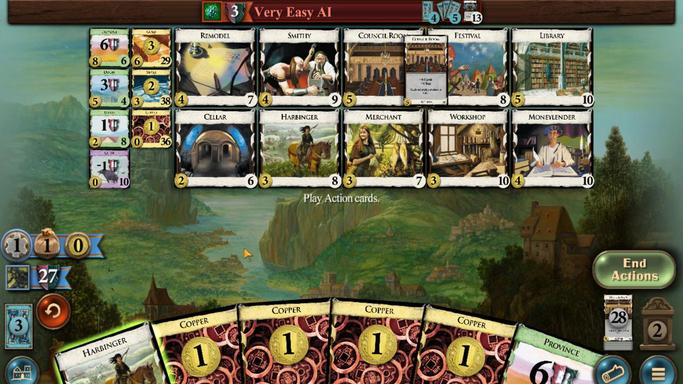 
Action: Mouse moved to (162, 374)
Screenshot: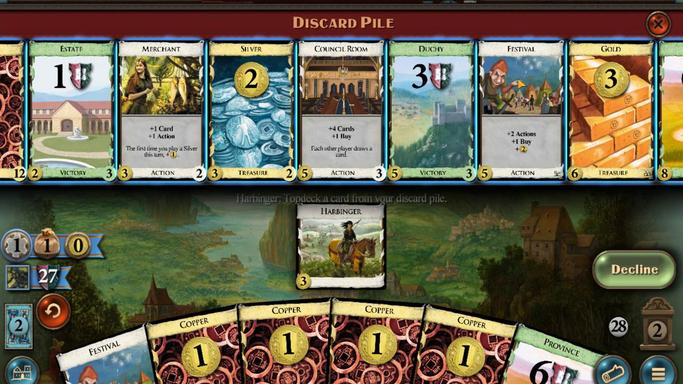 
Action: Mouse pressed left at (162, 374)
Screenshot: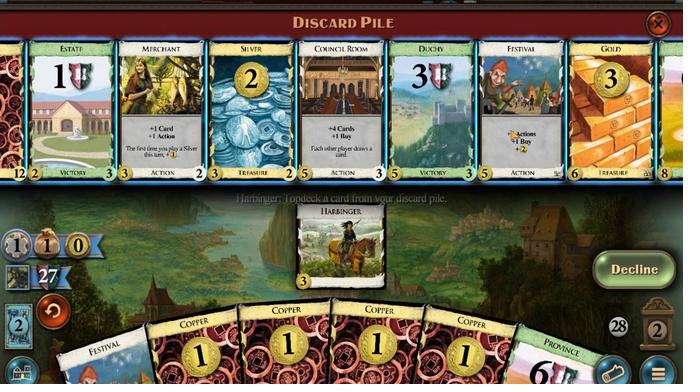 
Action: Mouse moved to (334, 261)
Screenshot: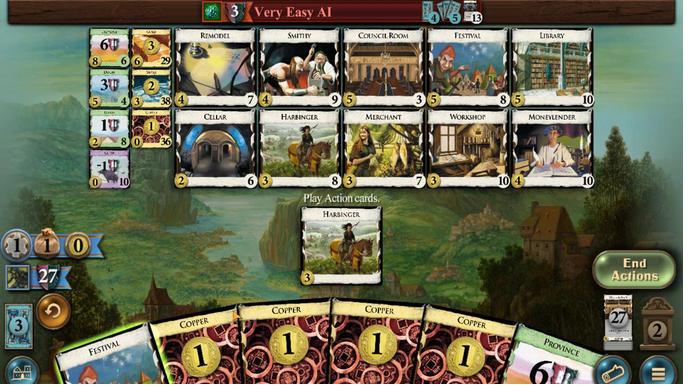 
Action: Mouse pressed left at (334, 261)
Screenshot: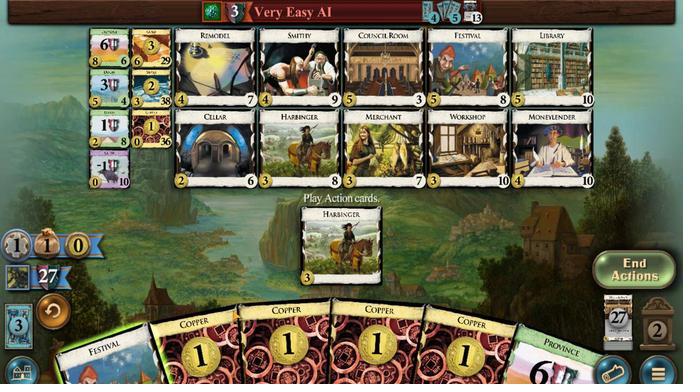 
Action: Mouse moved to (270, 269)
Screenshot: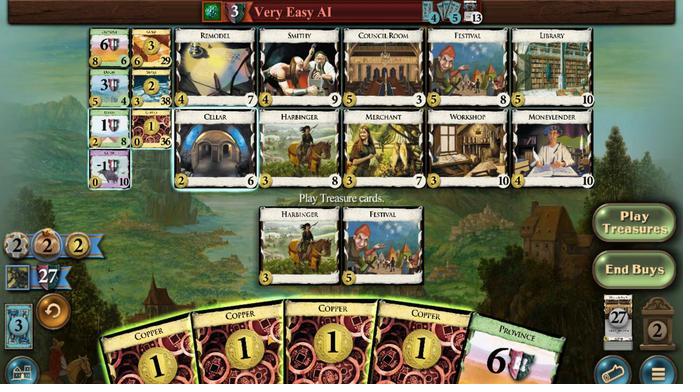 
Action: Mouse pressed left at (270, 269)
Screenshot: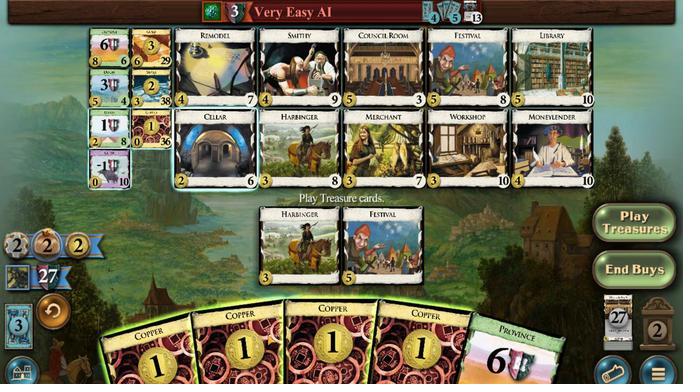 
Action: Mouse moved to (260, 347)
Screenshot: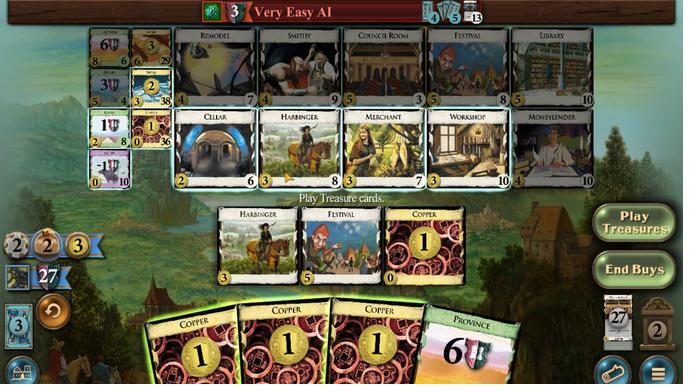 
Action: Mouse pressed left at (260, 347)
Screenshot: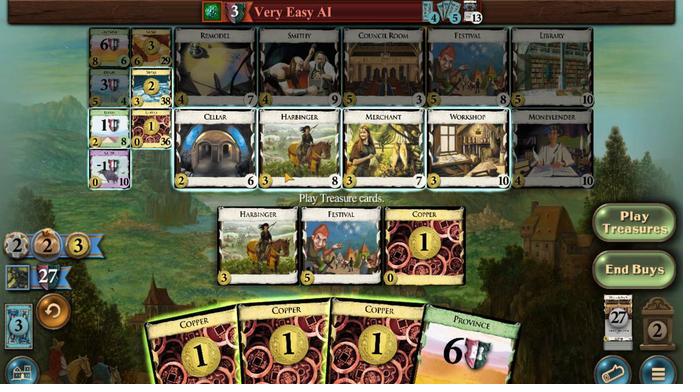 
Action: Mouse moved to (318, 355)
Screenshot: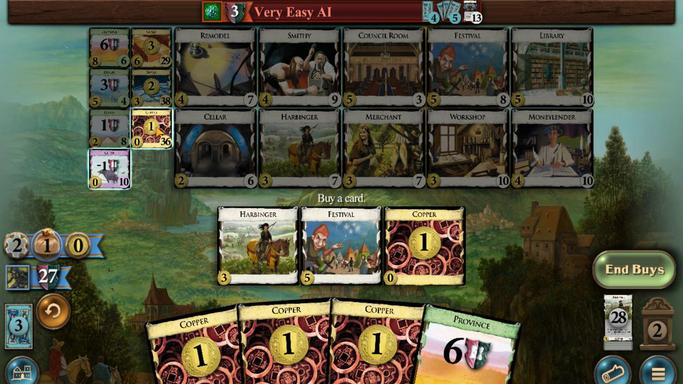 
Action: Mouse pressed left at (318, 355)
